Task: Look for space in Ozumba de Alzate, Mexico from 9th June, 2023 to 11th June, 2023 for 2 adults in price range Rs.6000 to Rs.10000. Place can be entire place with 2 bedrooms having 2 beds and 1 bathroom. Property type can be house, flat, guest house. Booking option can be shelf check-in. Required host language is English.
Action: Mouse moved to (560, 115)
Screenshot: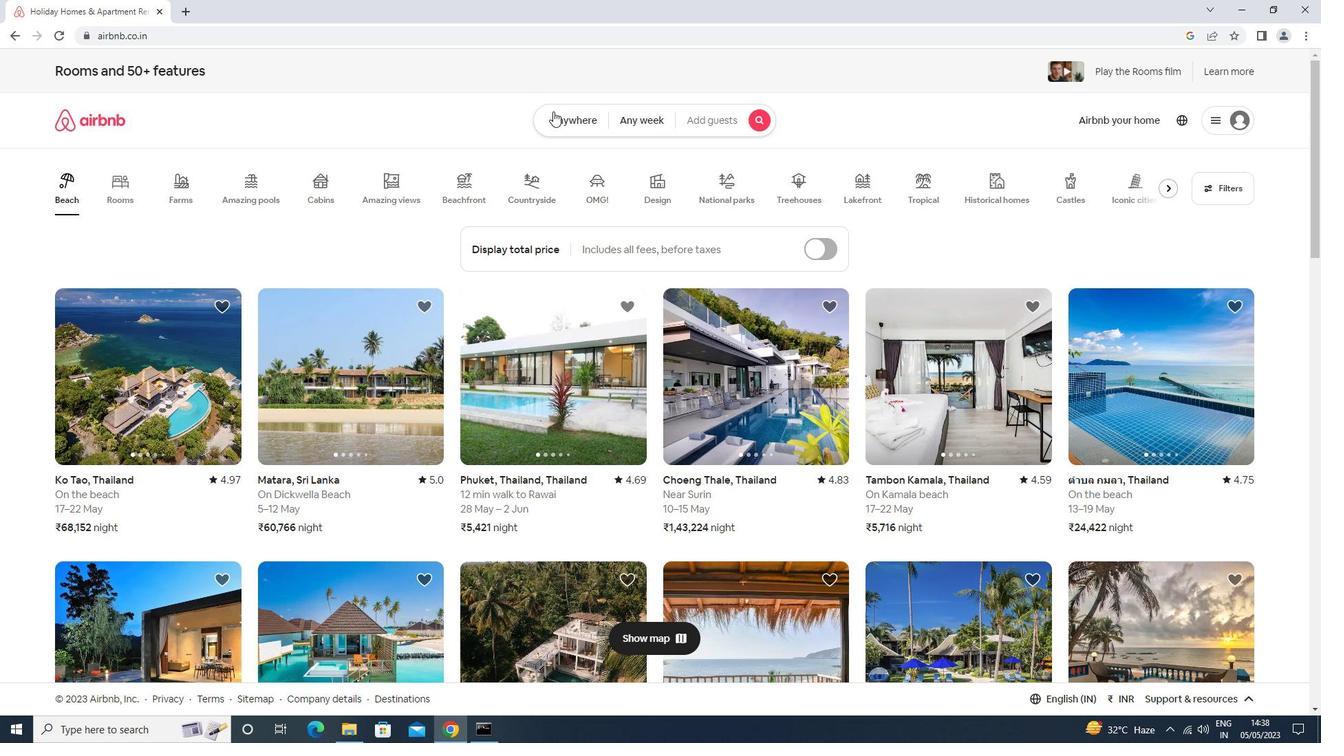 
Action: Mouse pressed left at (560, 115)
Screenshot: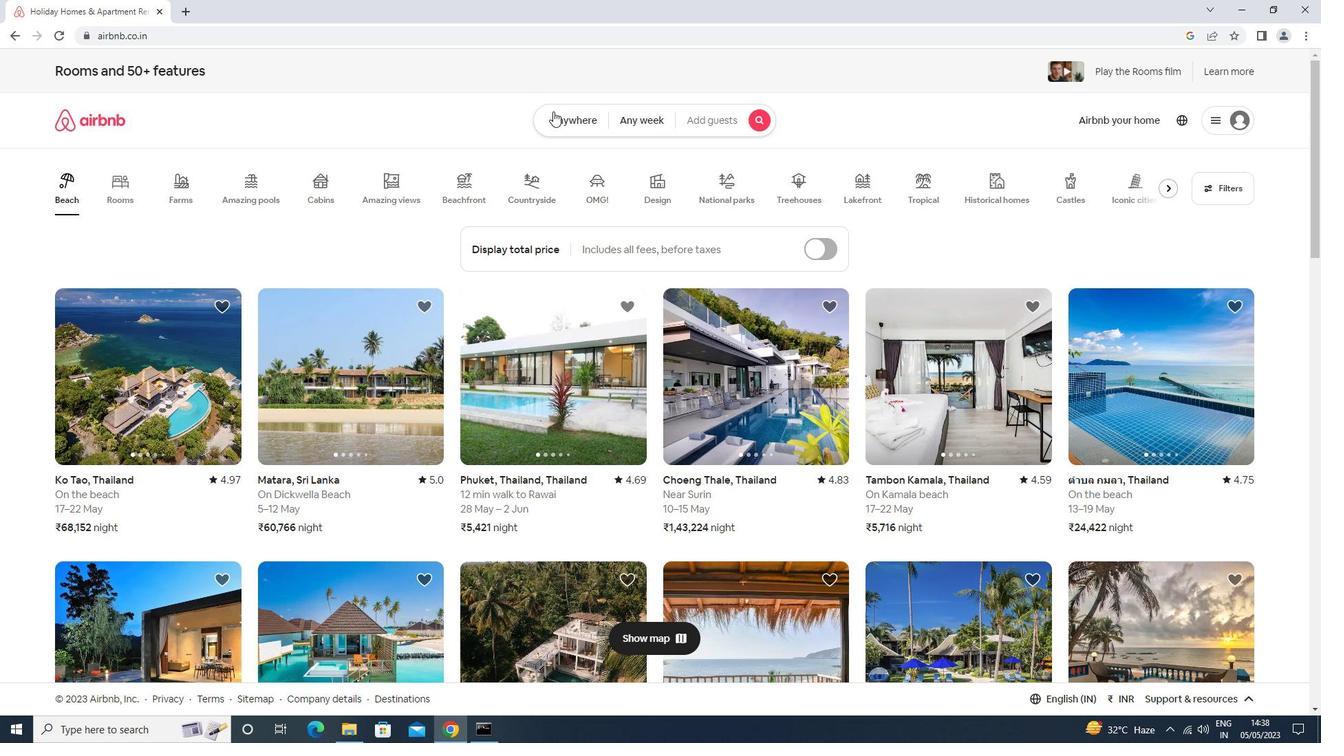
Action: Mouse moved to (427, 161)
Screenshot: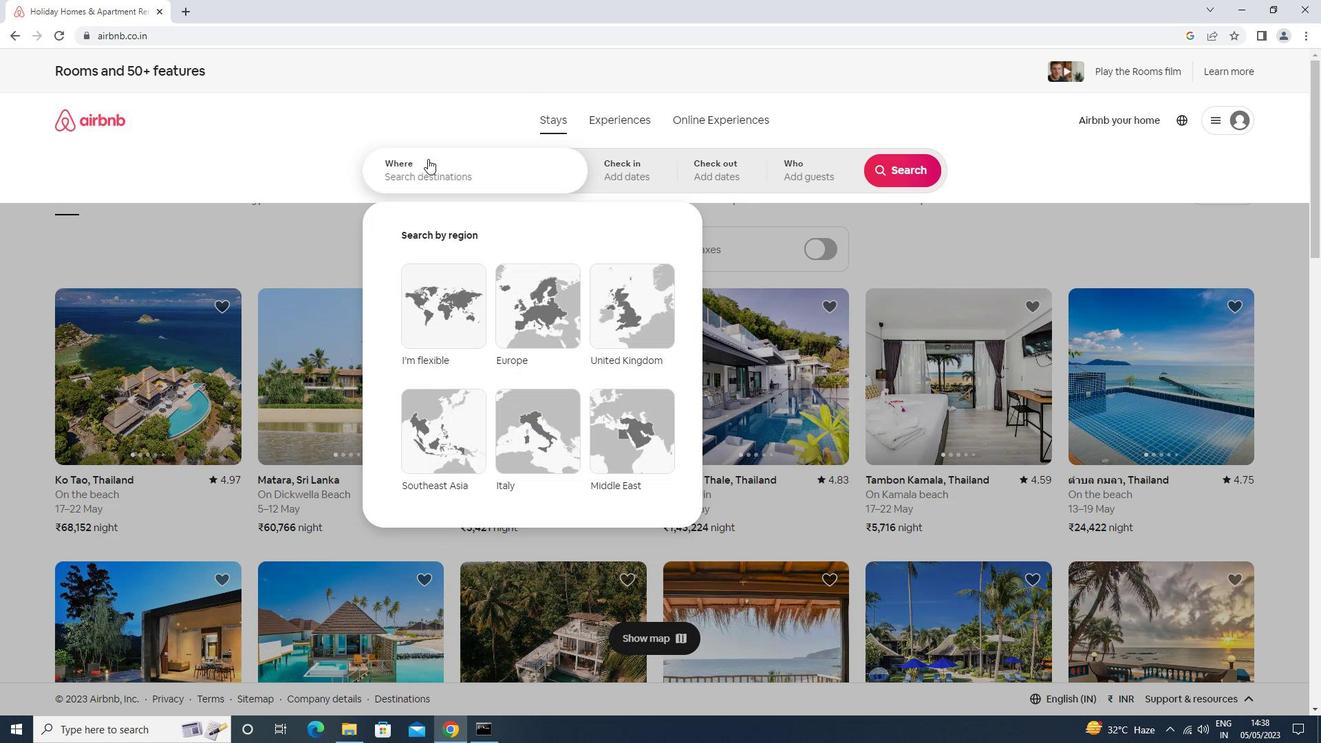
Action: Mouse pressed left at (427, 161)
Screenshot: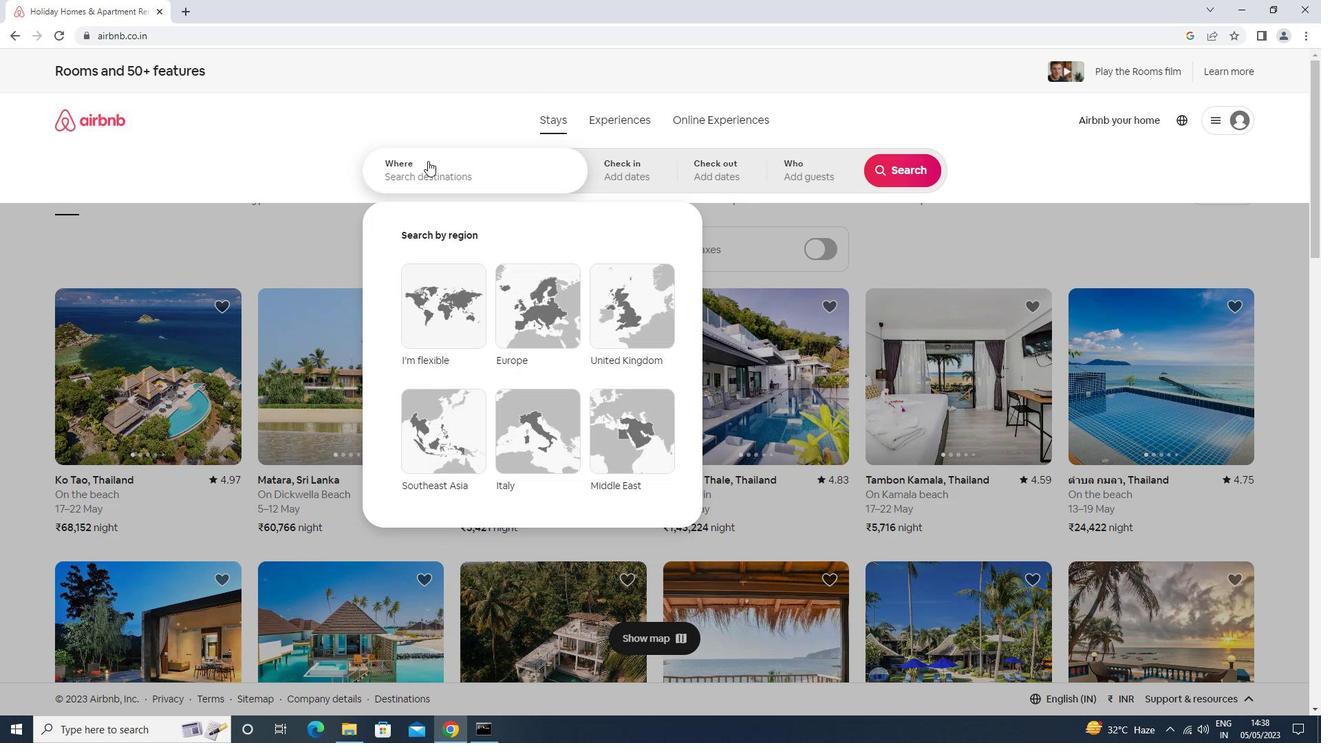 
Action: Mouse moved to (426, 164)
Screenshot: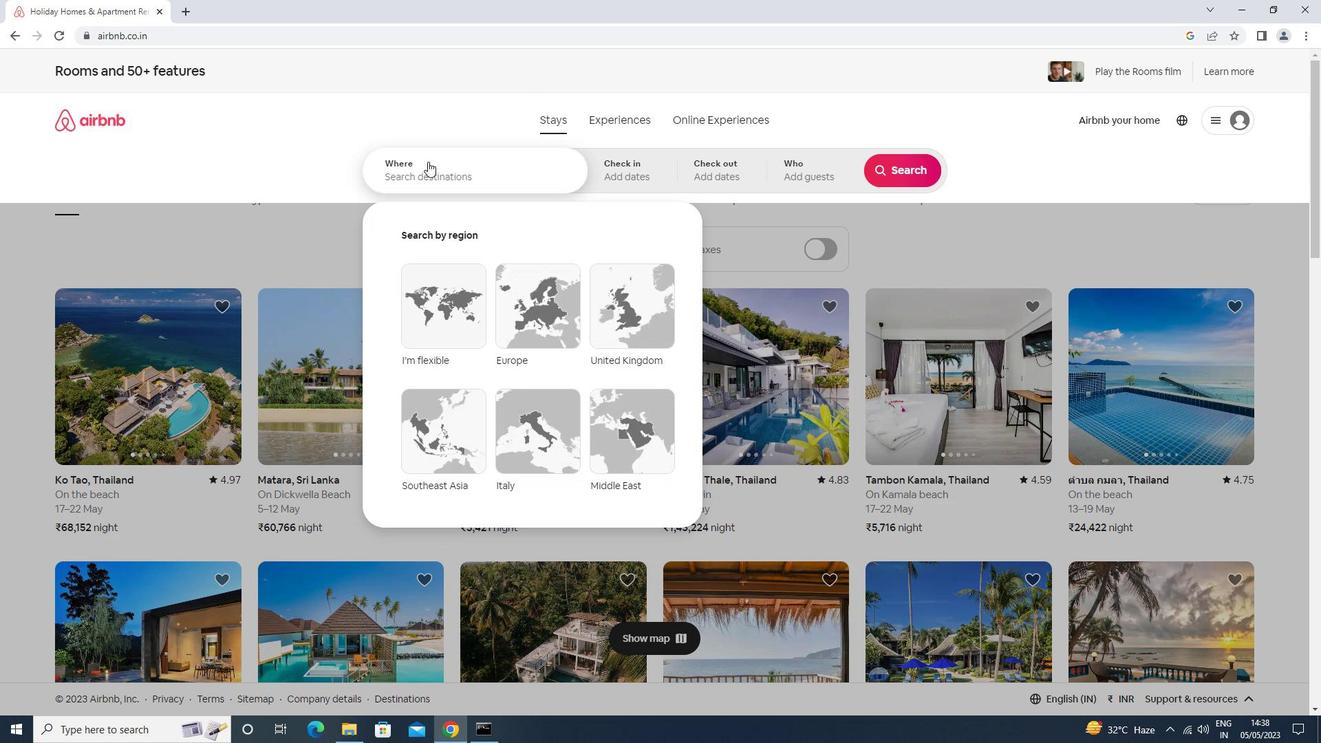 
Action: Key pressed <Key.shift><Key.shift><Key.shift><Key.shift><Key.shift><Key.shift><Key.shift>OZUMBZ<Key.backspace><Key.space>DE<Key.space><Key.shift>ALZATE<Key.down><Key.enter>
Screenshot: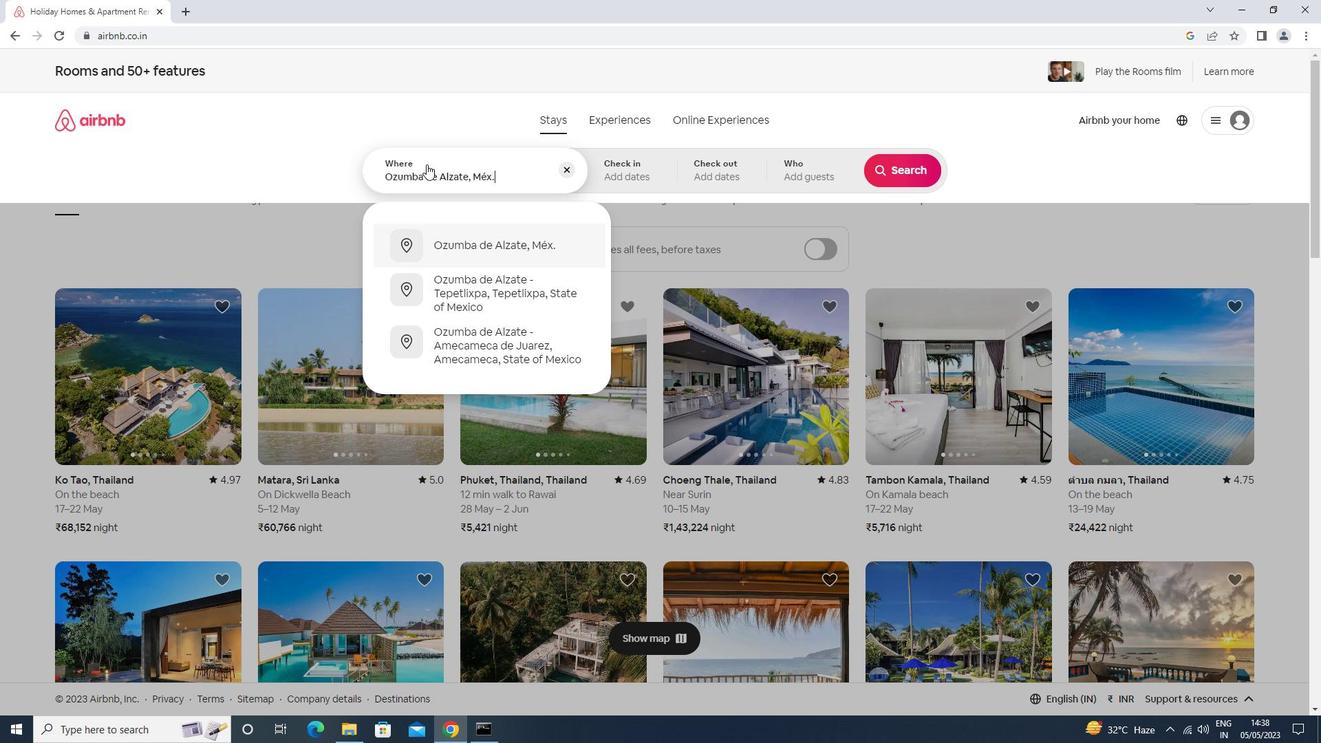
Action: Mouse moved to (853, 373)
Screenshot: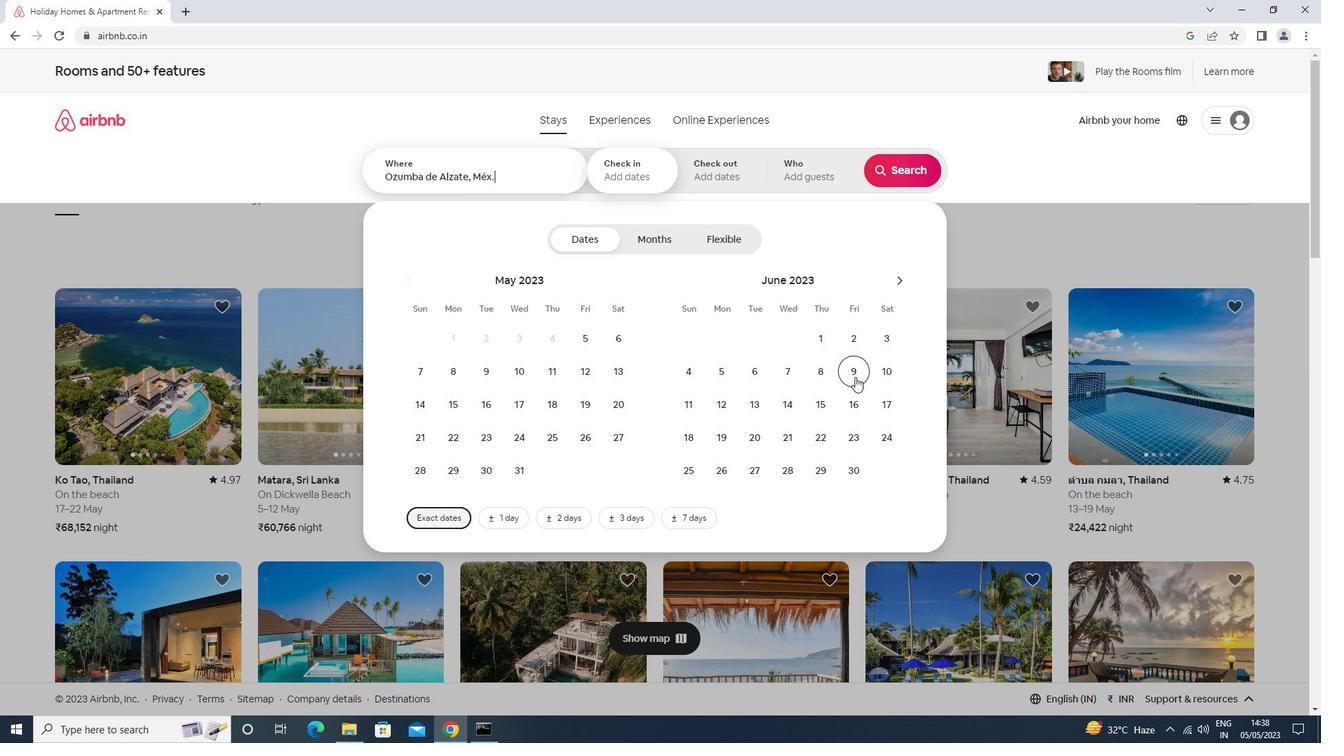
Action: Mouse pressed left at (853, 373)
Screenshot: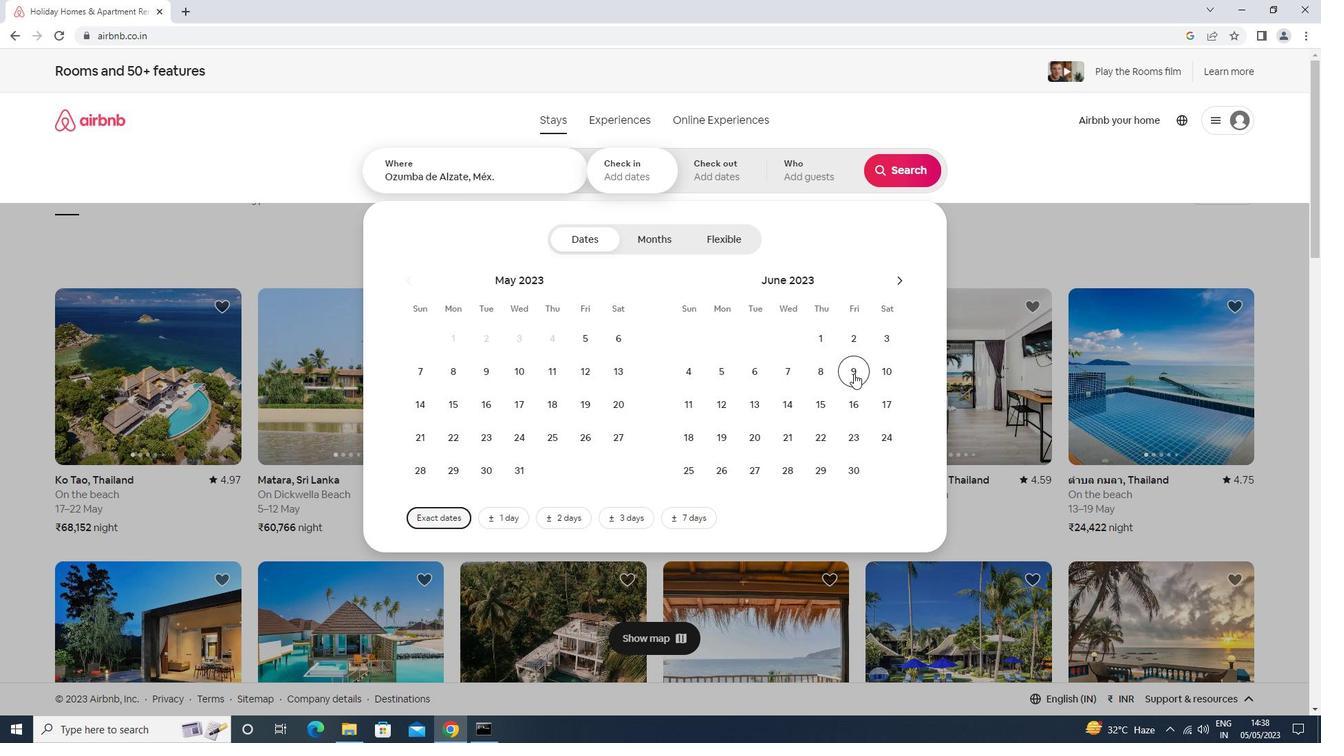 
Action: Mouse moved to (678, 410)
Screenshot: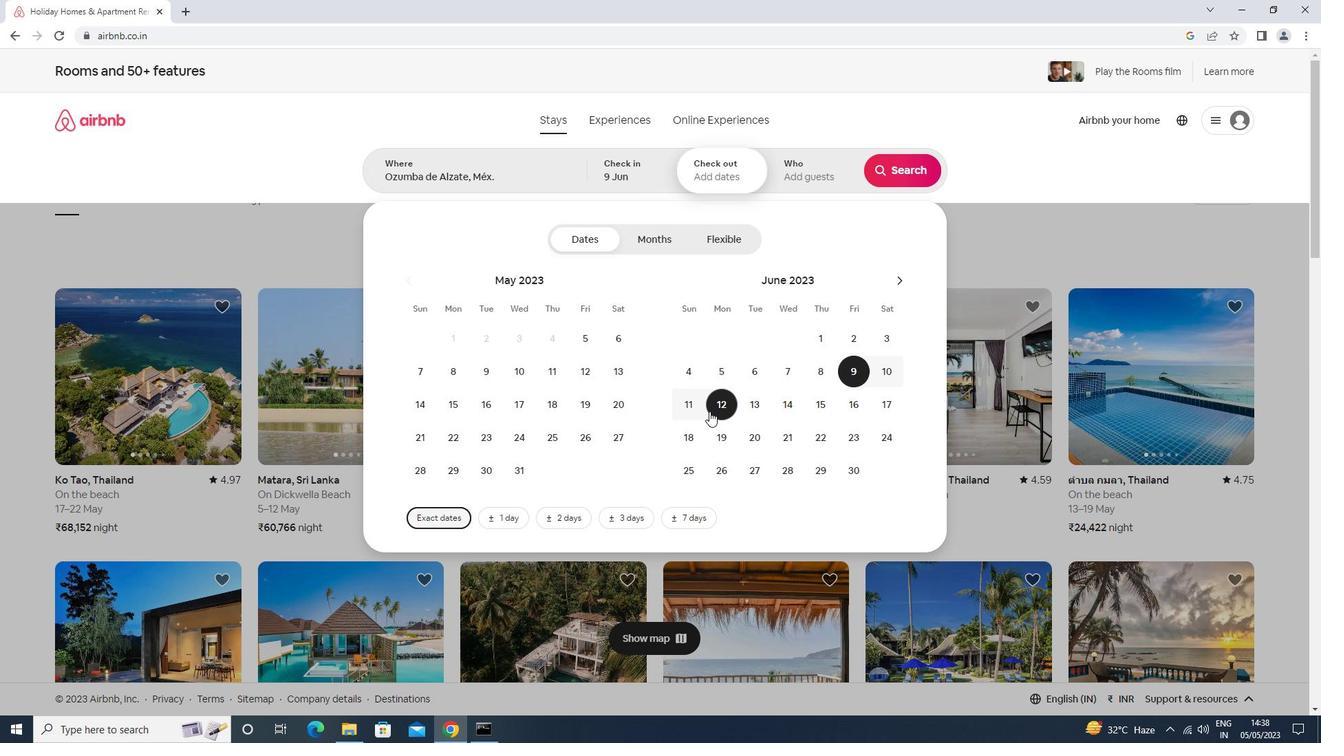 
Action: Mouse pressed left at (678, 410)
Screenshot: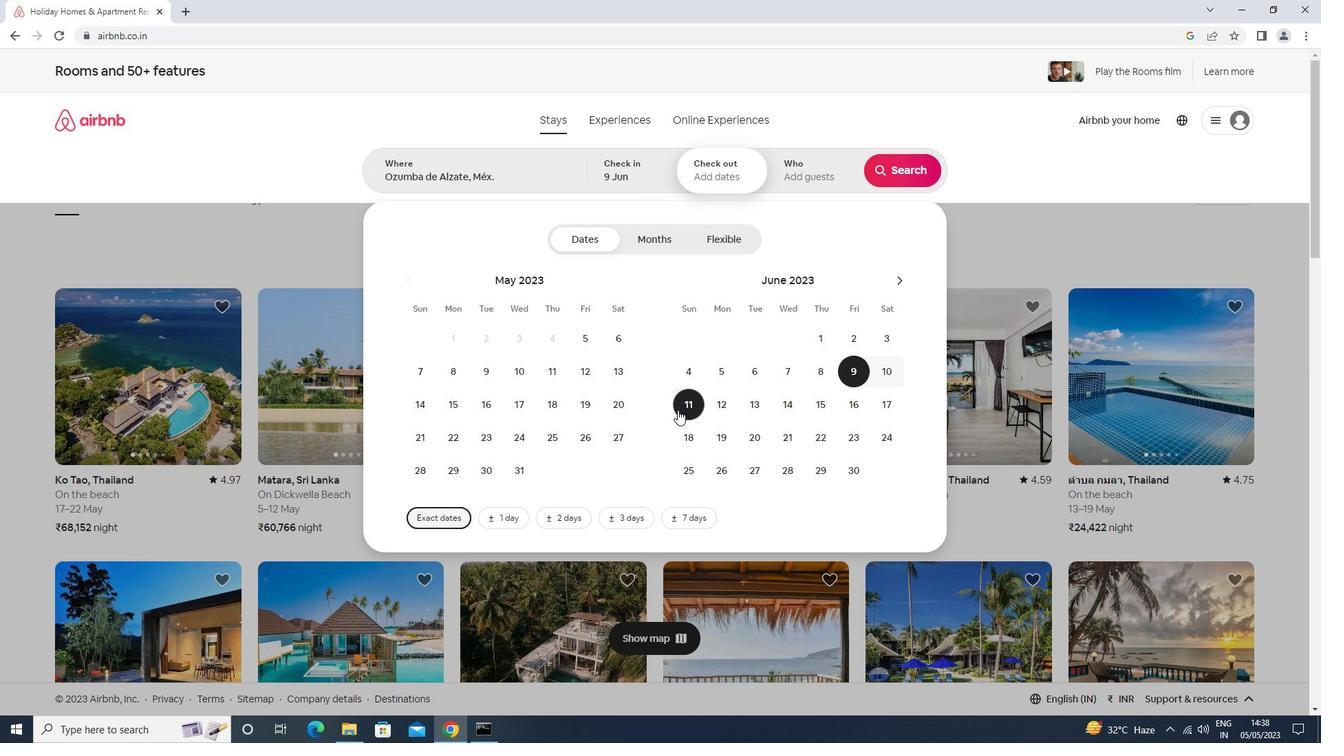 
Action: Mouse moved to (808, 178)
Screenshot: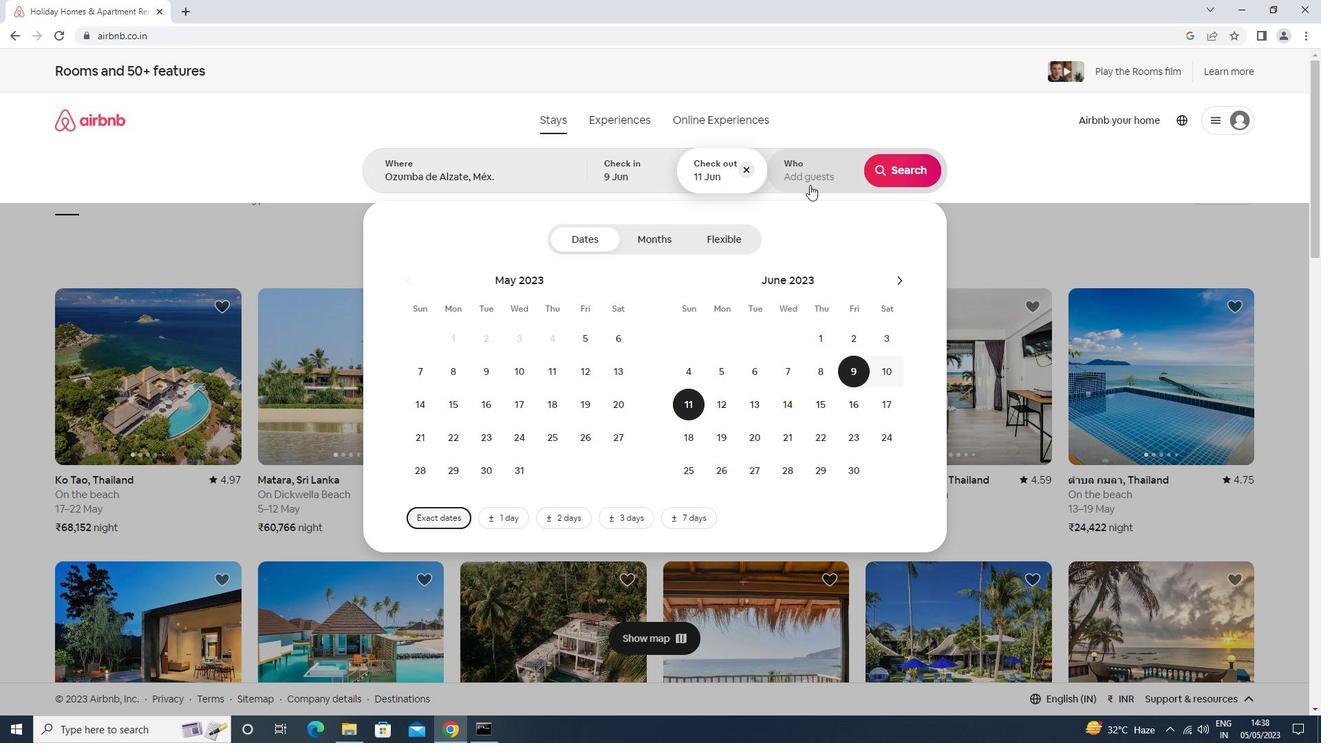
Action: Mouse pressed left at (808, 178)
Screenshot: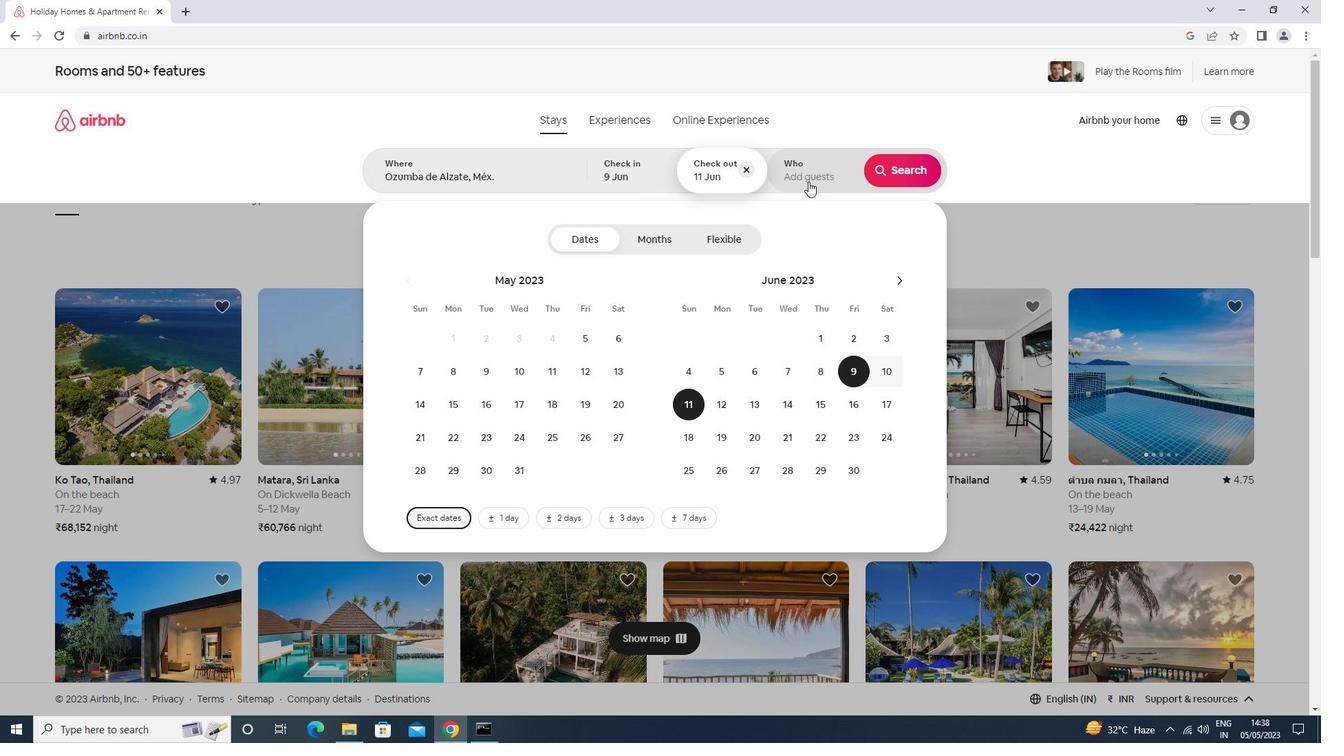 
Action: Mouse moved to (912, 243)
Screenshot: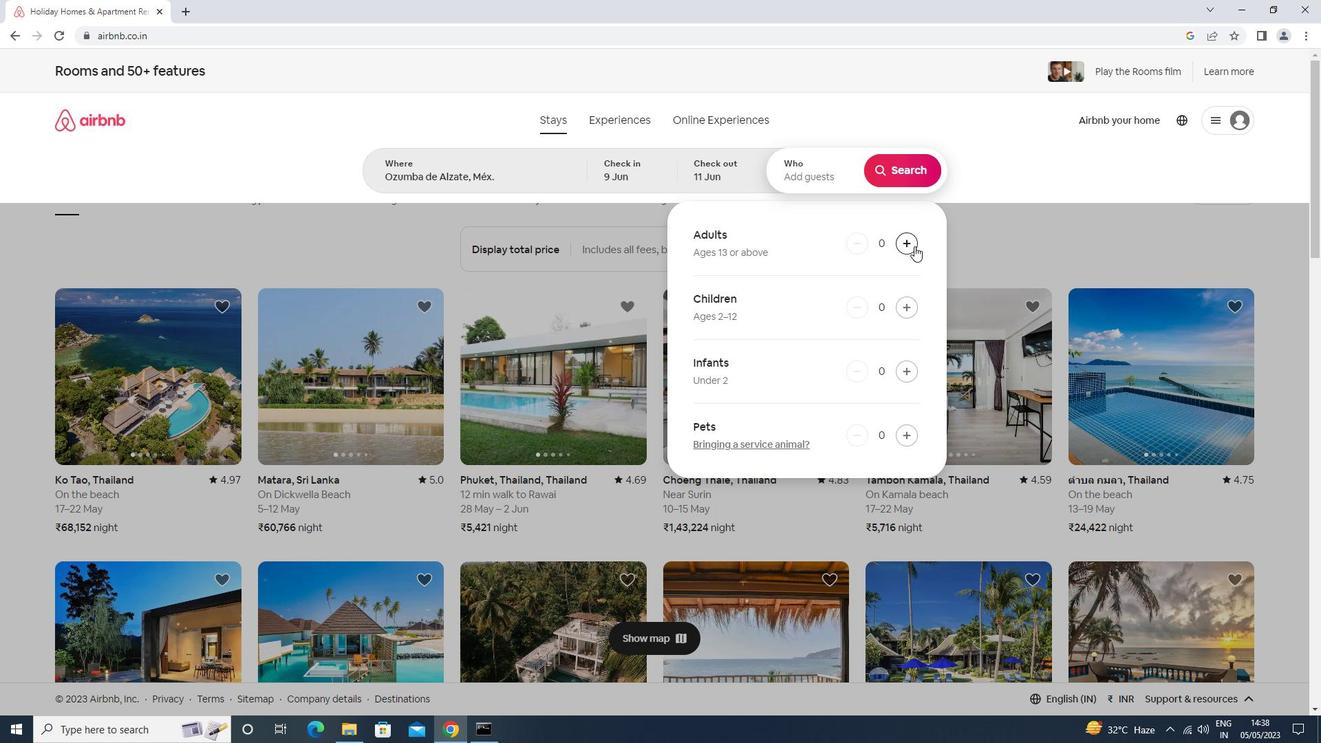 
Action: Mouse pressed left at (912, 243)
Screenshot: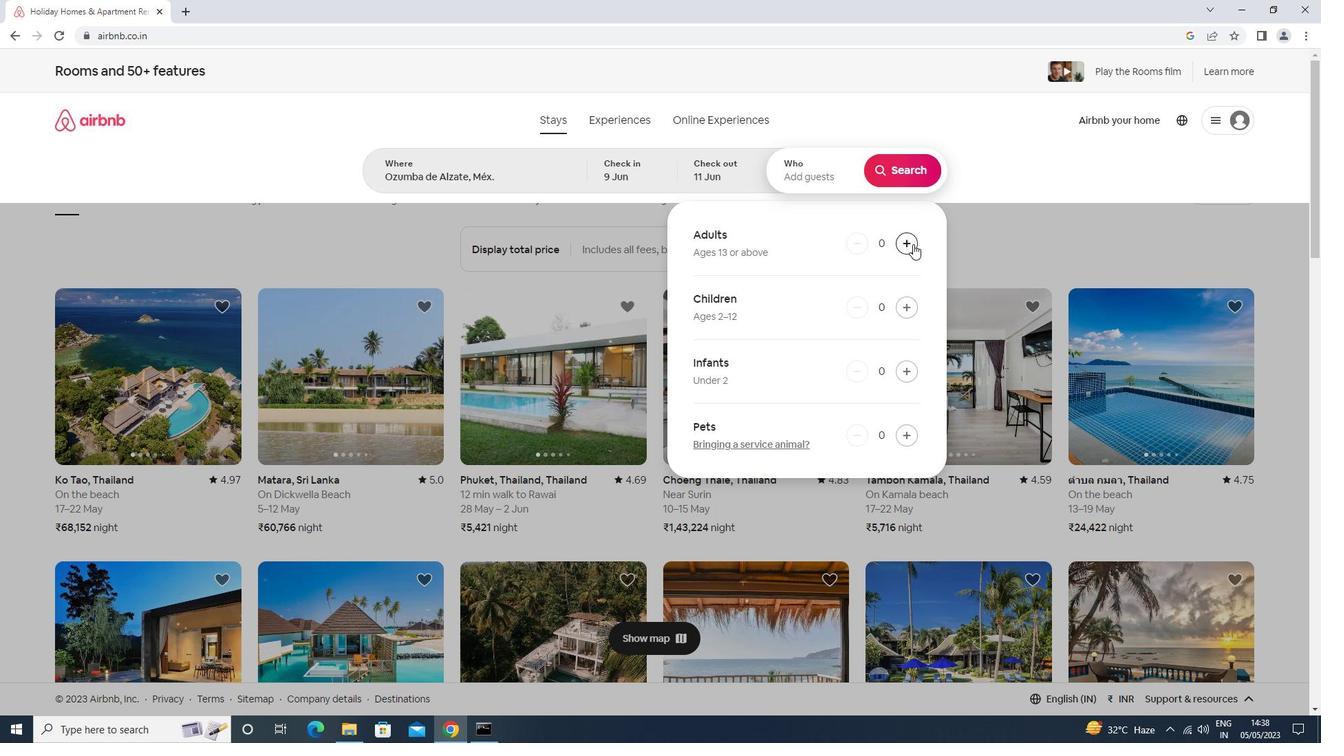 
Action: Mouse moved to (911, 243)
Screenshot: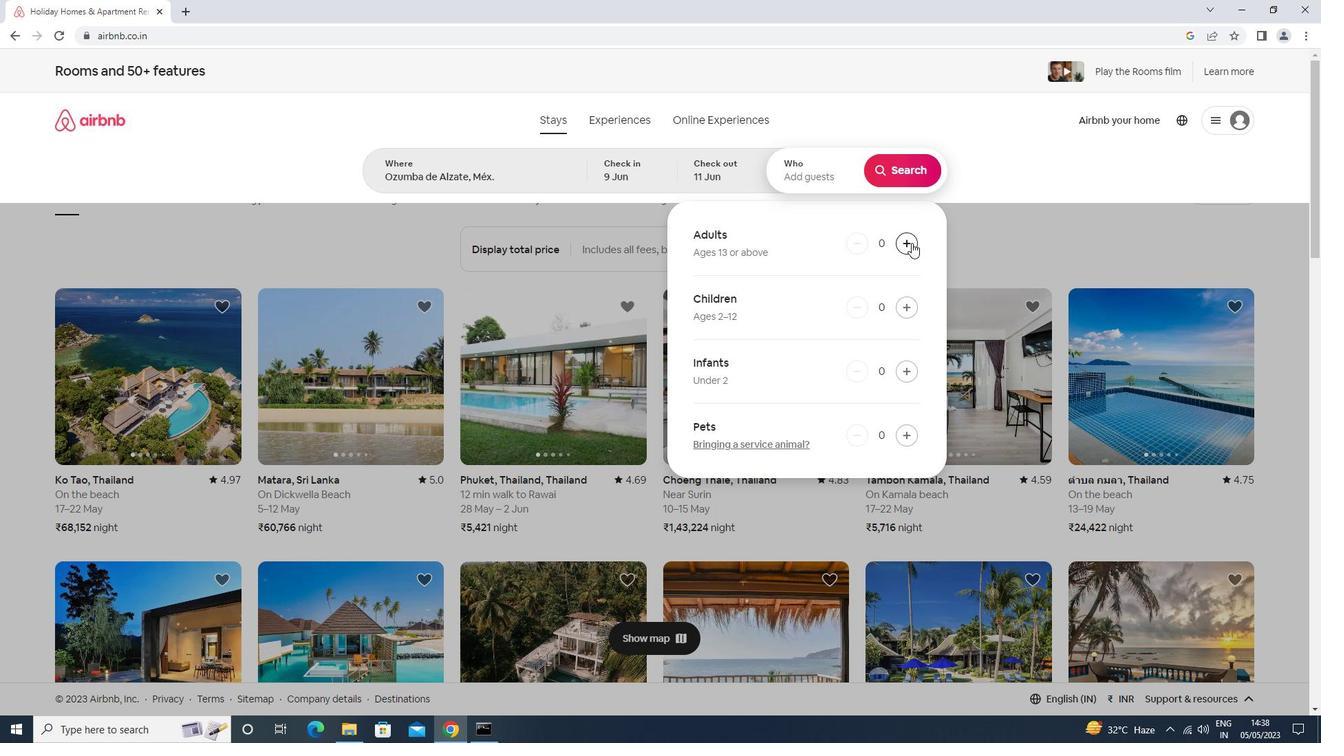 
Action: Mouse pressed left at (911, 243)
Screenshot: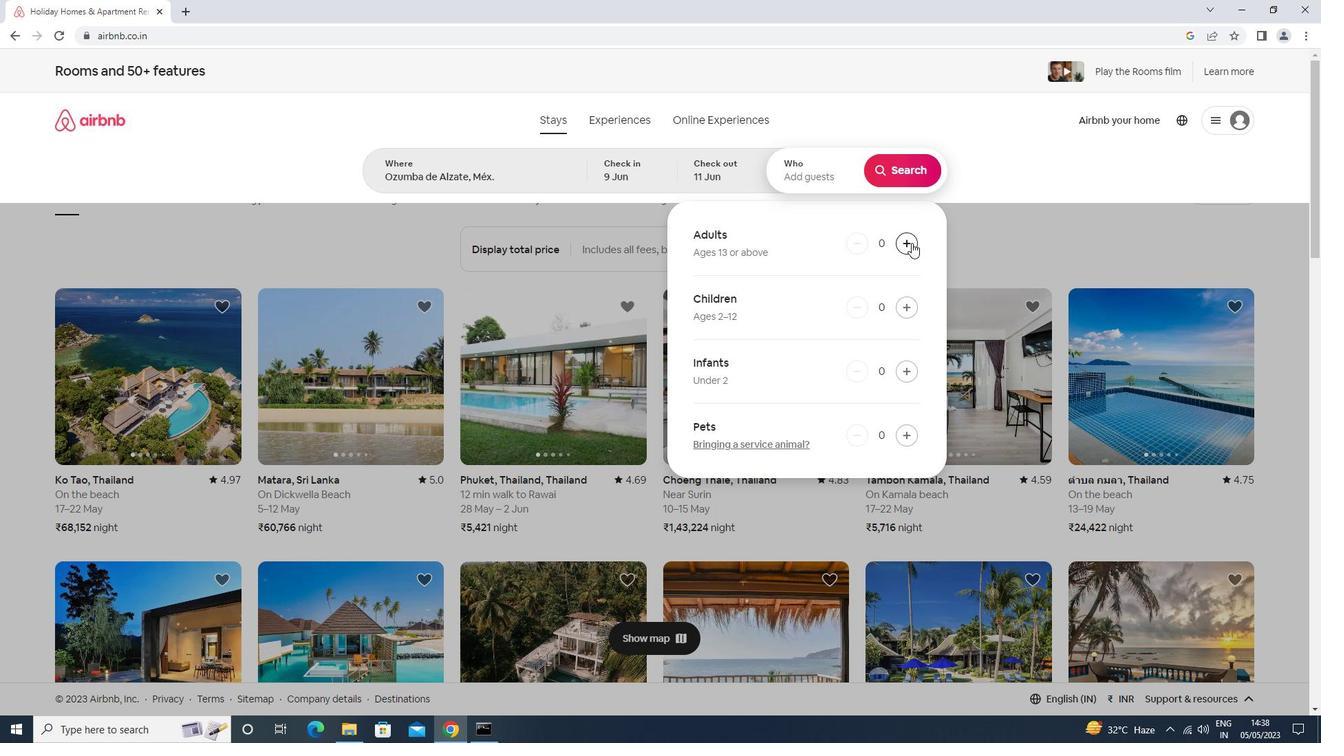 
Action: Mouse moved to (901, 165)
Screenshot: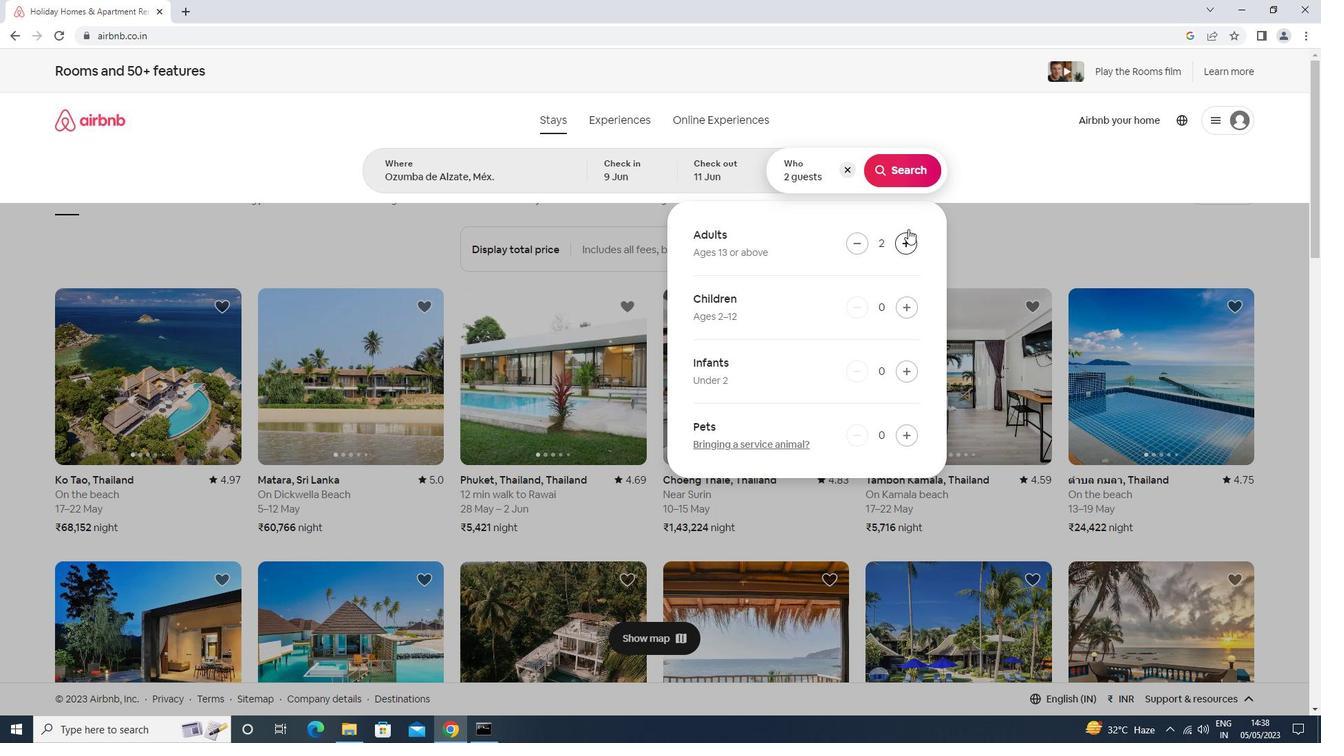 
Action: Mouse pressed left at (901, 165)
Screenshot: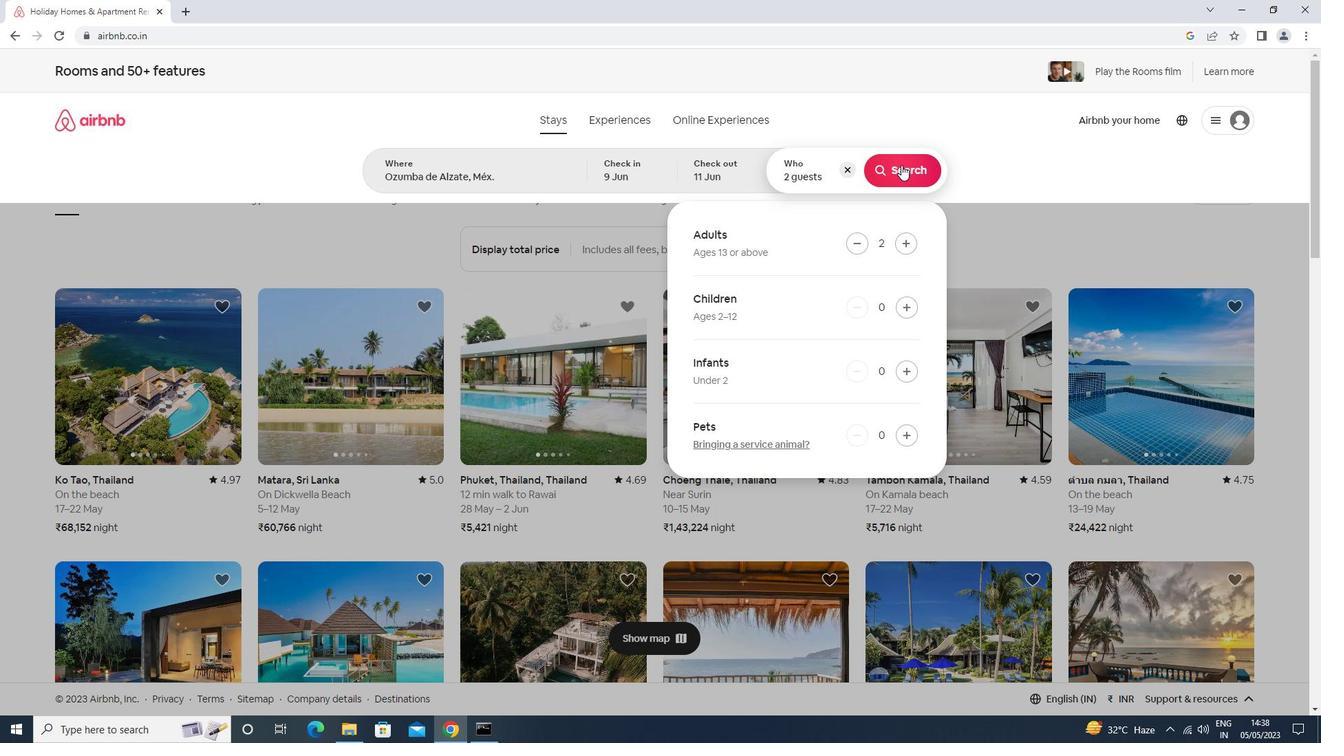 
Action: Mouse moved to (1277, 134)
Screenshot: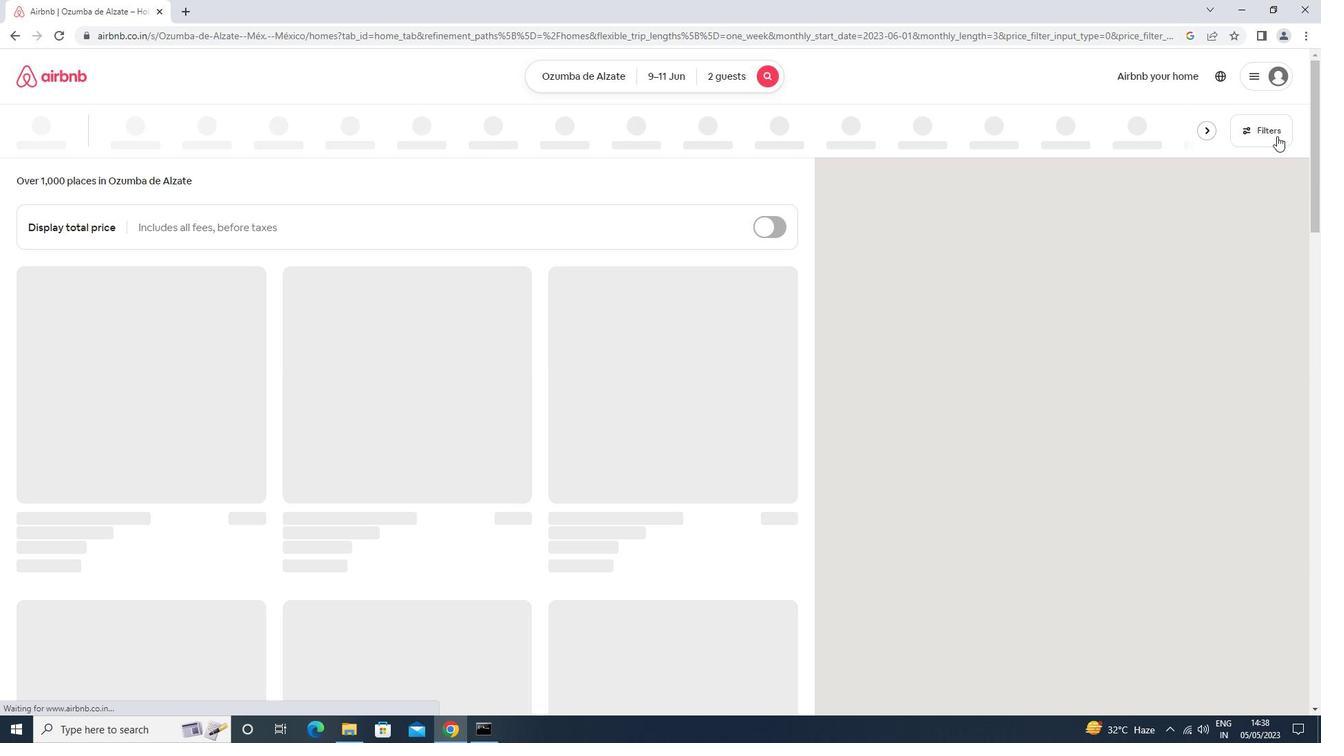 
Action: Mouse pressed left at (1277, 134)
Screenshot: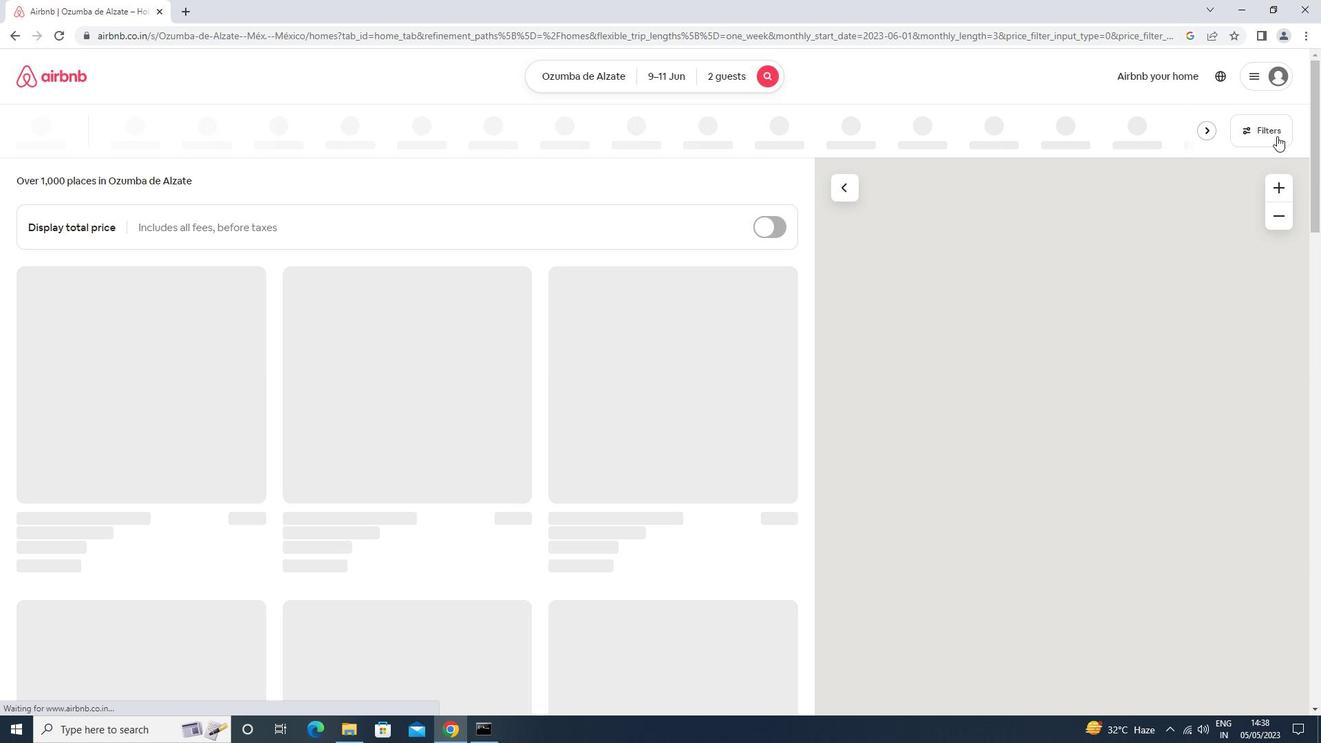 
Action: Mouse moved to (512, 467)
Screenshot: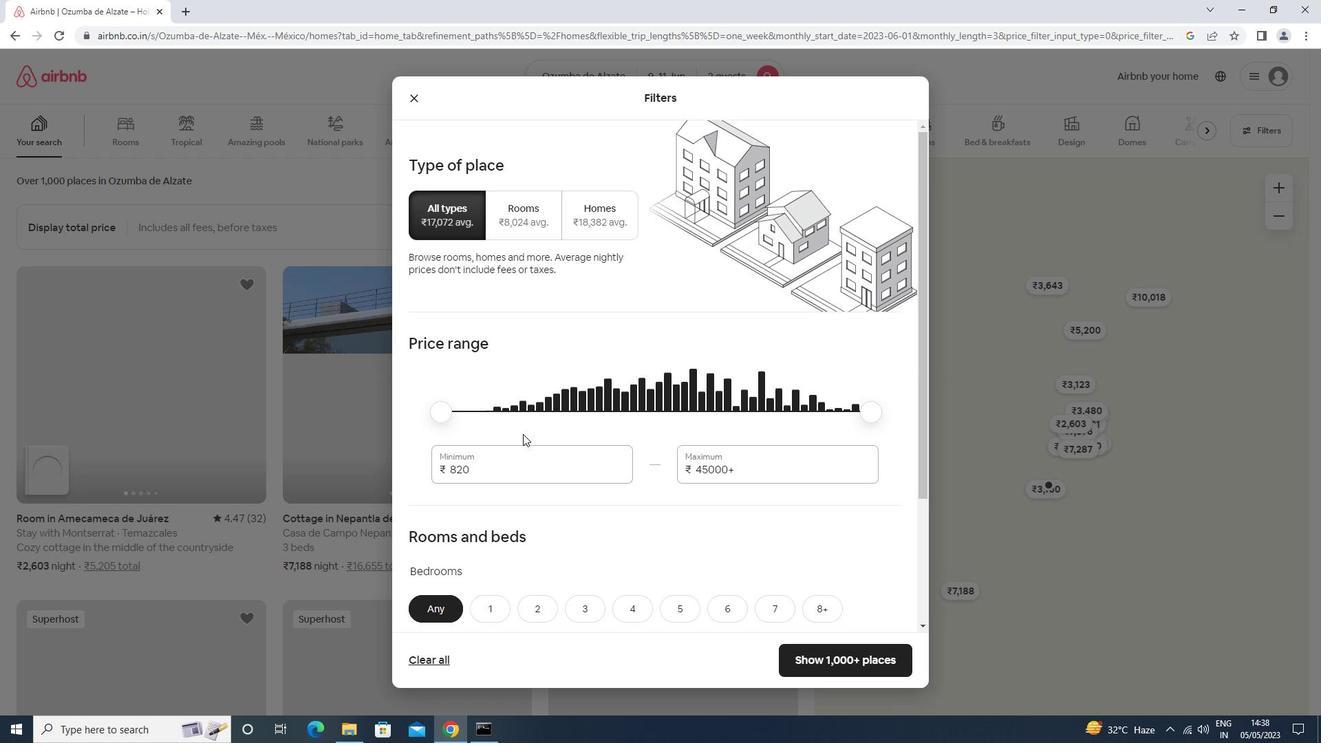 
Action: Mouse pressed left at (512, 467)
Screenshot: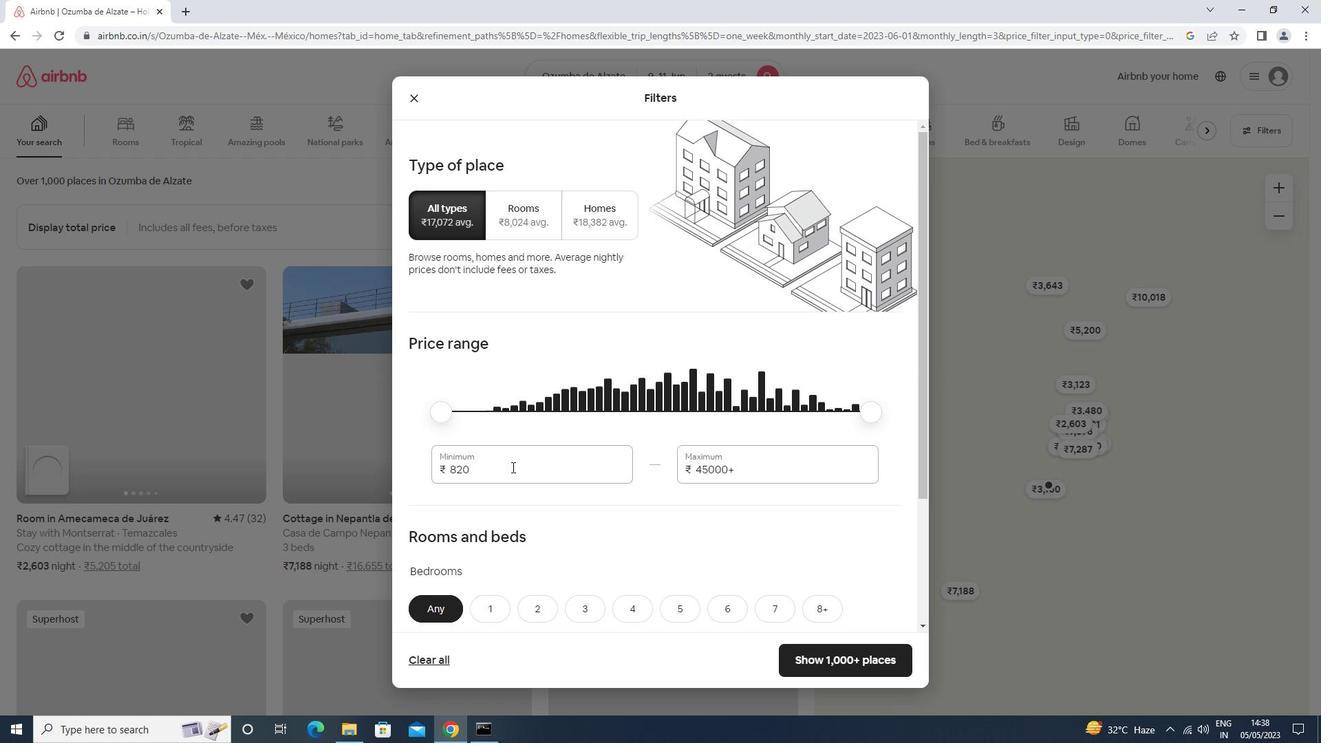 
Action: Mouse moved to (509, 476)
Screenshot: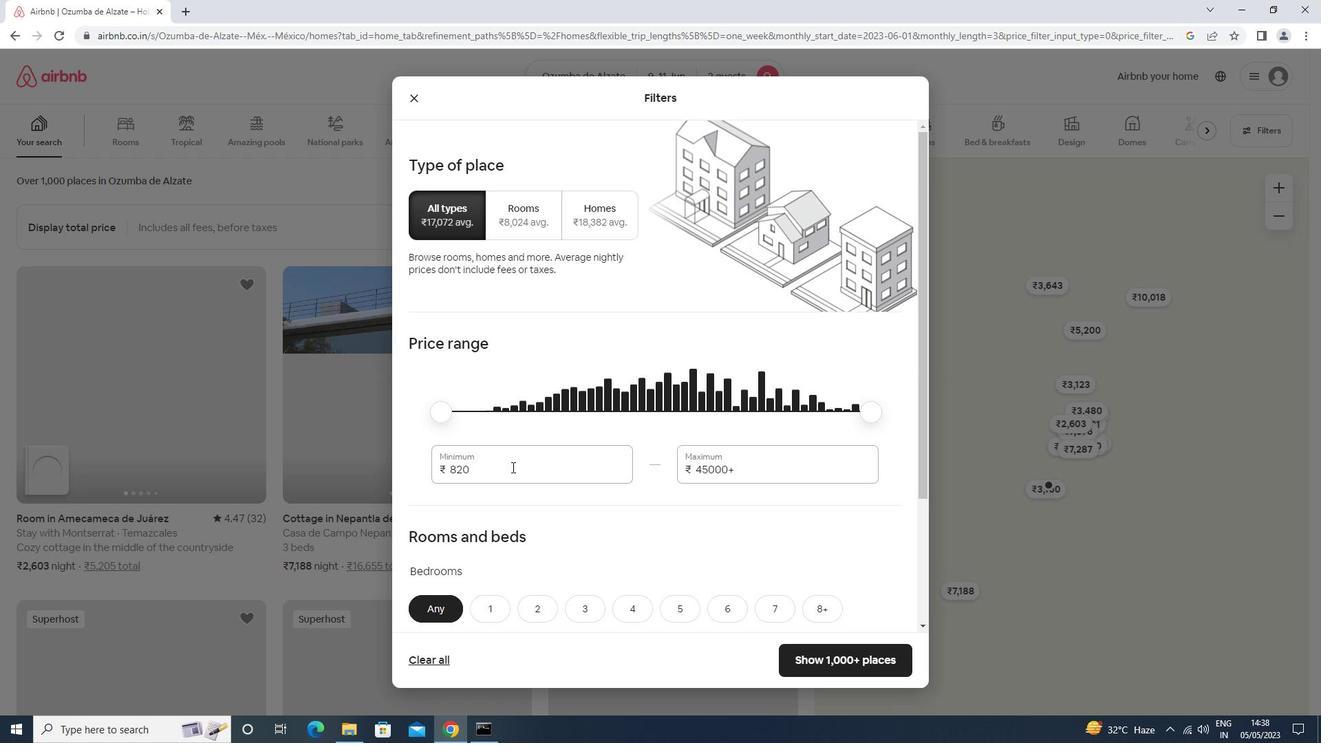 
Action: Key pressed <Key.backspace><Key.backspace><Key.backspace>
Screenshot: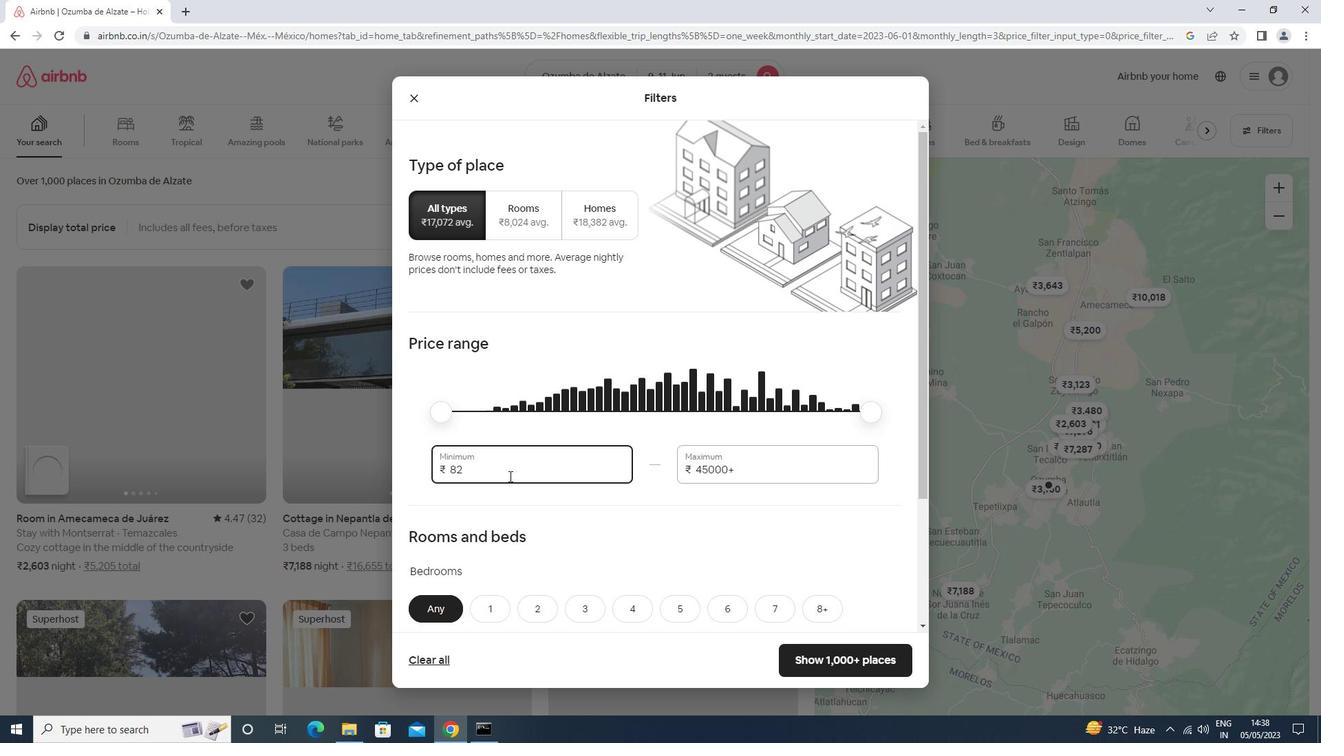 
Action: Mouse moved to (508, 476)
Screenshot: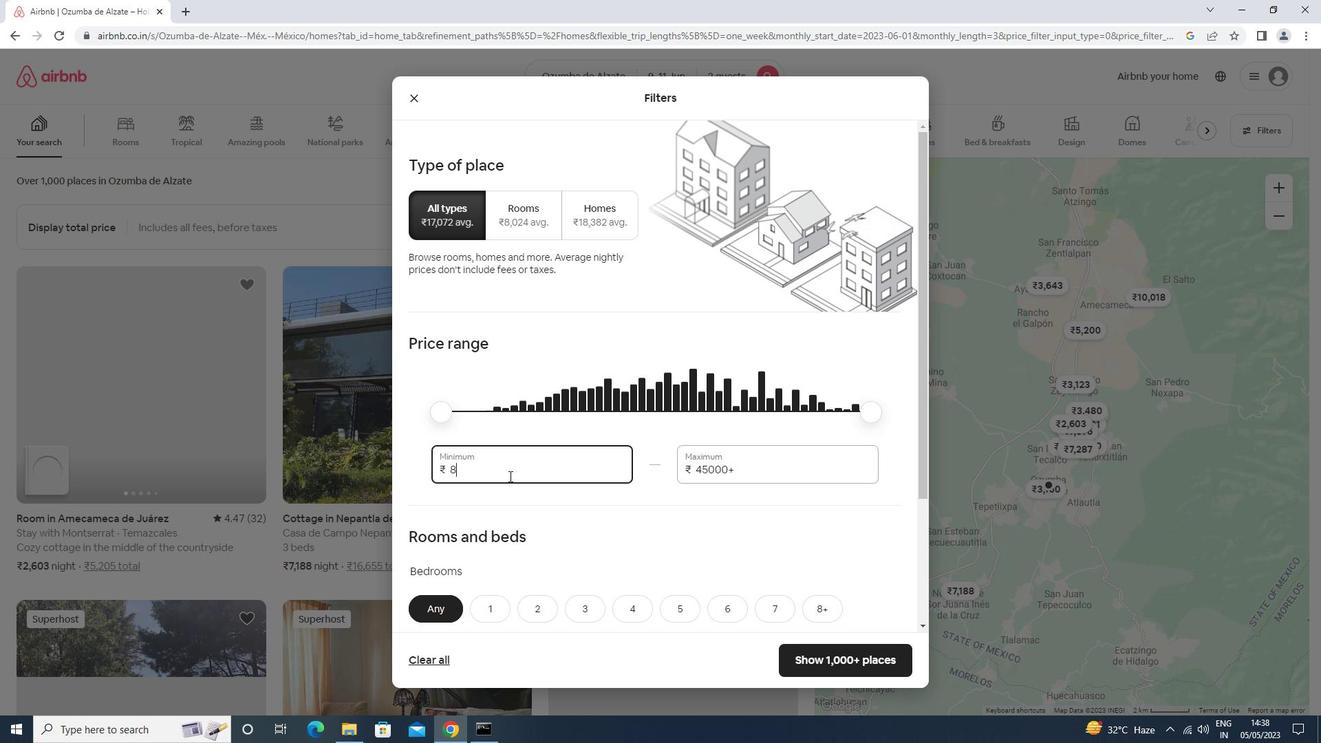
Action: Key pressed 6000<Key.tab>10000
Screenshot: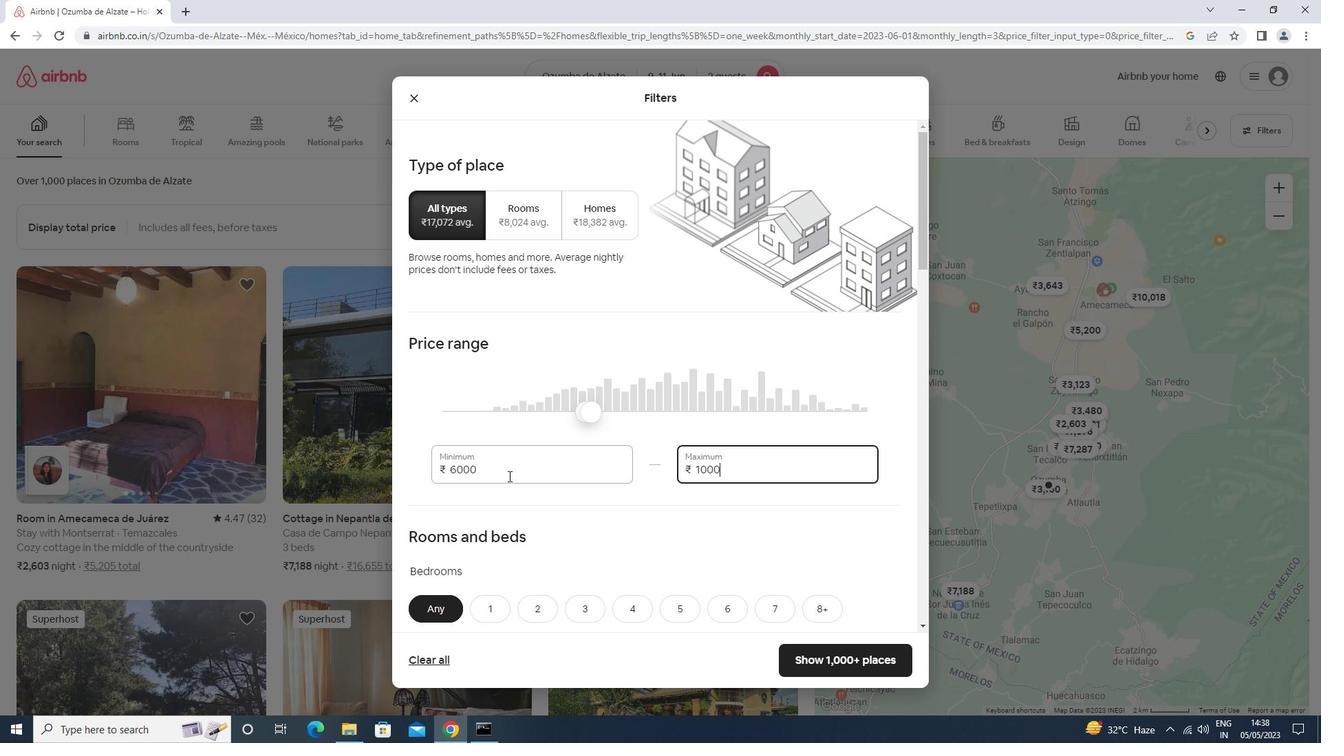 
Action: Mouse moved to (497, 453)
Screenshot: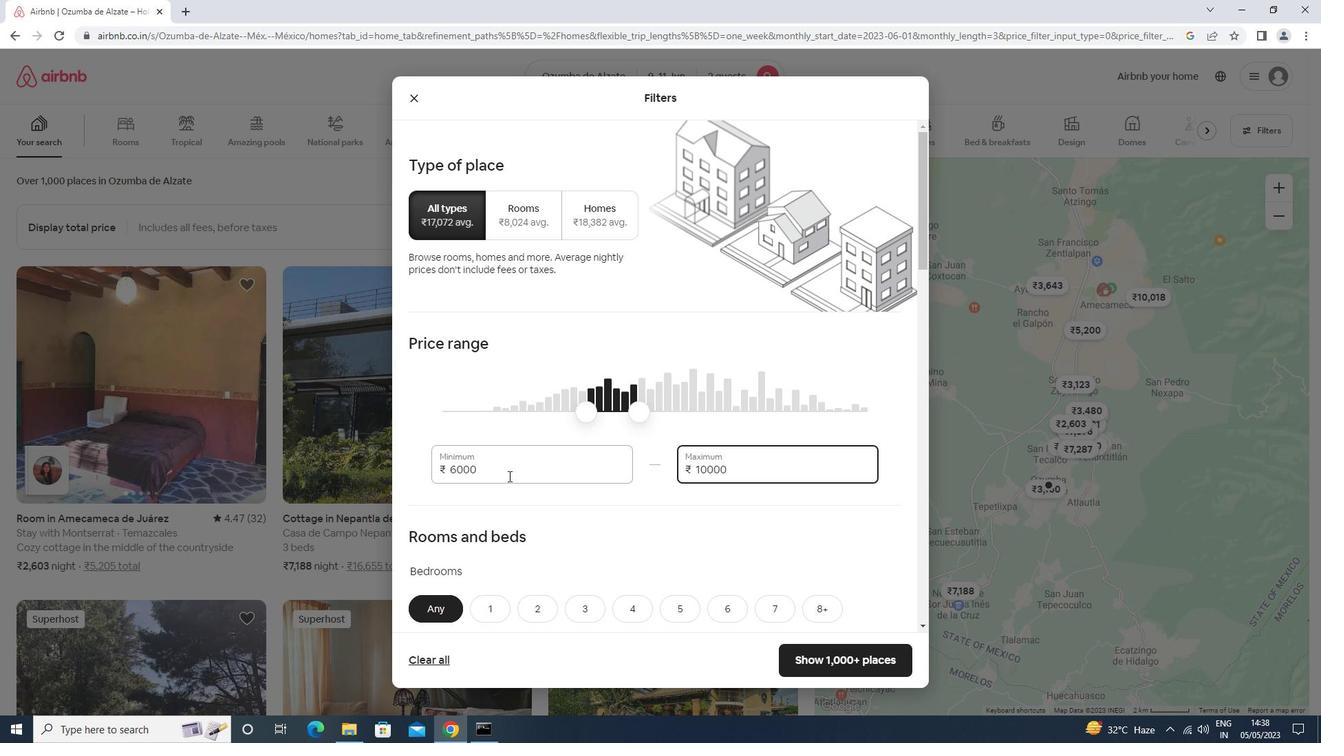 
Action: Mouse scrolled (497, 452) with delta (0, 0)
Screenshot: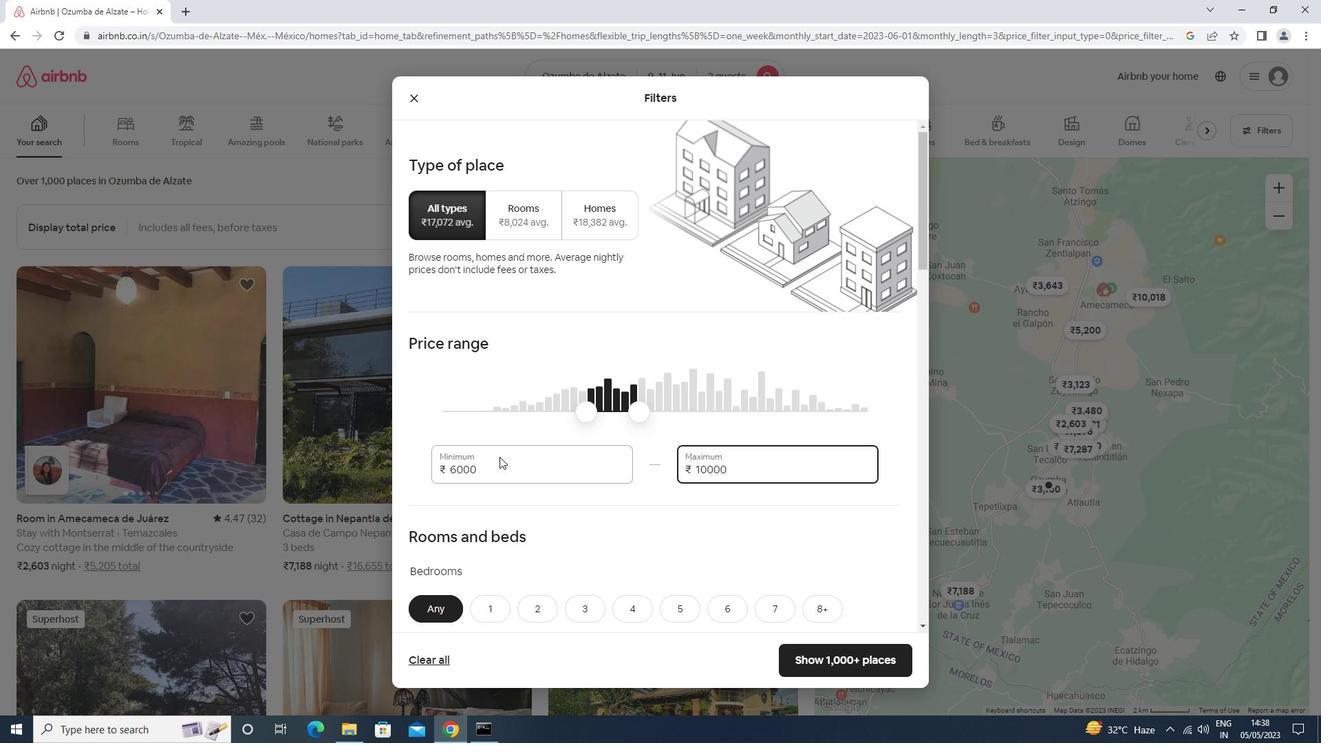 
Action: Mouse scrolled (497, 452) with delta (0, 0)
Screenshot: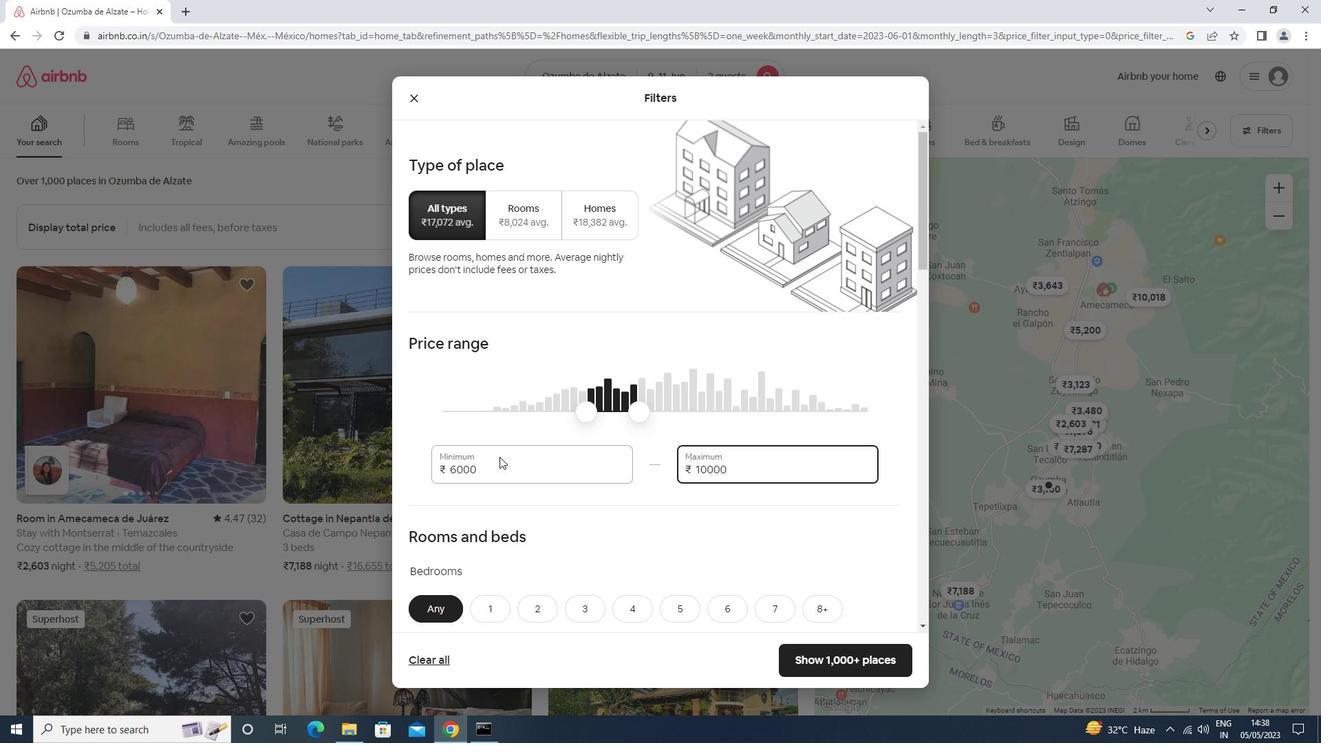 
Action: Mouse scrolled (497, 452) with delta (0, 0)
Screenshot: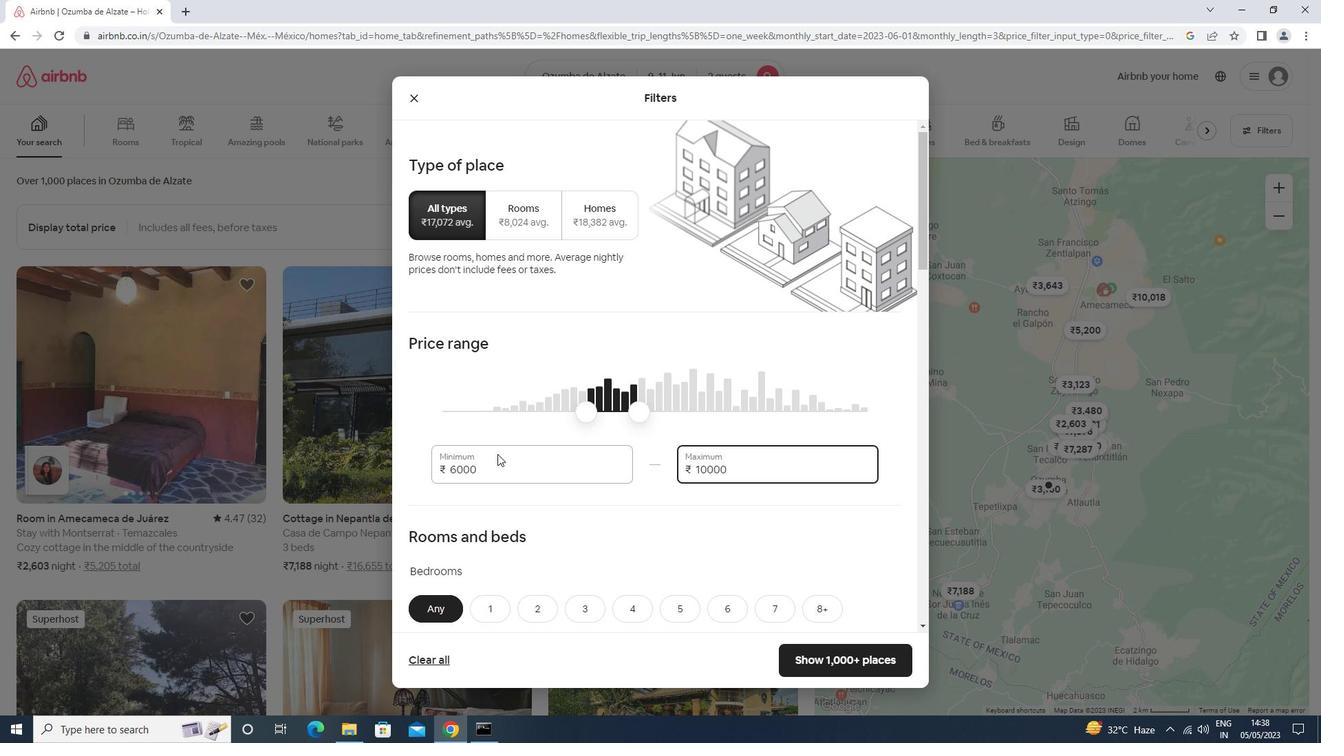
Action: Mouse scrolled (497, 452) with delta (0, 0)
Screenshot: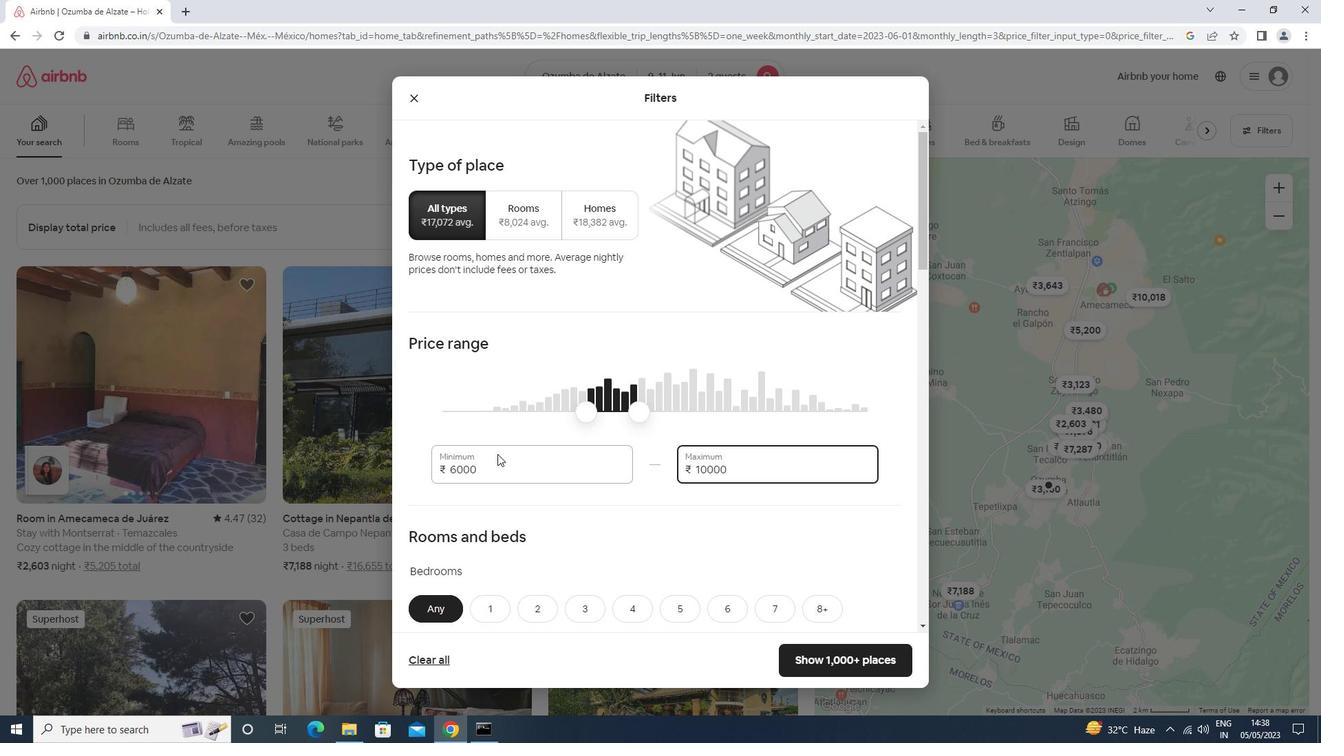 
Action: Mouse scrolled (497, 452) with delta (0, 0)
Screenshot: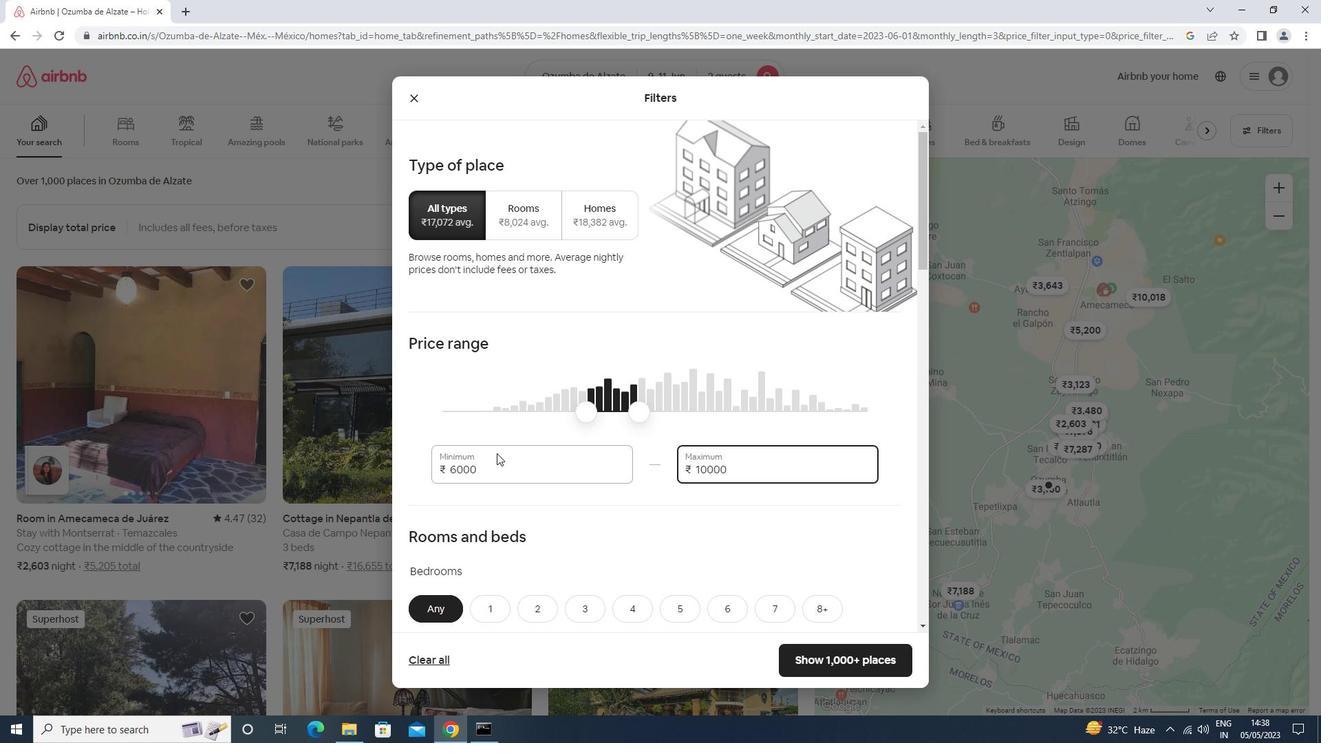 
Action: Mouse moved to (533, 265)
Screenshot: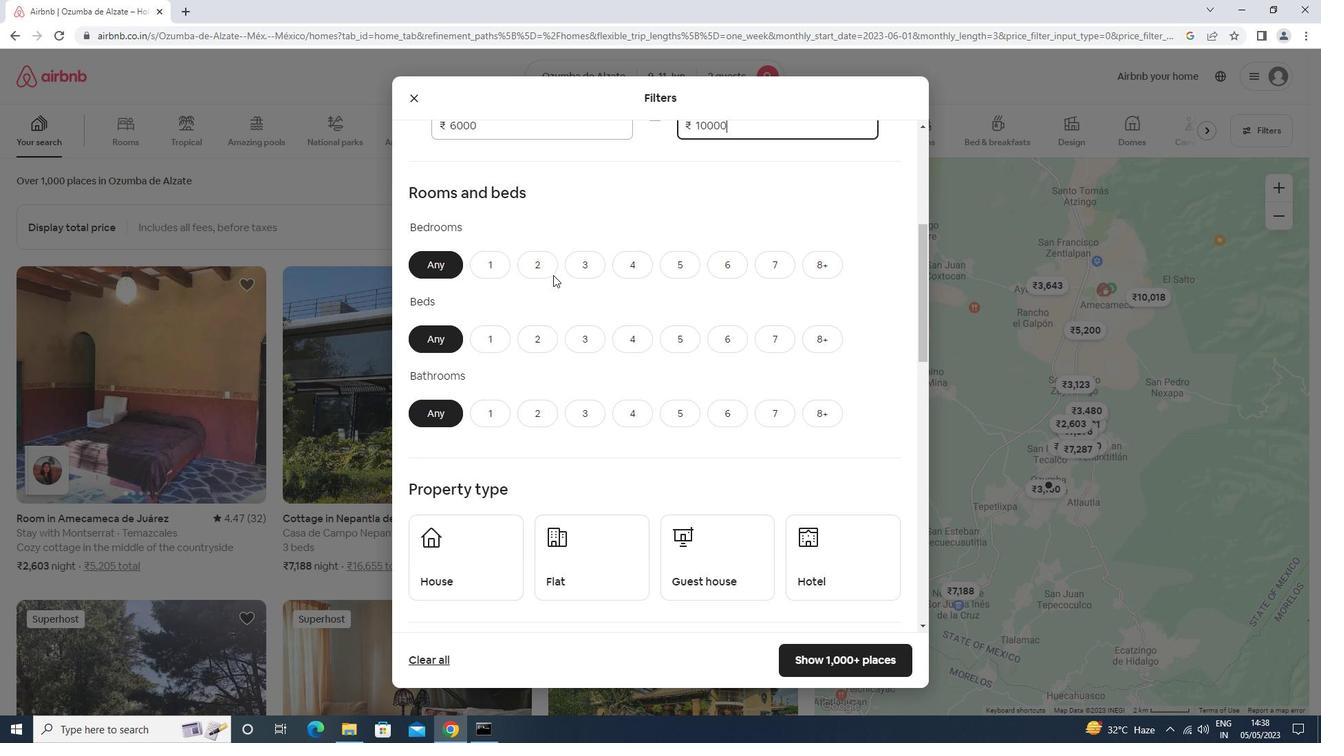 
Action: Mouse pressed left at (533, 265)
Screenshot: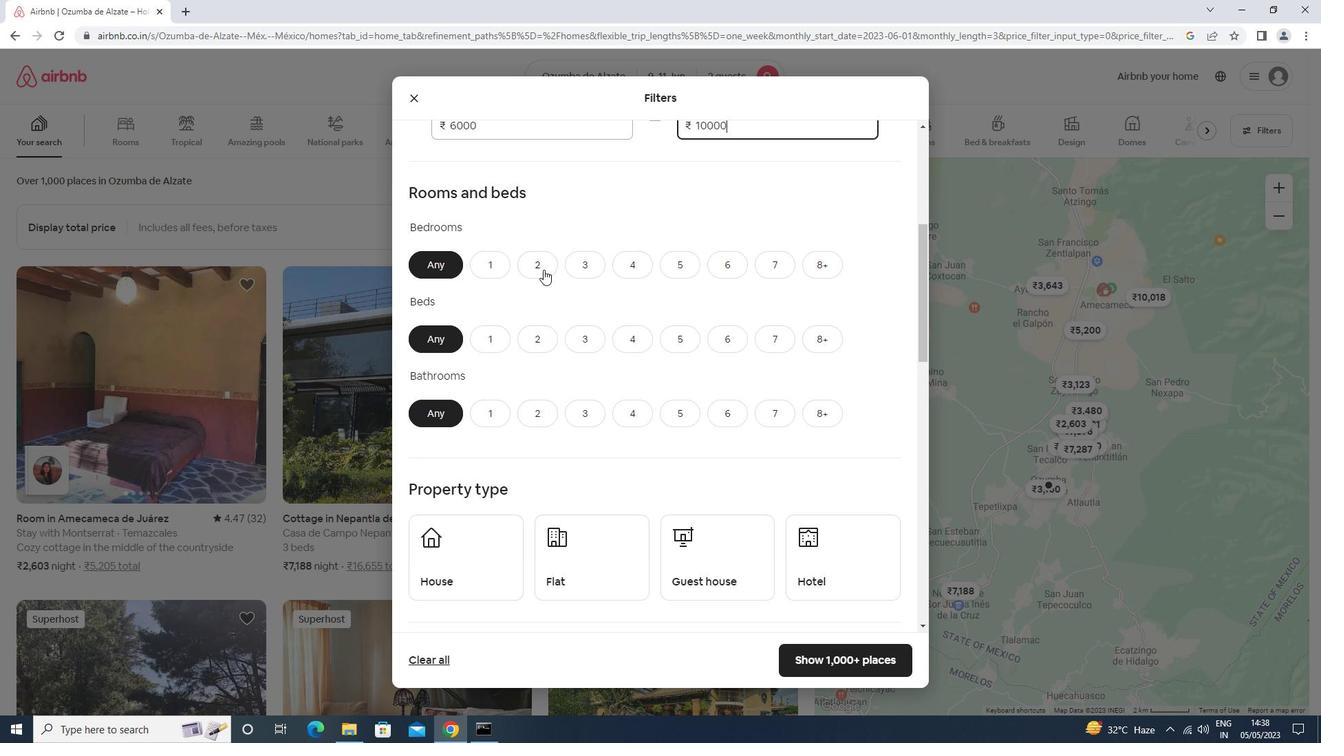 
Action: Mouse moved to (537, 342)
Screenshot: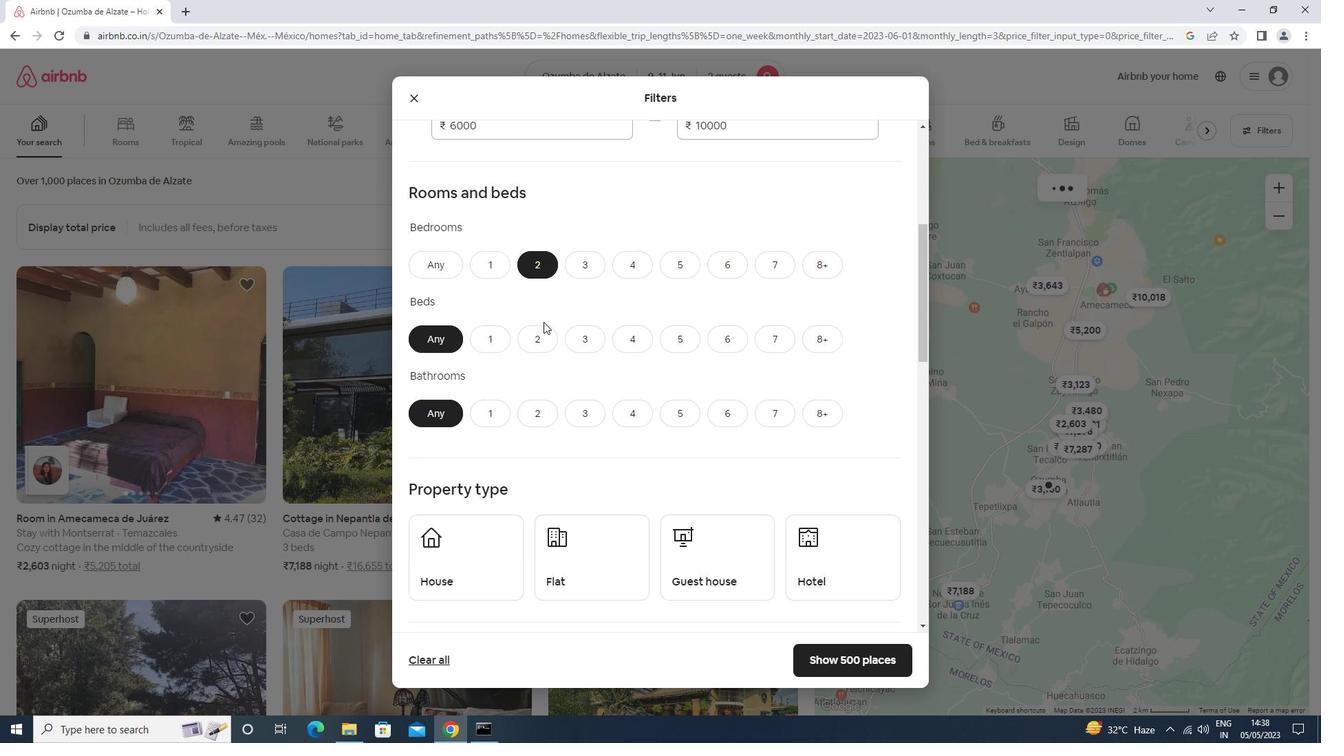 
Action: Mouse pressed left at (537, 342)
Screenshot: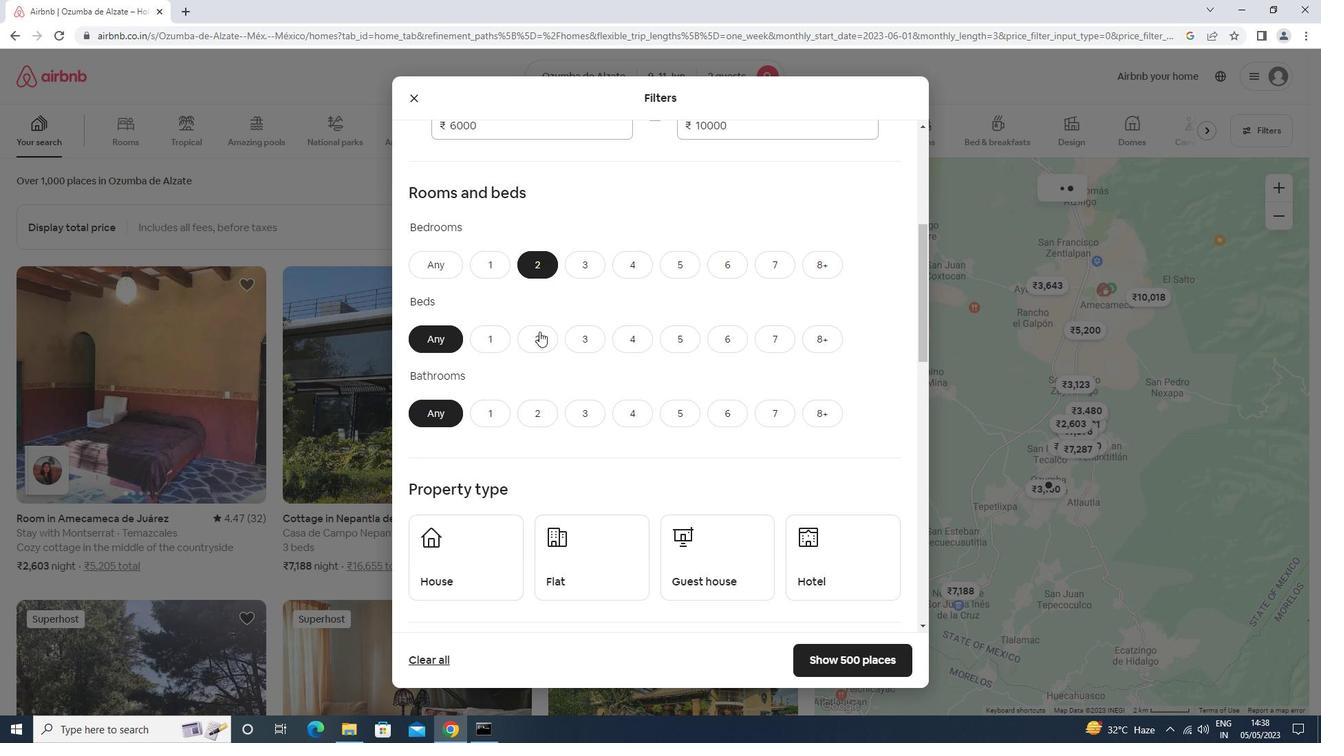 
Action: Mouse moved to (484, 419)
Screenshot: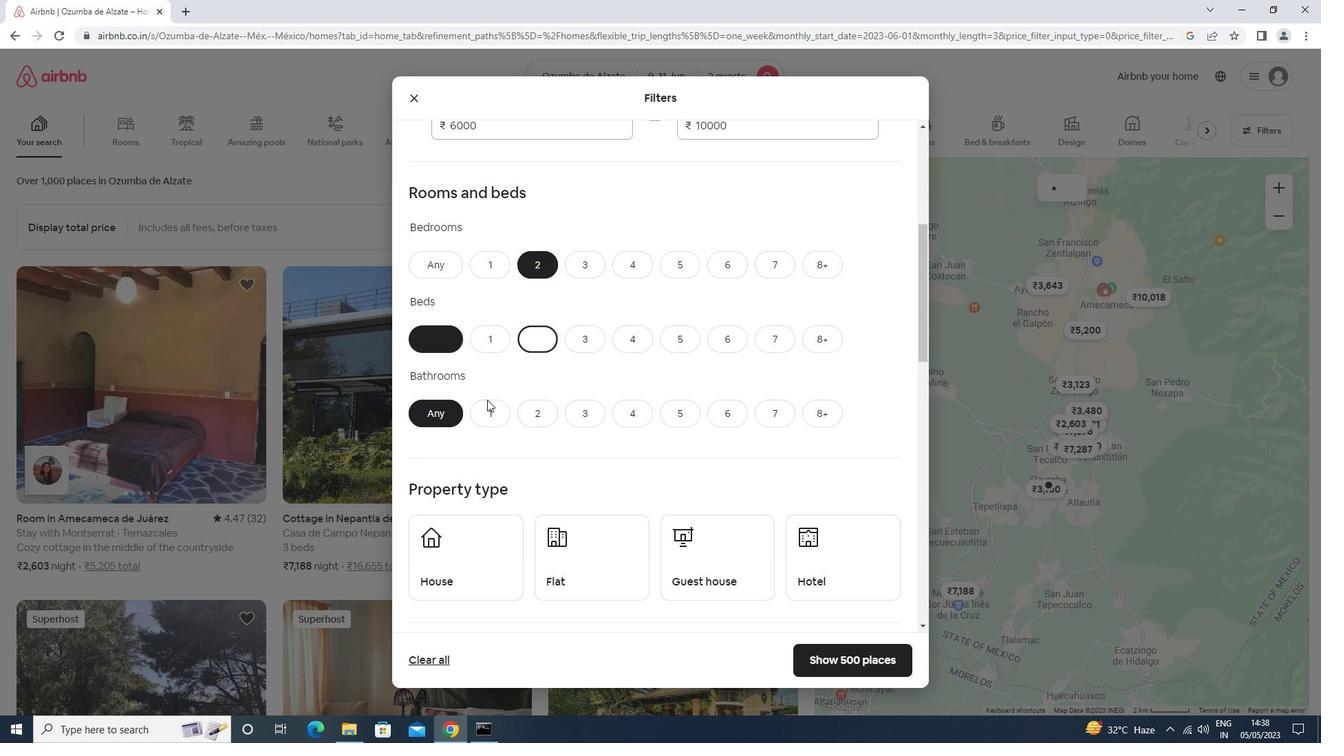 
Action: Mouse pressed left at (484, 419)
Screenshot: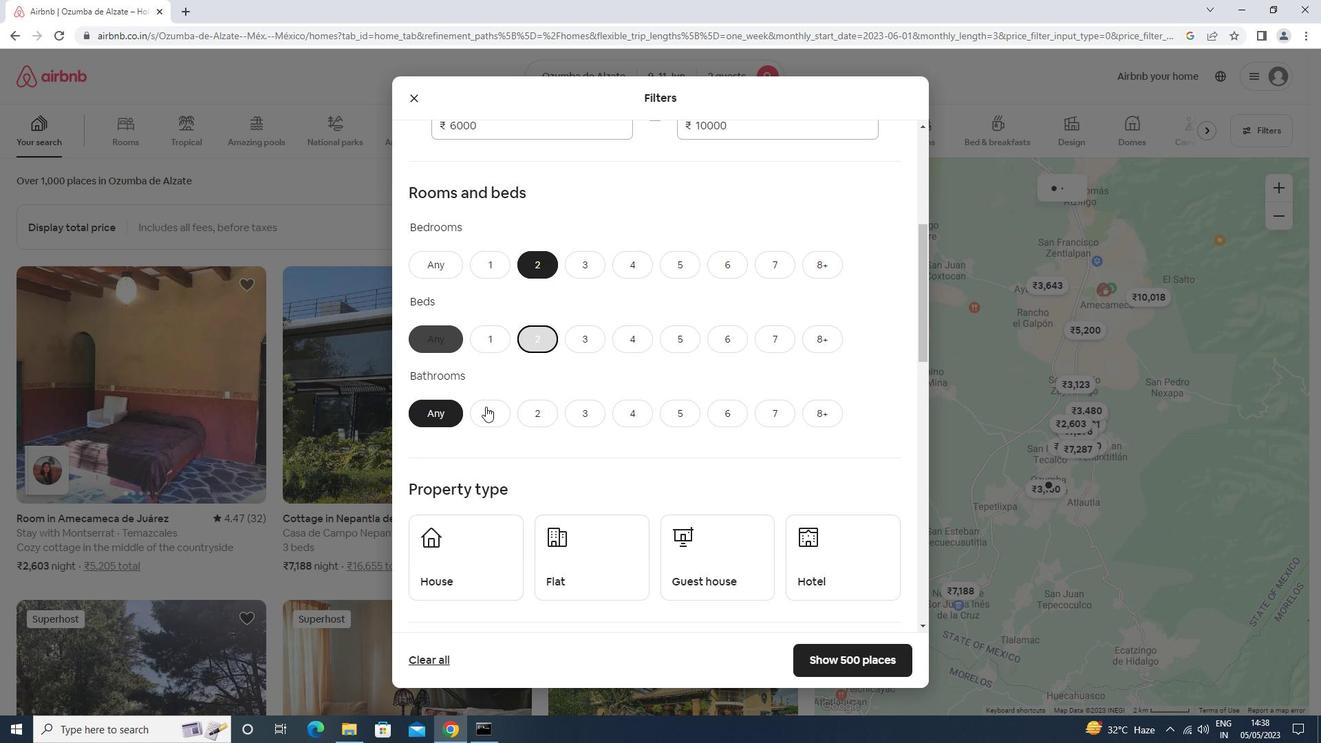 
Action: Mouse moved to (484, 418)
Screenshot: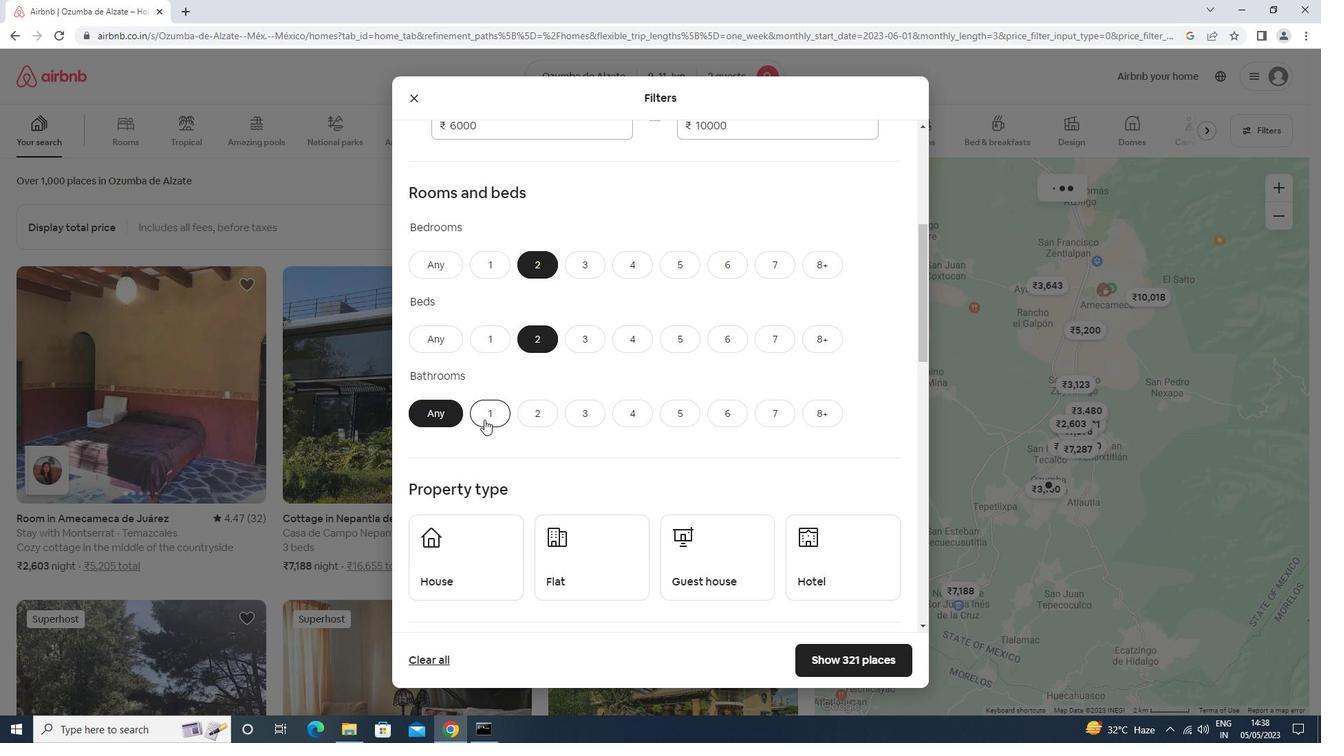 
Action: Mouse scrolled (484, 417) with delta (0, 0)
Screenshot: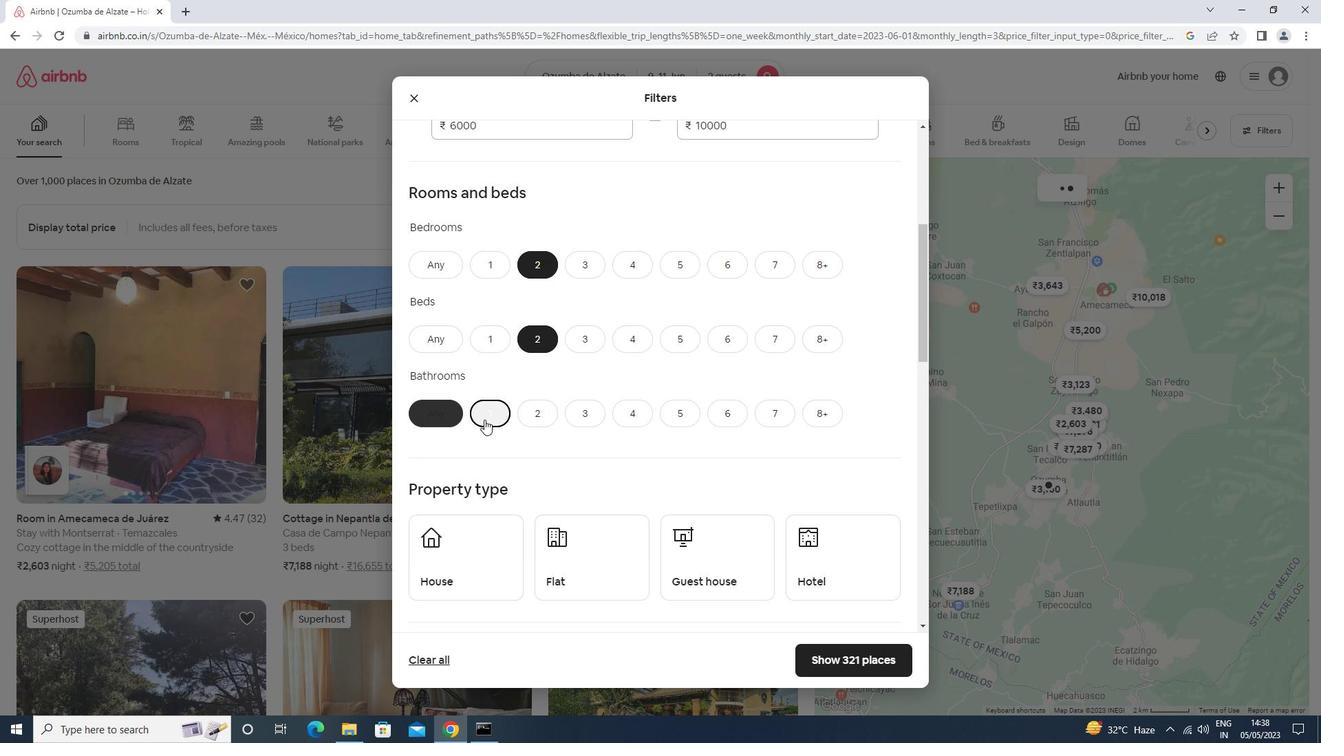
Action: Mouse scrolled (484, 417) with delta (0, 0)
Screenshot: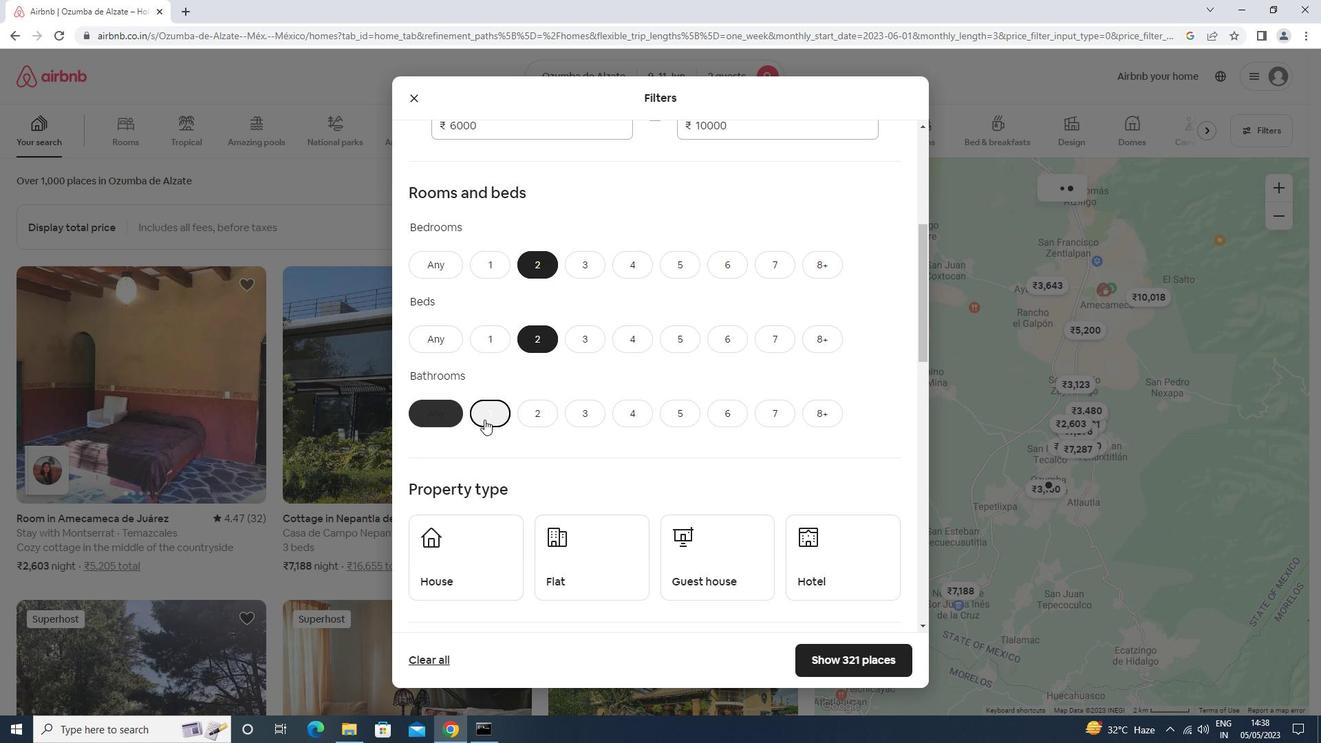 
Action: Mouse scrolled (484, 417) with delta (0, 0)
Screenshot: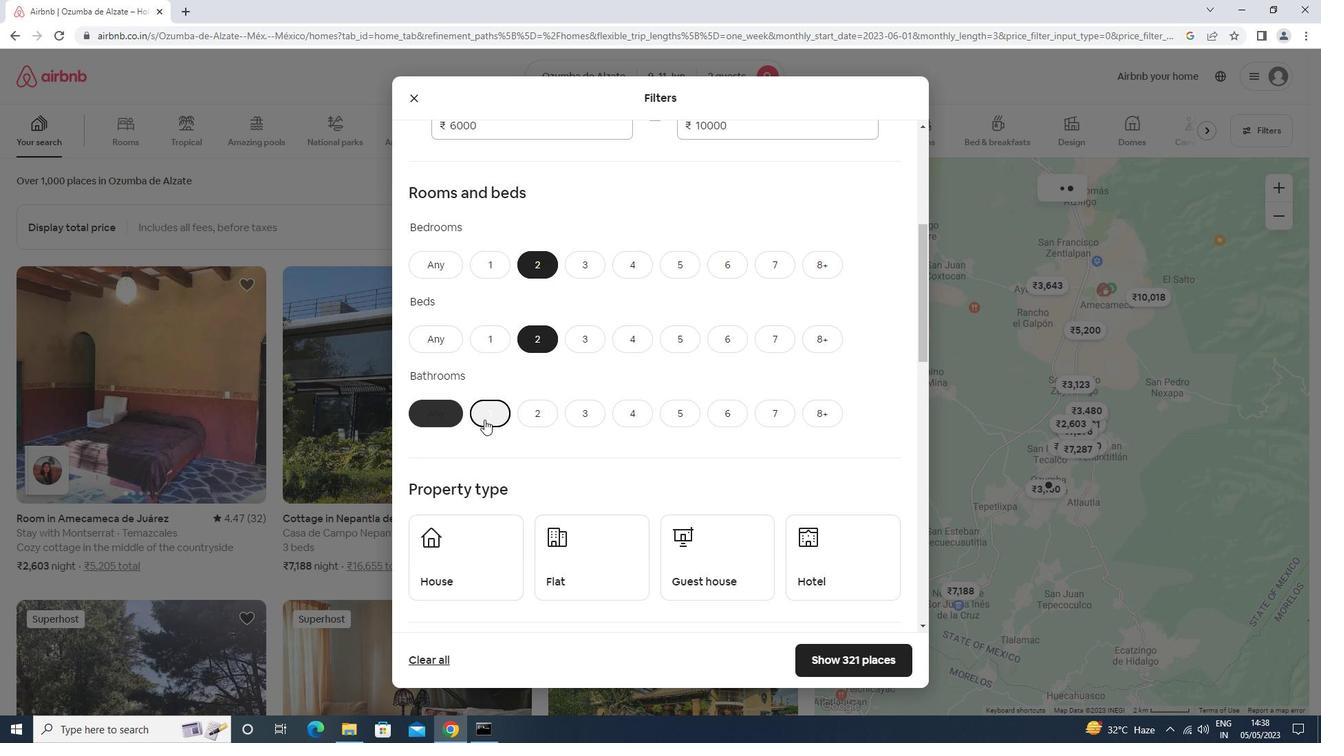 
Action: Mouse scrolled (484, 417) with delta (0, 0)
Screenshot: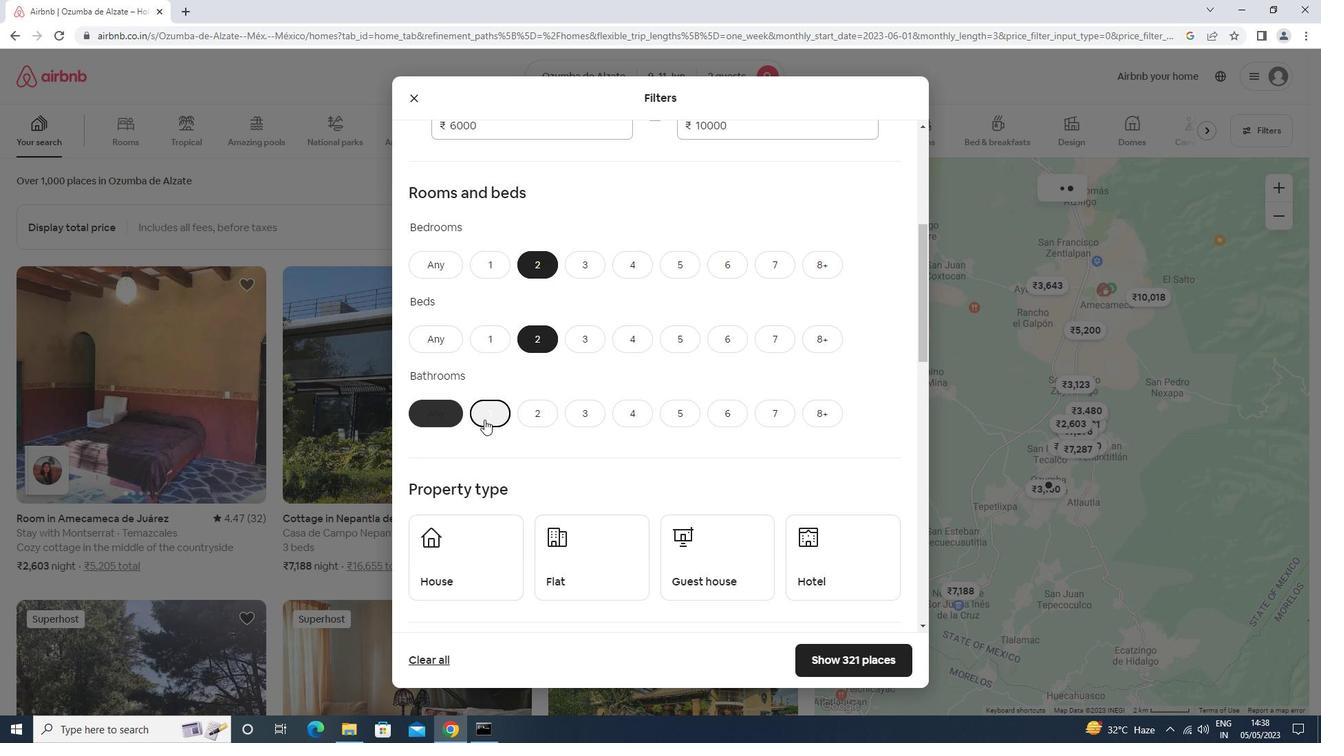 
Action: Mouse moved to (477, 302)
Screenshot: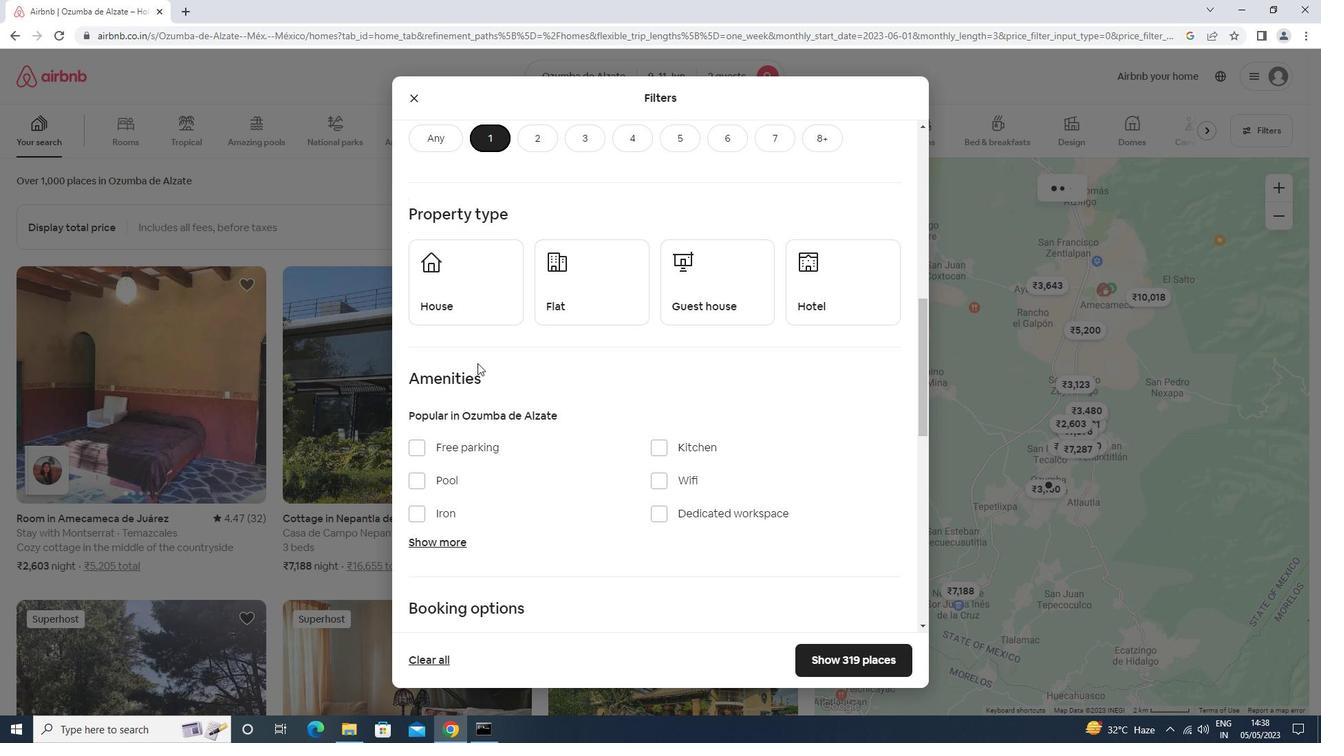 
Action: Mouse pressed left at (477, 302)
Screenshot: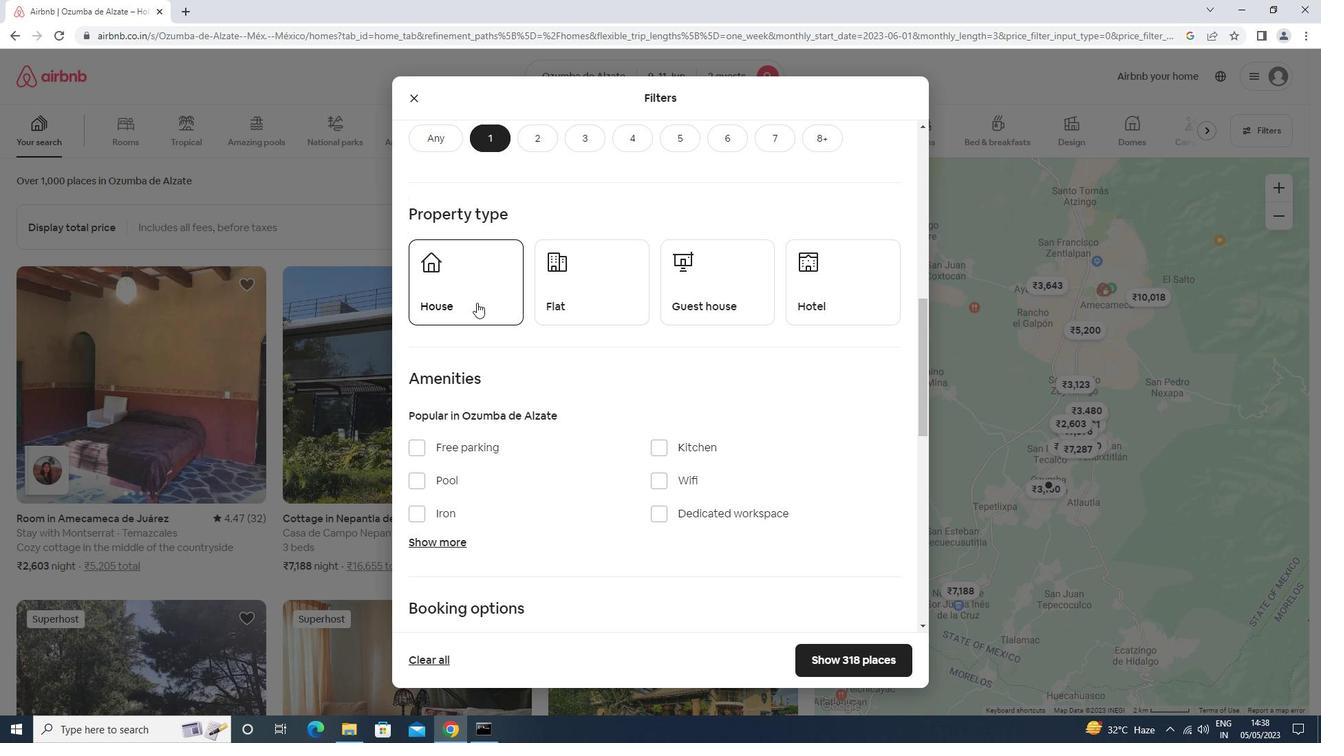 
Action: Mouse moved to (618, 309)
Screenshot: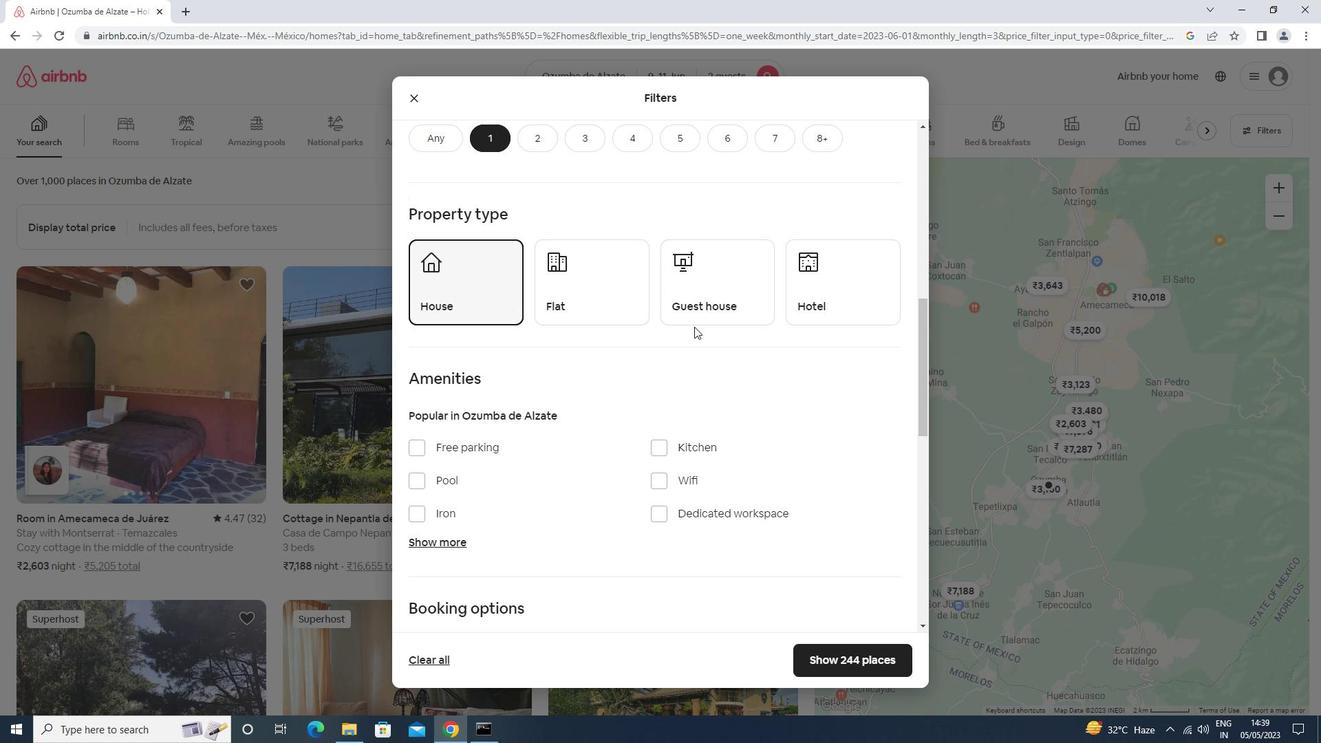 
Action: Mouse pressed left at (618, 309)
Screenshot: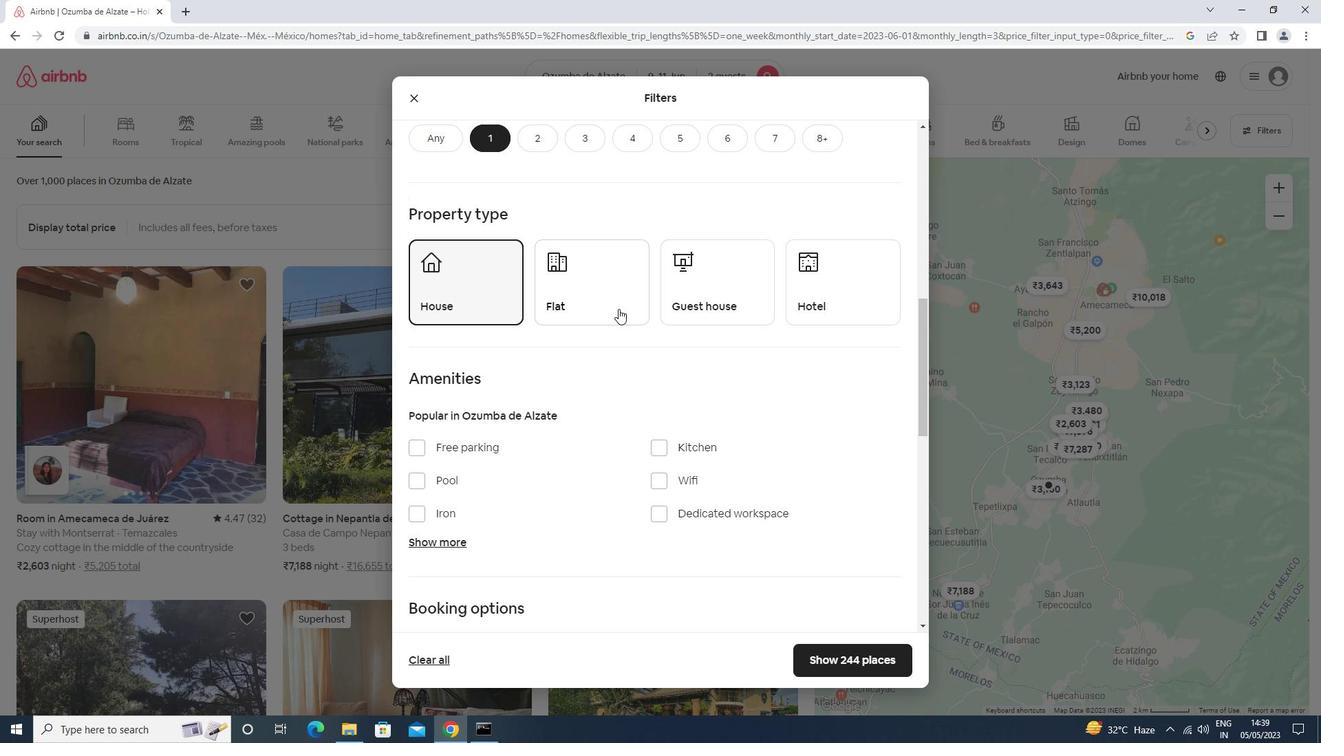 
Action: Mouse moved to (680, 299)
Screenshot: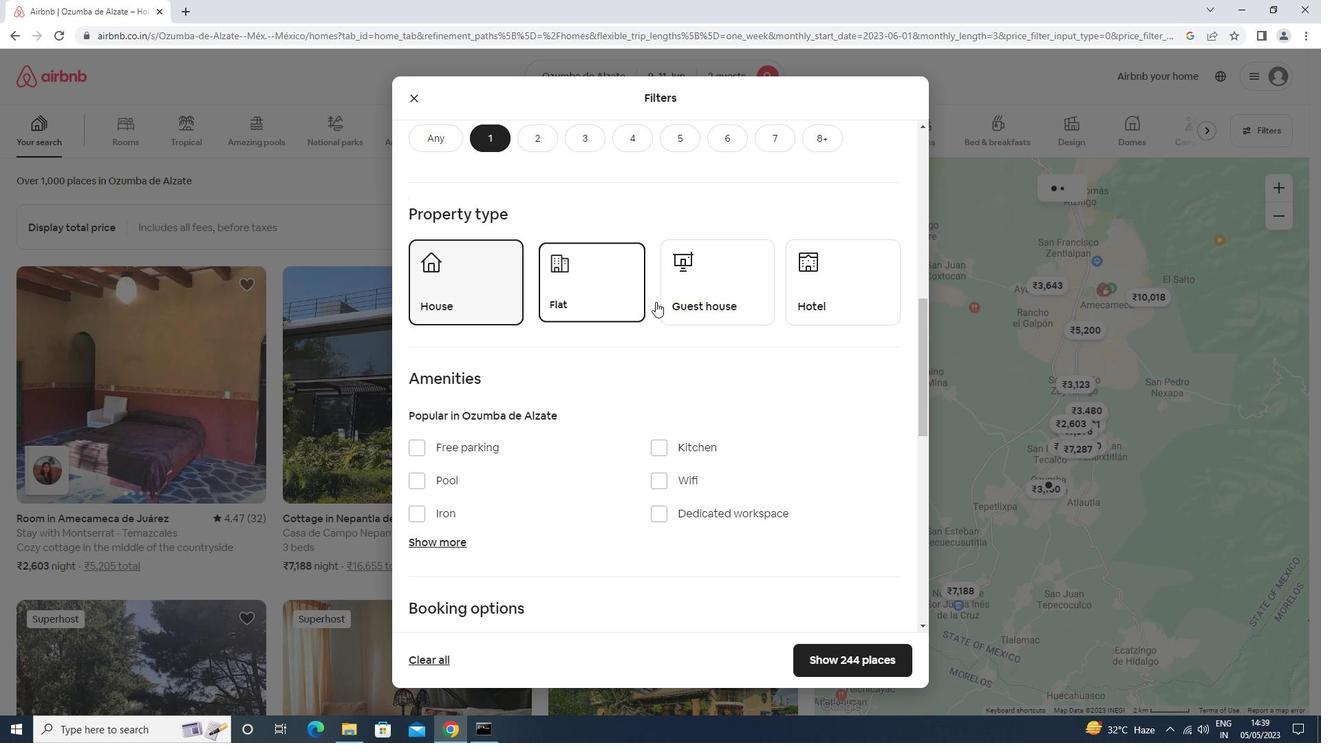 
Action: Mouse pressed left at (680, 299)
Screenshot: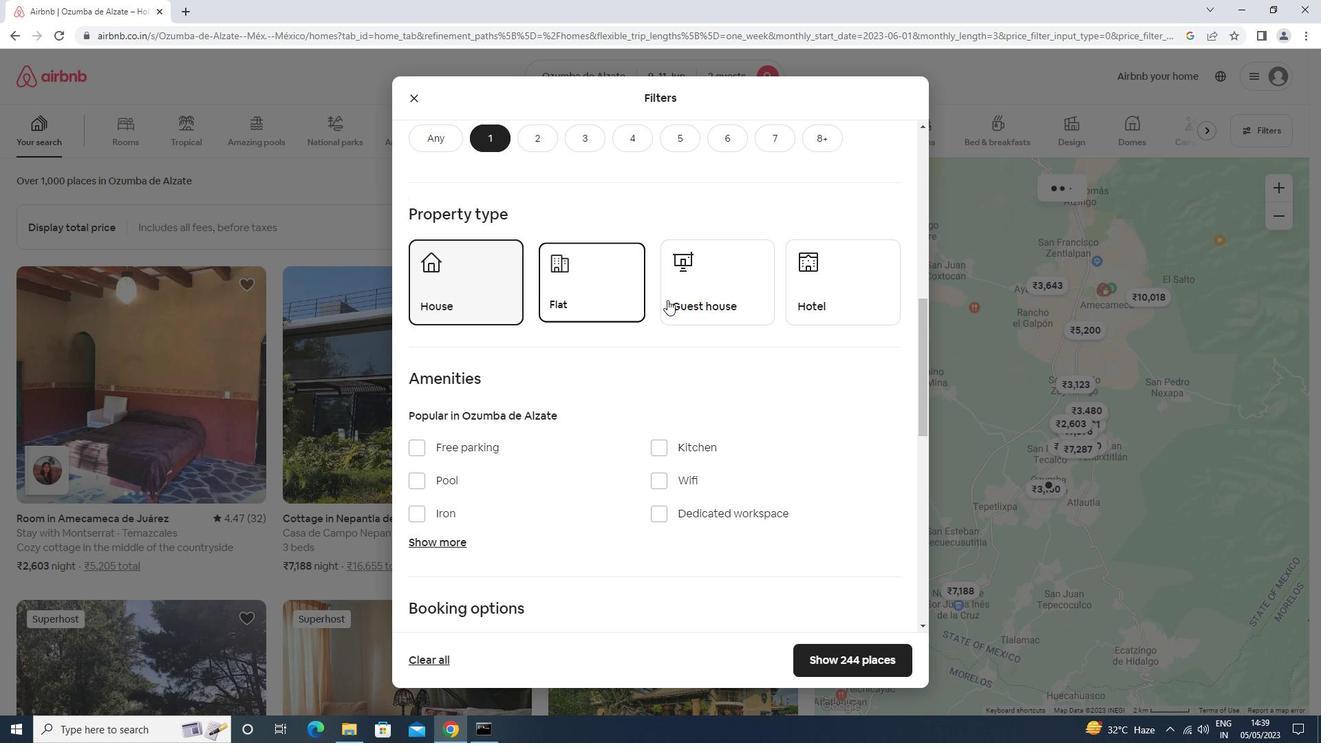 
Action: Mouse moved to (682, 298)
Screenshot: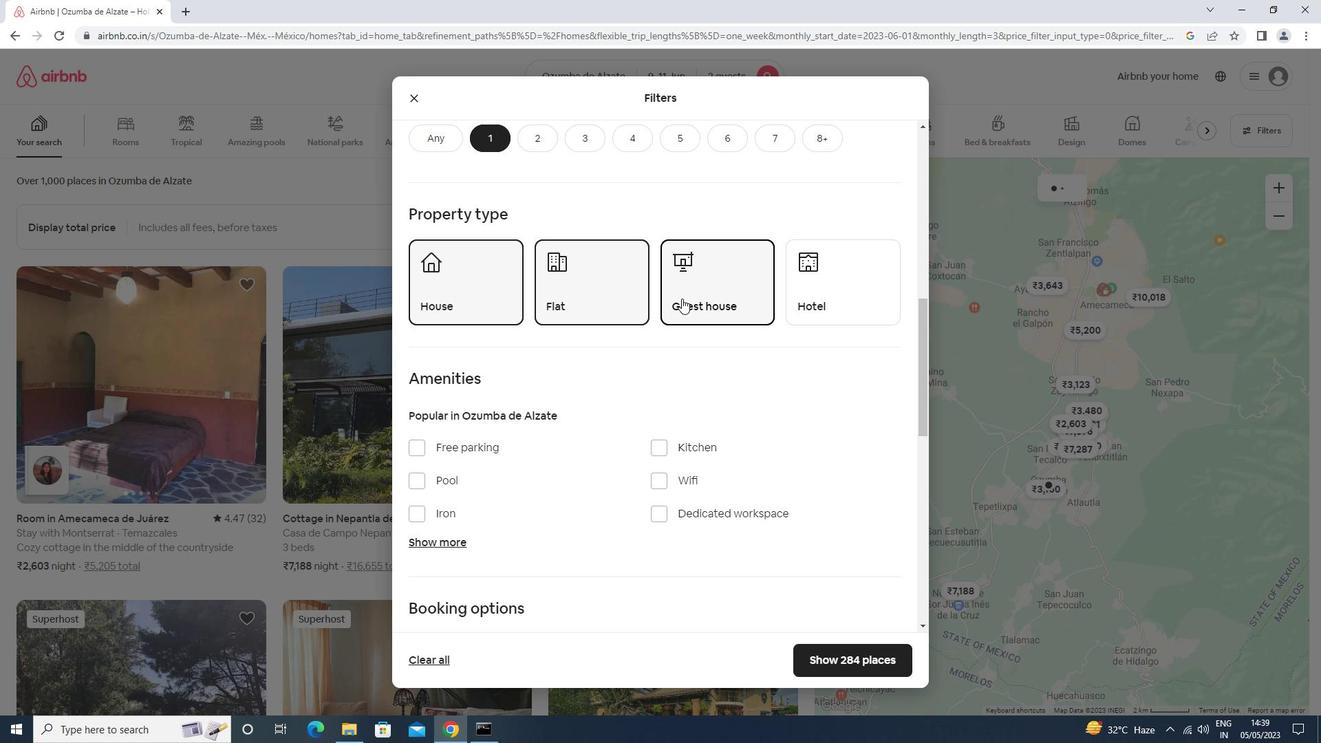 
Action: Mouse scrolled (682, 297) with delta (0, 0)
Screenshot: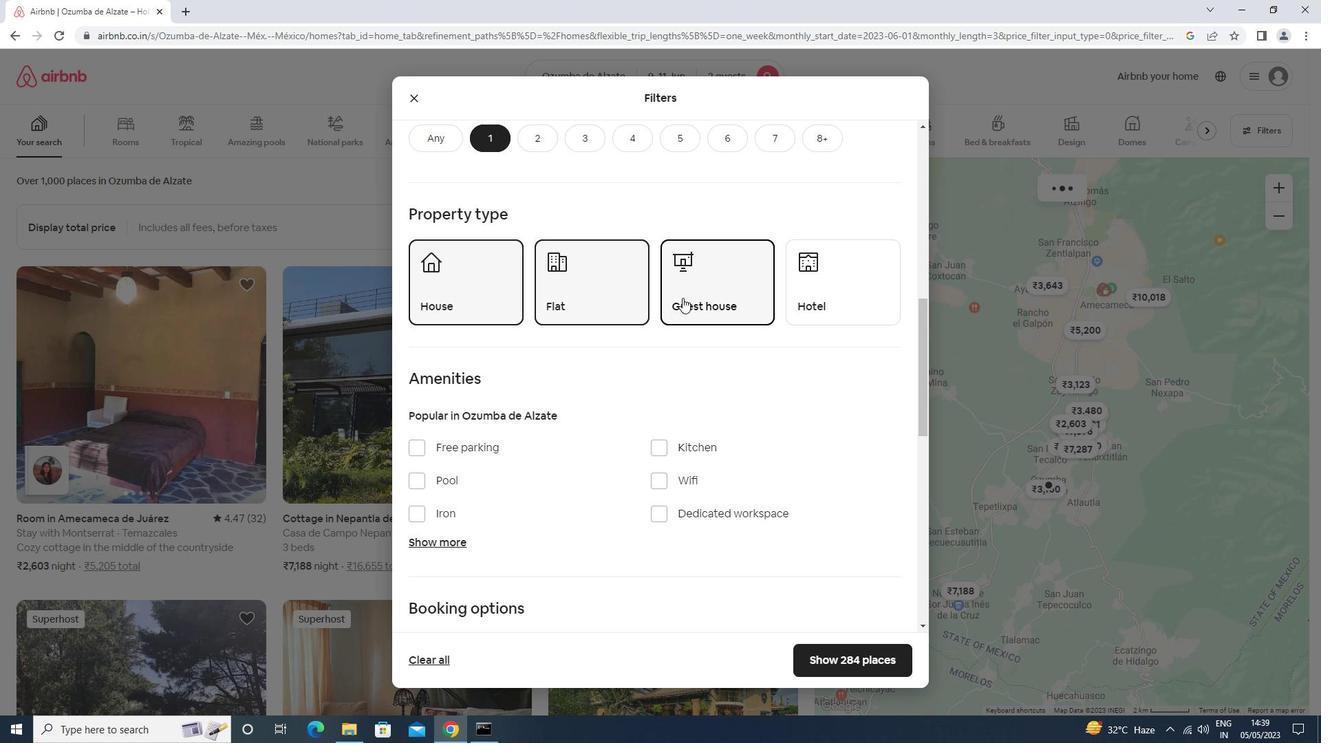 
Action: Mouse scrolled (682, 297) with delta (0, 0)
Screenshot: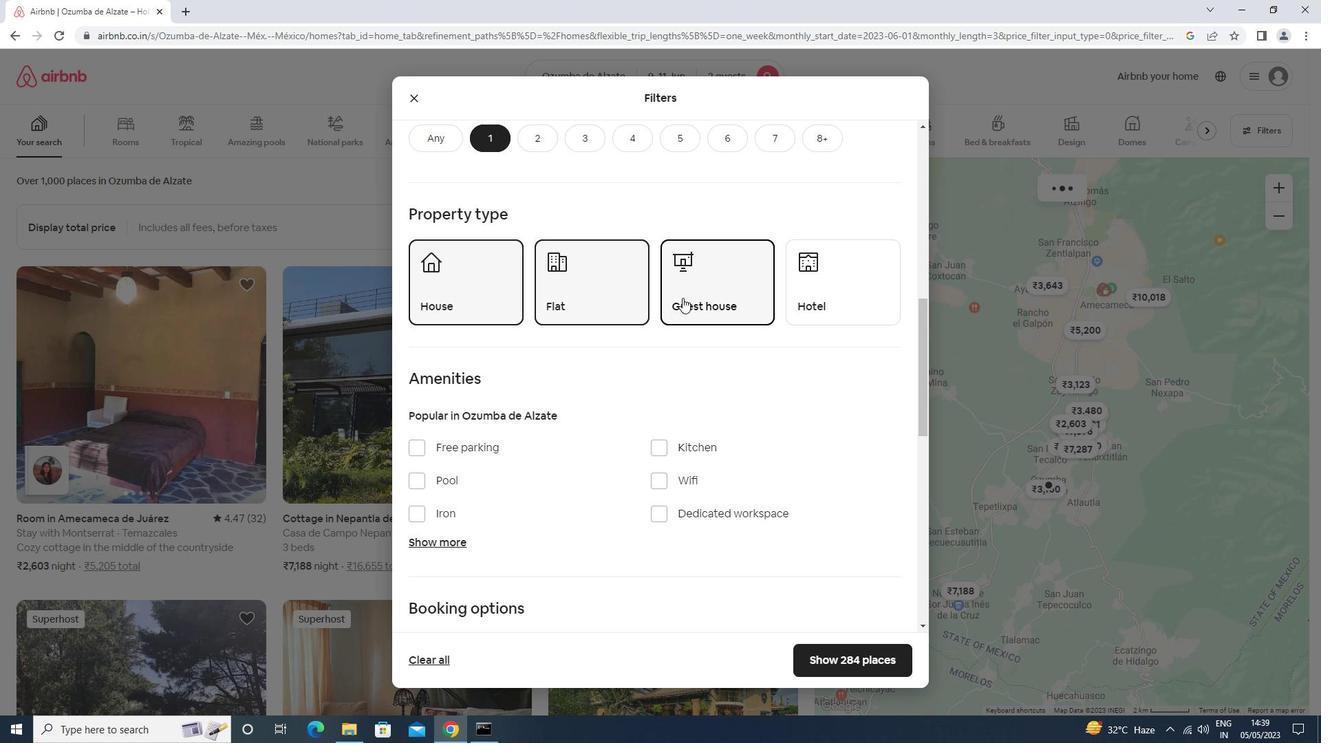 
Action: Mouse scrolled (682, 297) with delta (0, 0)
Screenshot: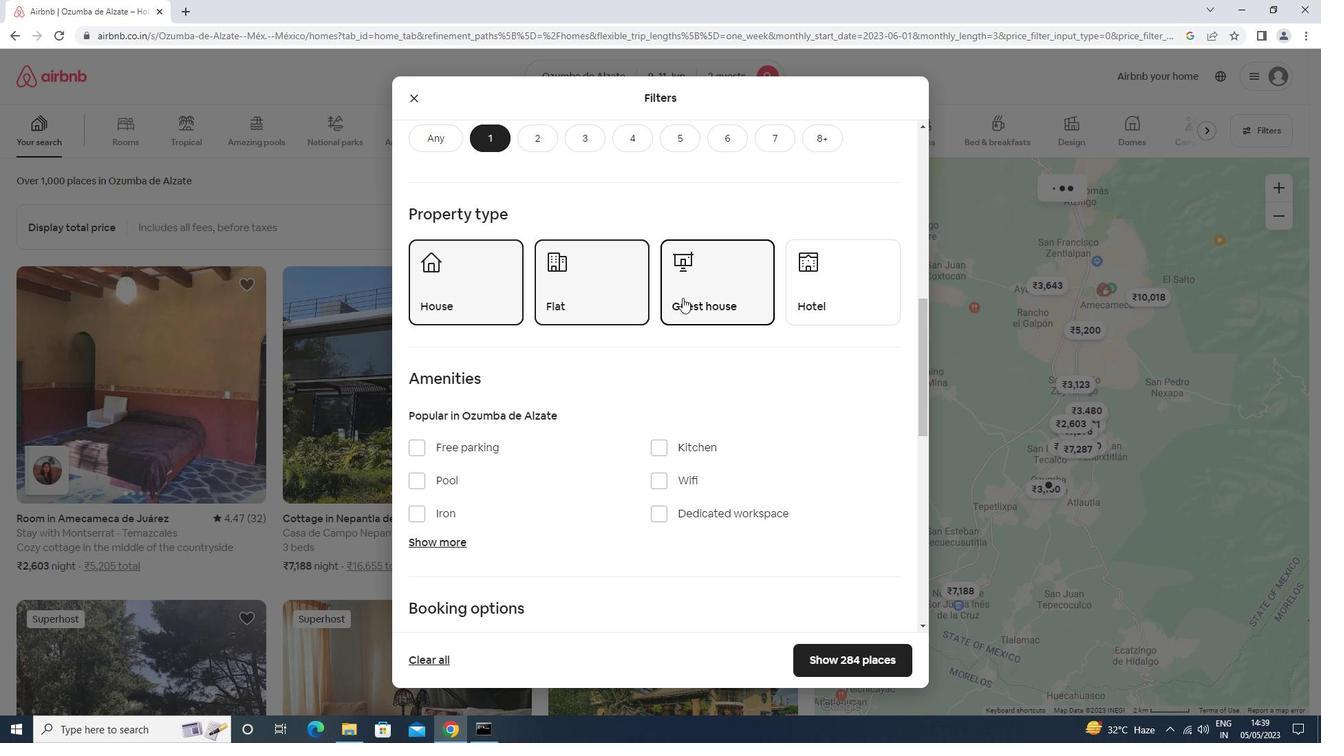 
Action: Mouse scrolled (682, 297) with delta (0, 0)
Screenshot: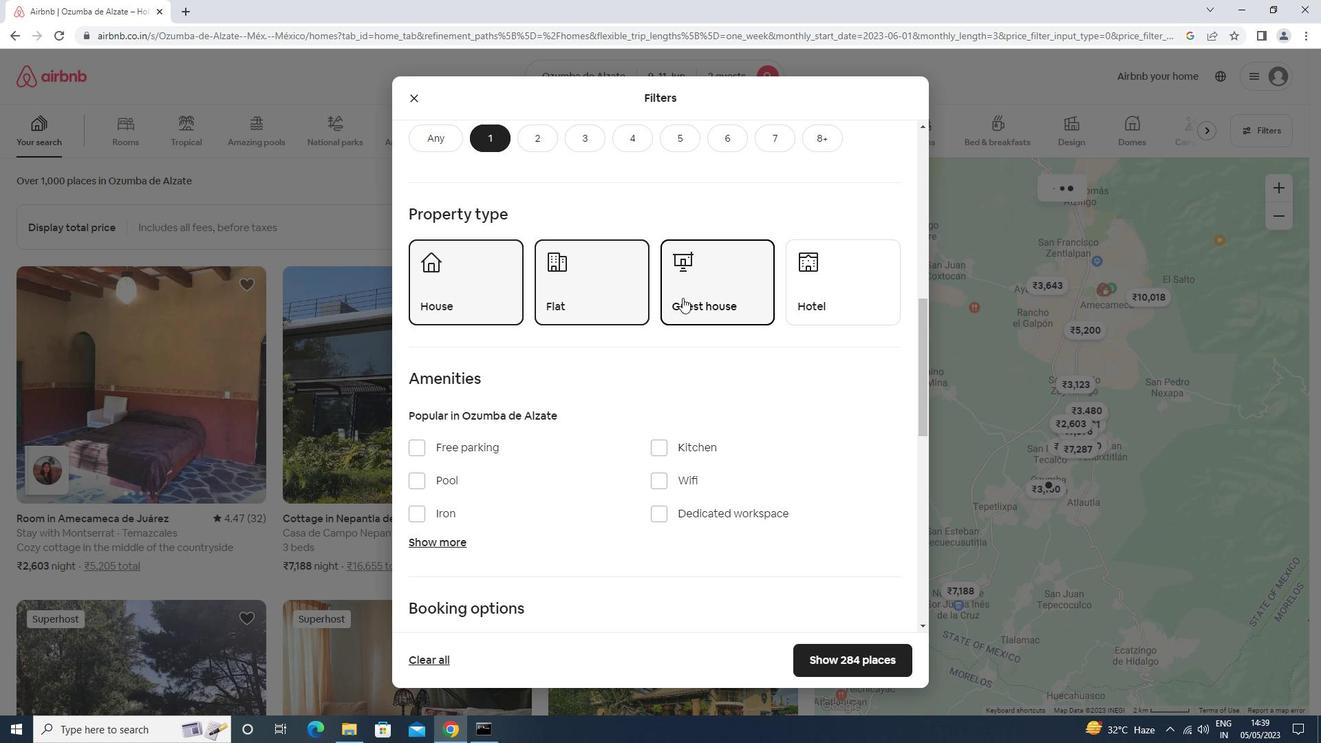 
Action: Mouse moved to (680, 298)
Screenshot: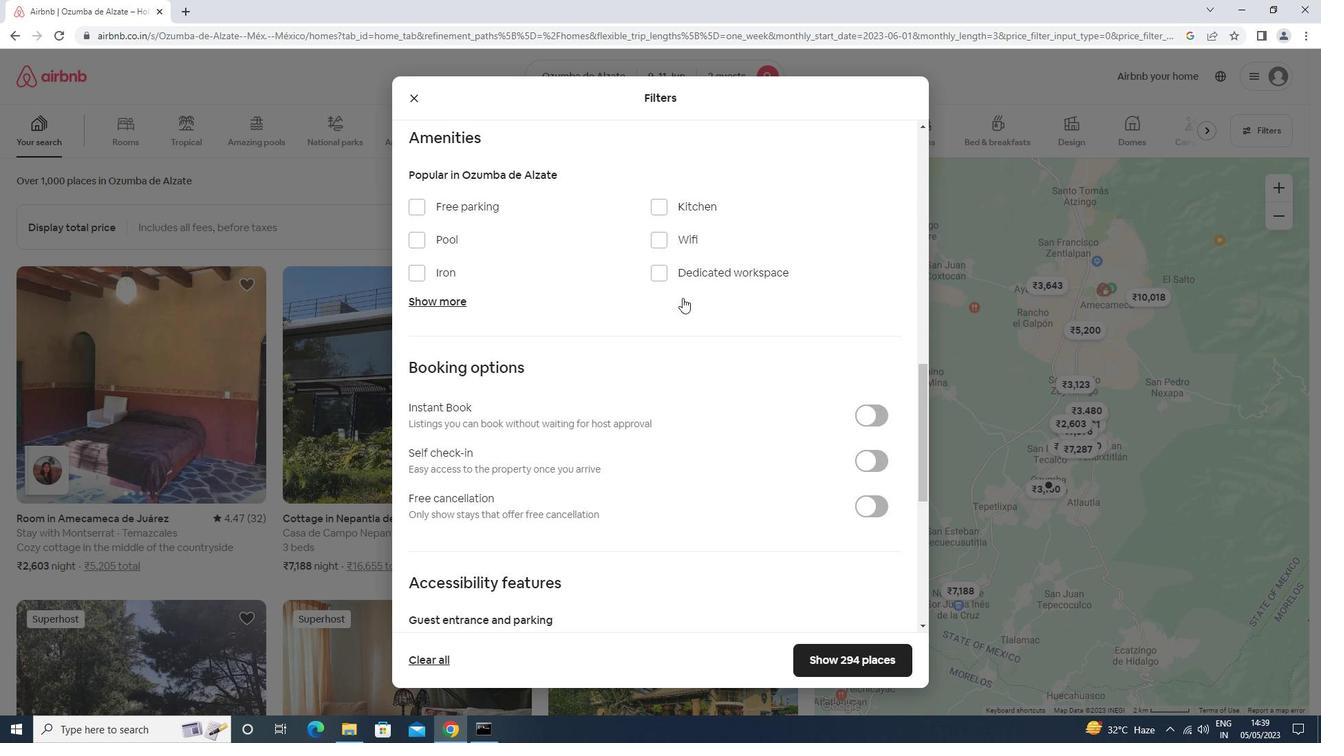 
Action: Mouse scrolled (680, 297) with delta (0, 0)
Screenshot: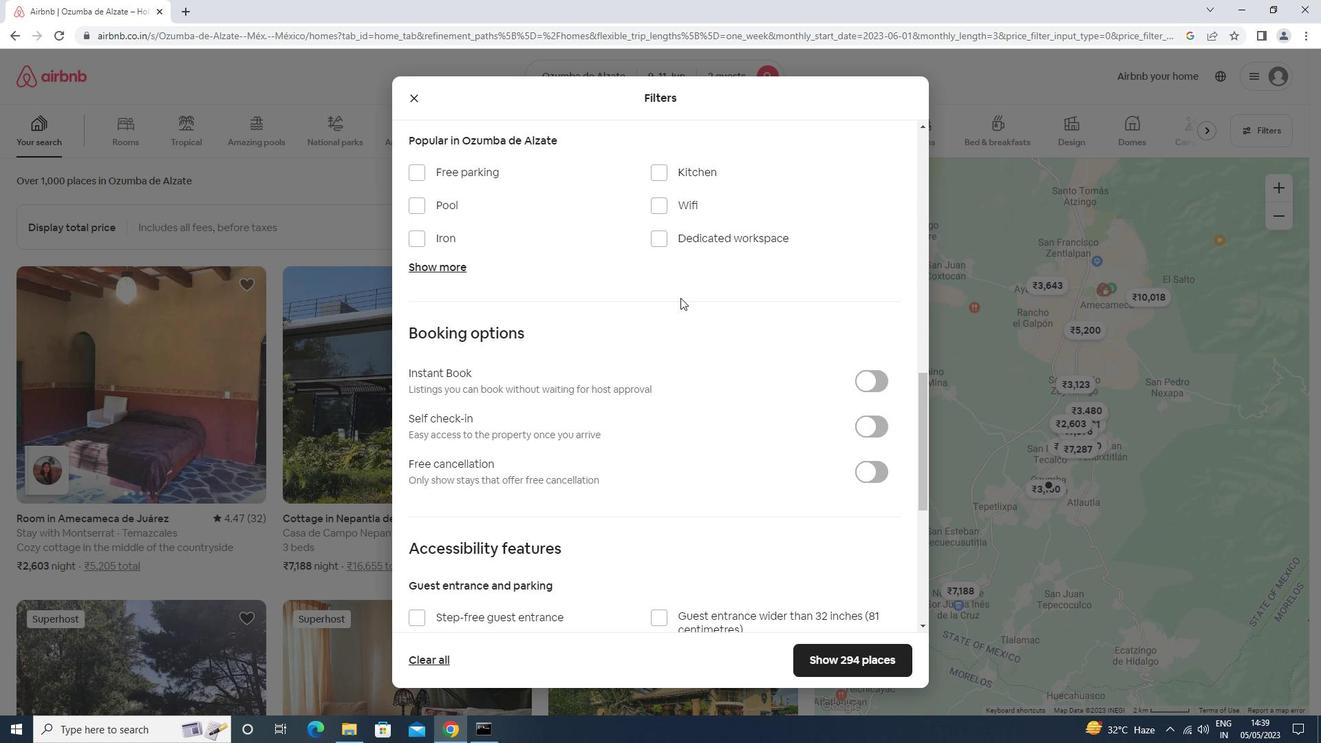 
Action: Mouse scrolled (680, 297) with delta (0, 0)
Screenshot: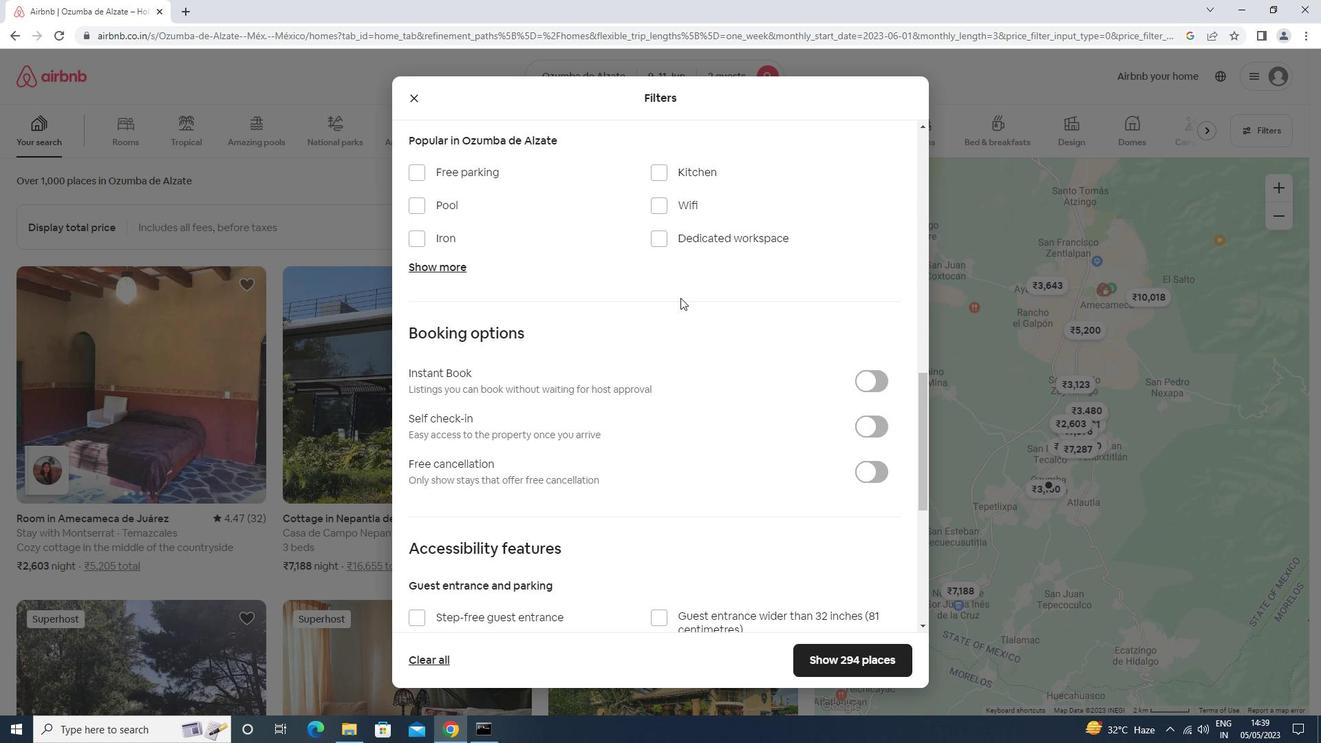 
Action: Mouse scrolled (680, 297) with delta (0, 0)
Screenshot: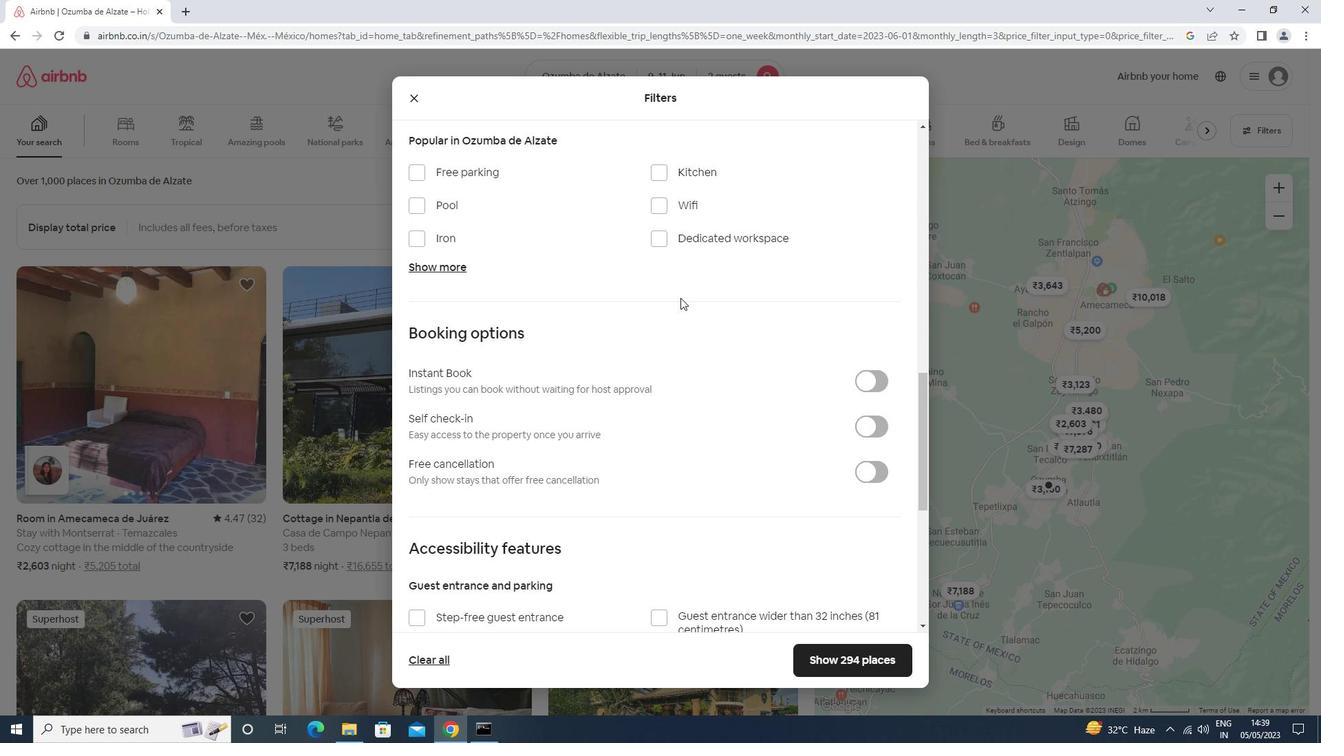 
Action: Mouse moved to (877, 219)
Screenshot: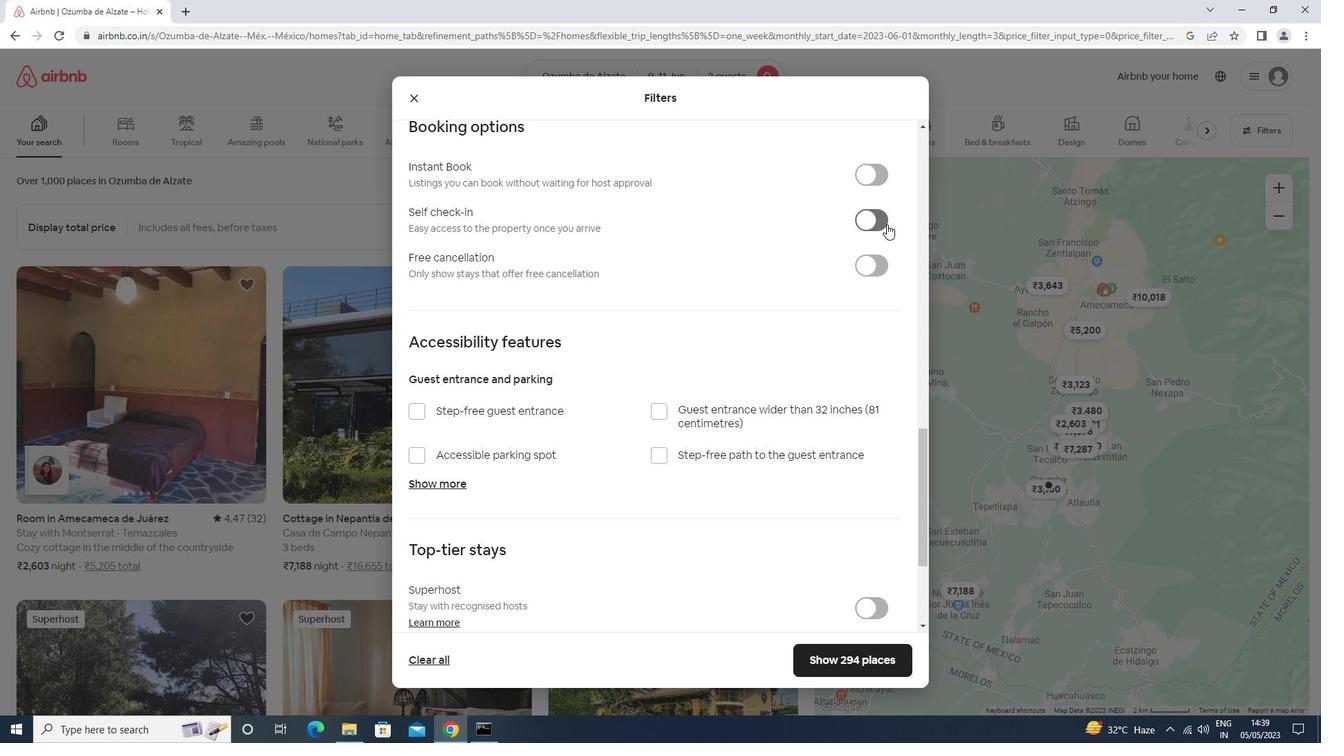 
Action: Mouse pressed left at (877, 219)
Screenshot: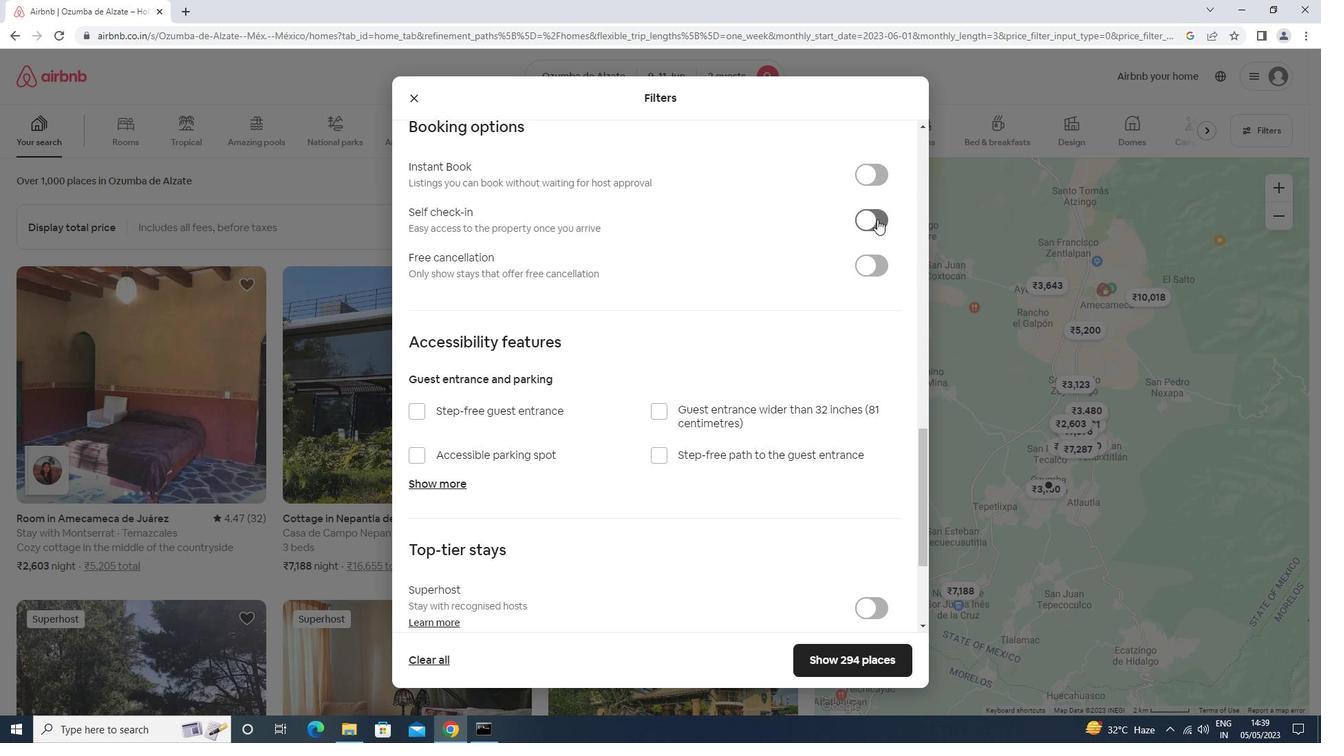
Action: Mouse moved to (870, 211)
Screenshot: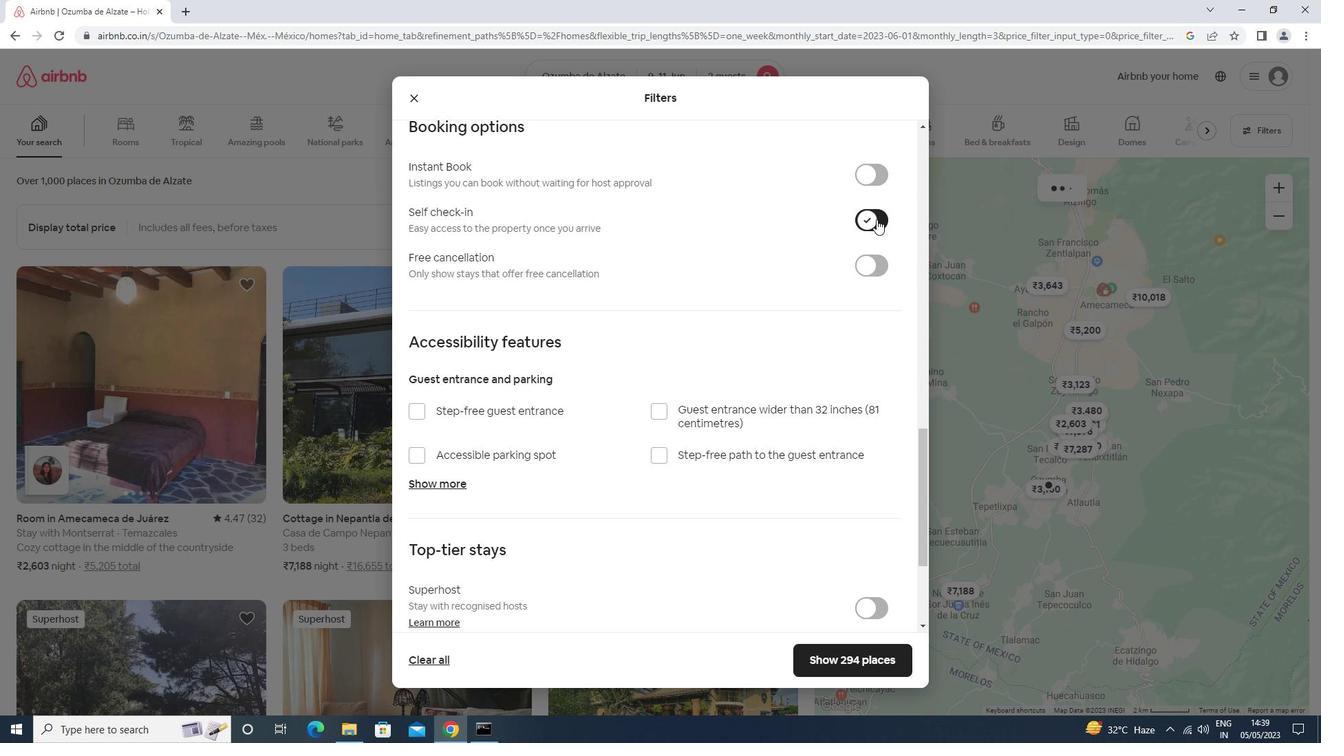 
Action: Mouse scrolled (870, 210) with delta (0, 0)
Screenshot: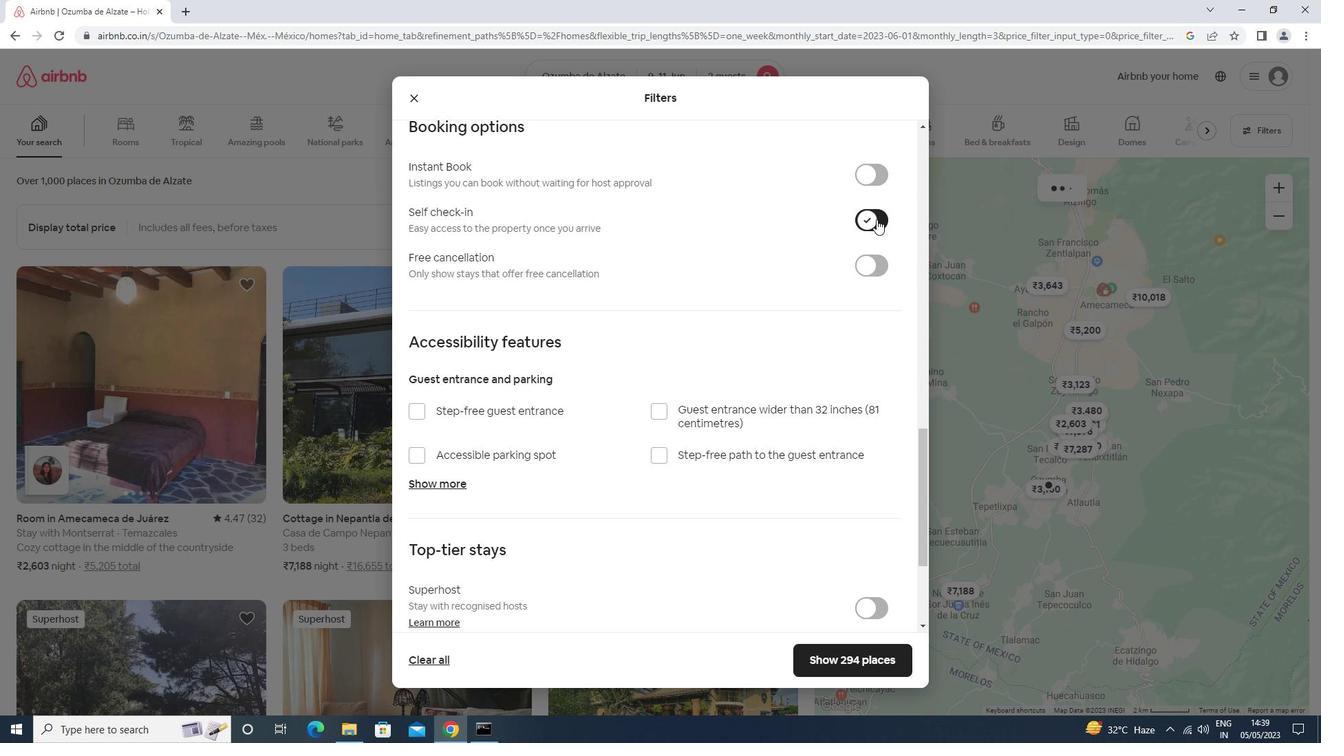 
Action: Mouse moved to (870, 215)
Screenshot: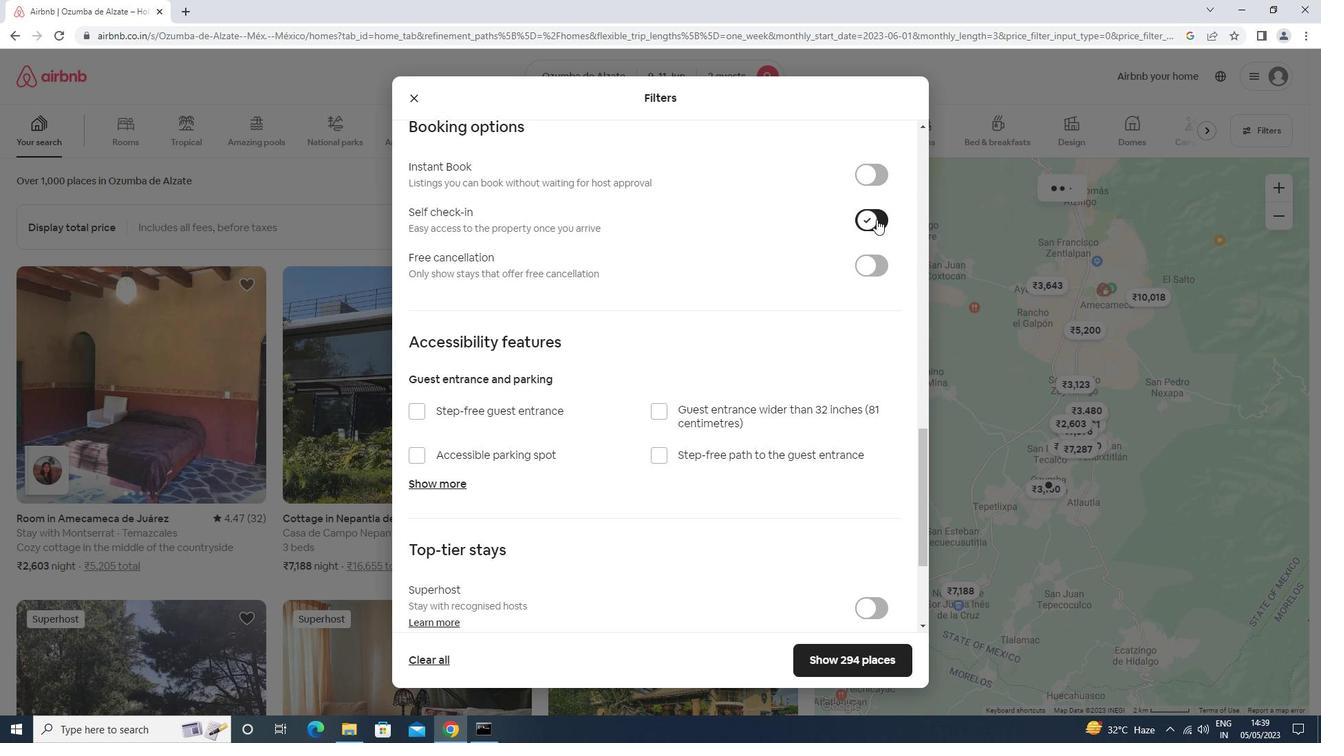 
Action: Mouse scrolled (870, 214) with delta (0, 0)
Screenshot: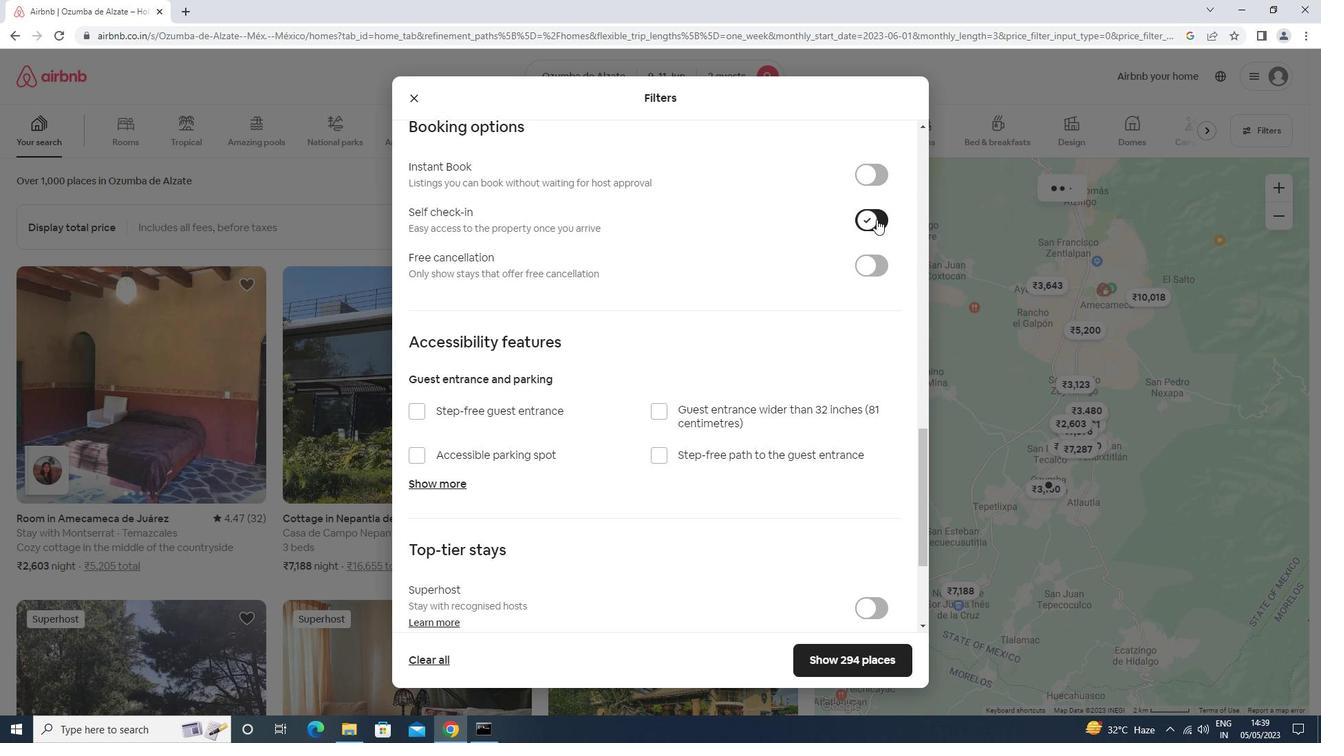 
Action: Mouse moved to (869, 216)
Screenshot: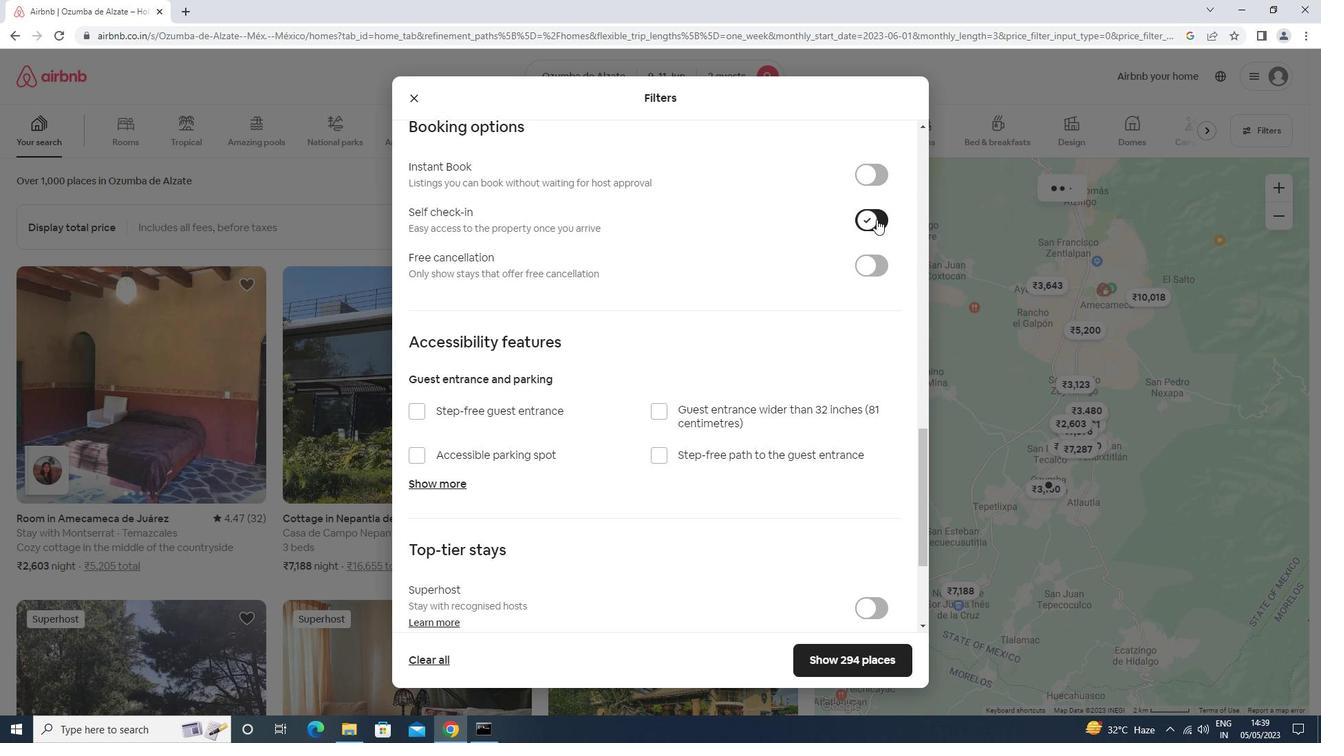 
Action: Mouse scrolled (869, 215) with delta (0, 0)
Screenshot: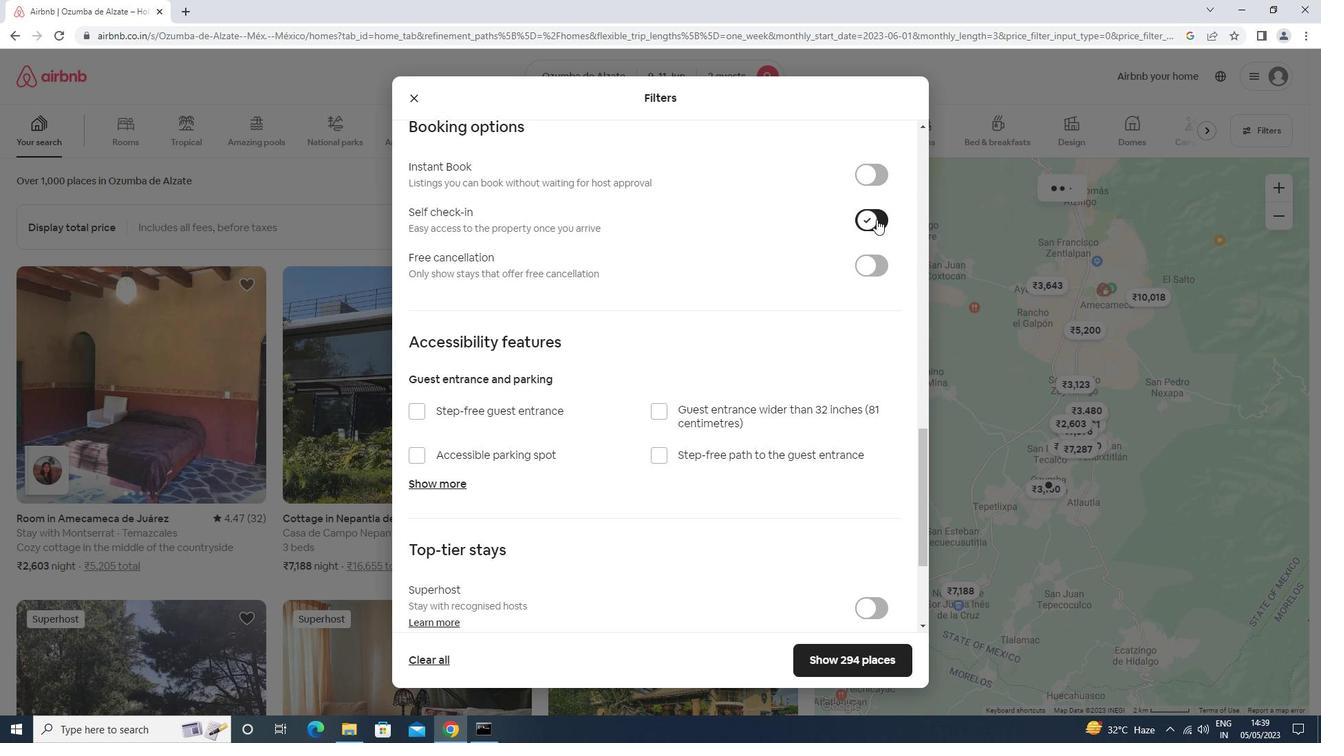 
Action: Mouse scrolled (869, 215) with delta (0, 0)
Screenshot: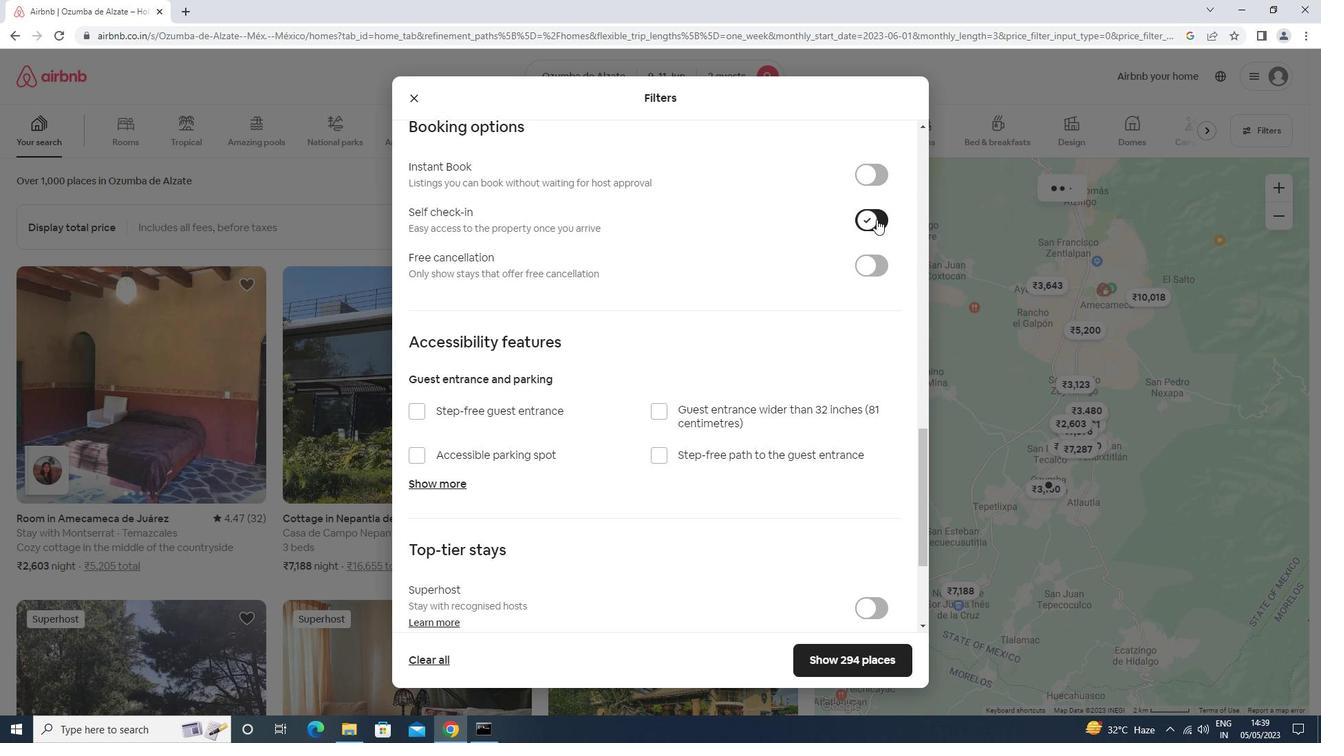 
Action: Mouse moved to (813, 263)
Screenshot: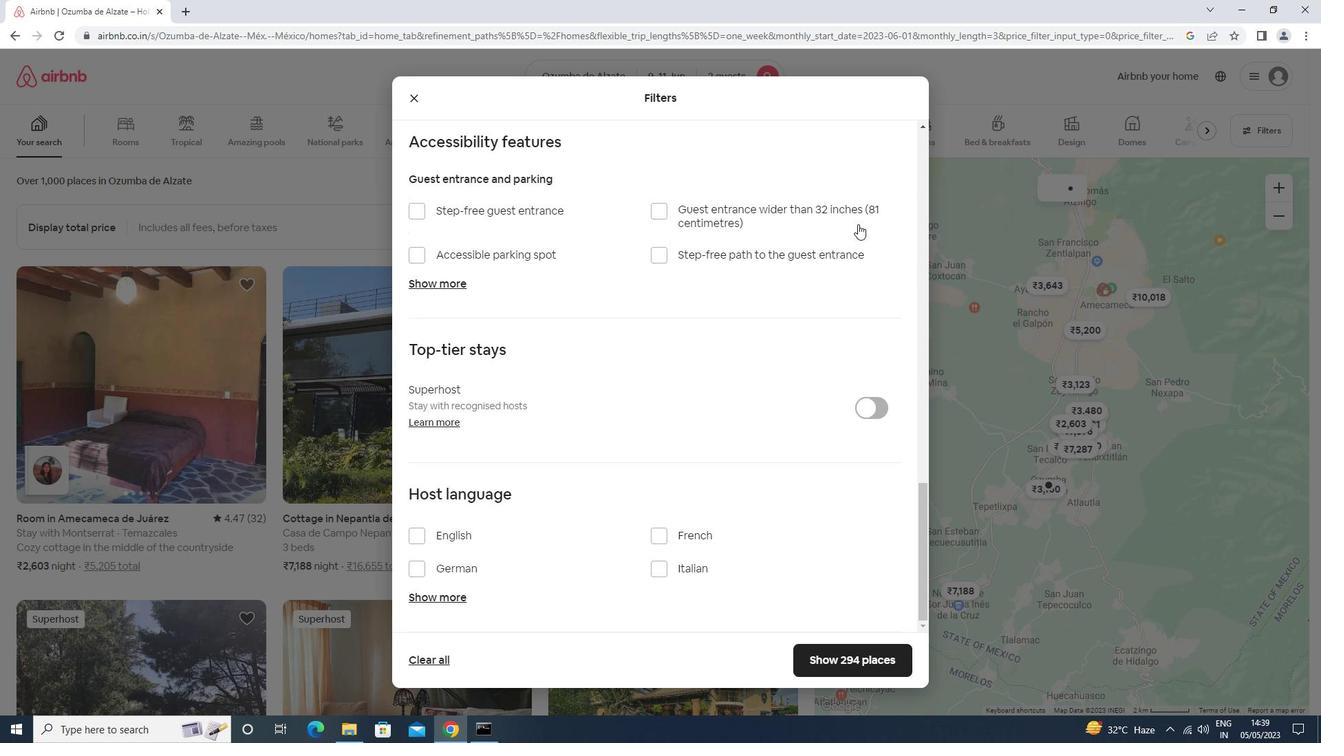 
Action: Mouse scrolled (813, 262) with delta (0, 0)
Screenshot: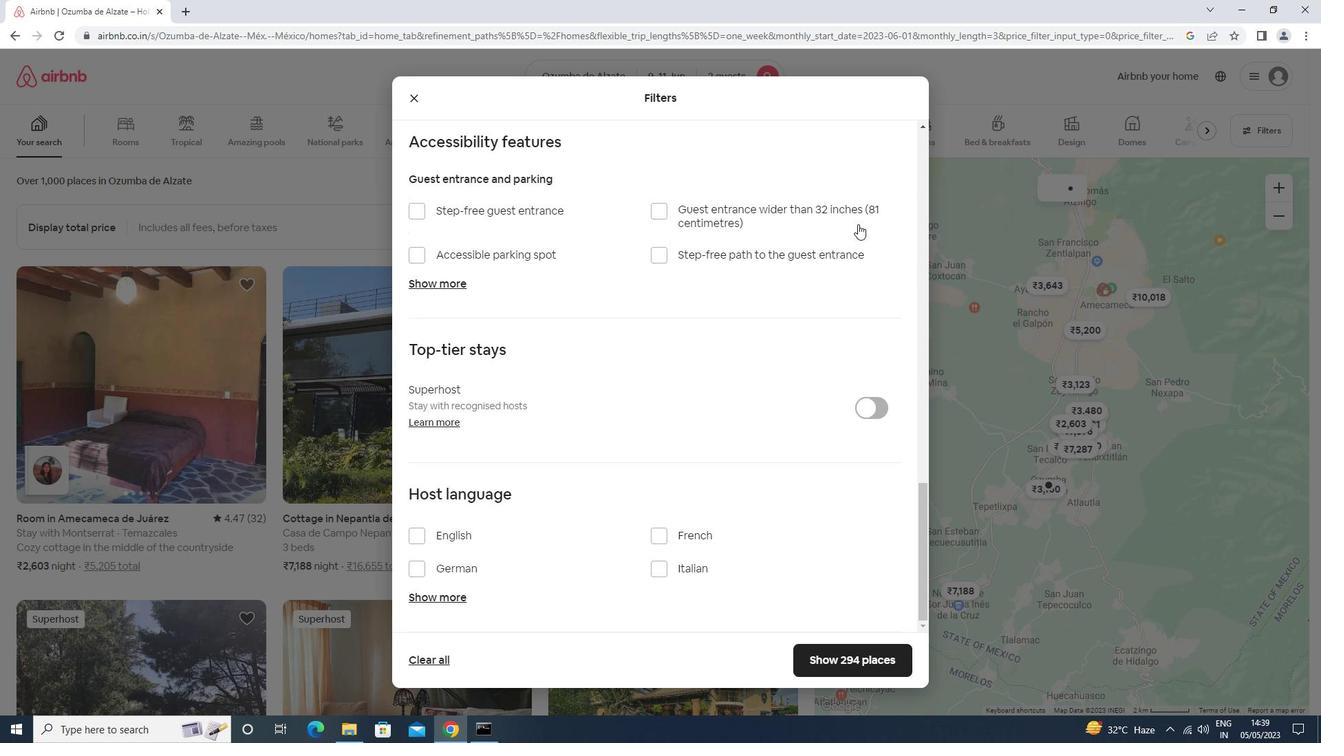 
Action: Mouse moved to (802, 273)
Screenshot: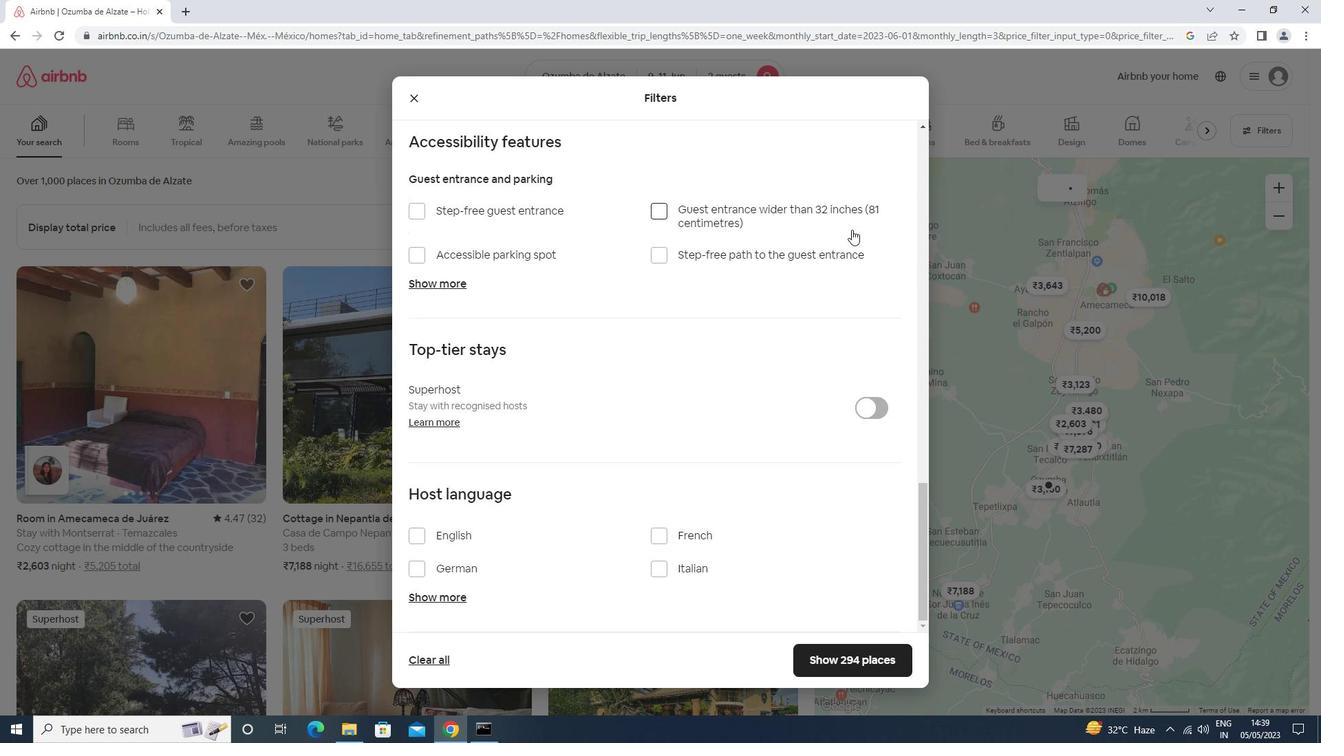 
Action: Mouse scrolled (802, 272) with delta (0, 0)
Screenshot: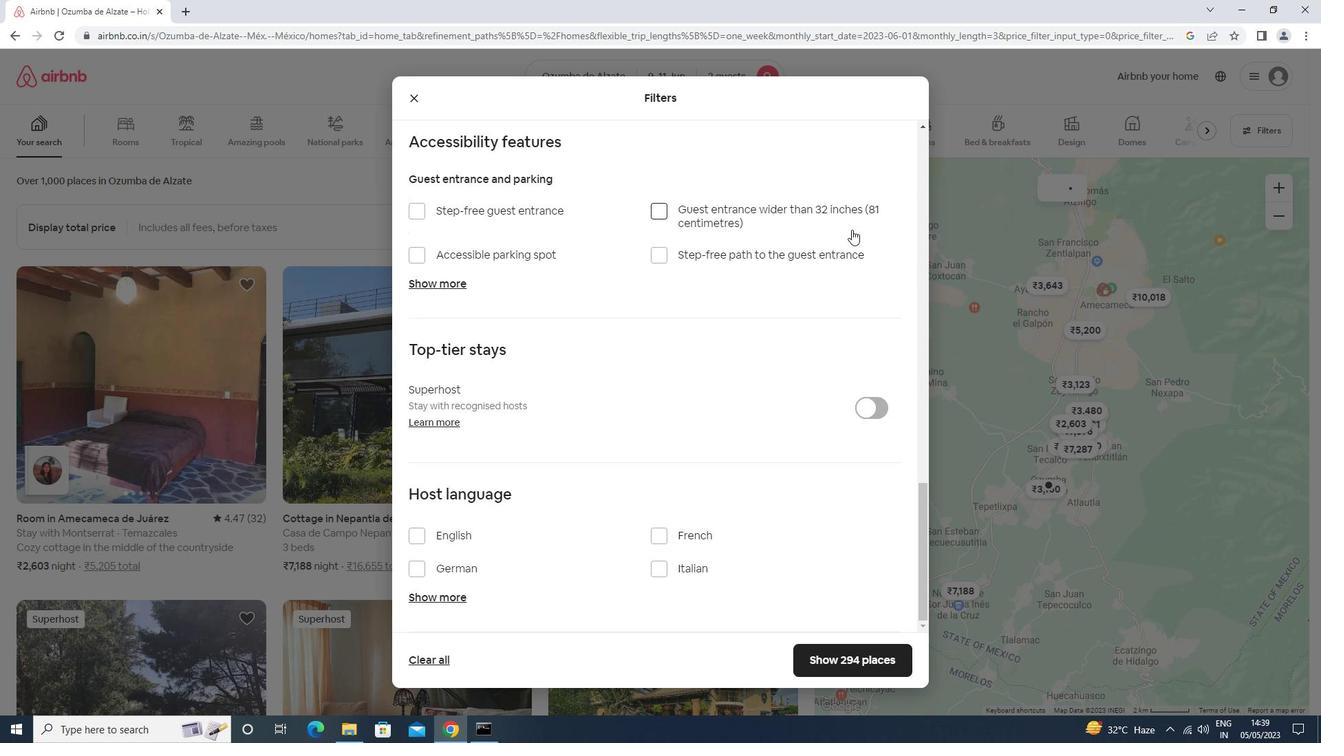 
Action: Mouse moved to (793, 276)
Screenshot: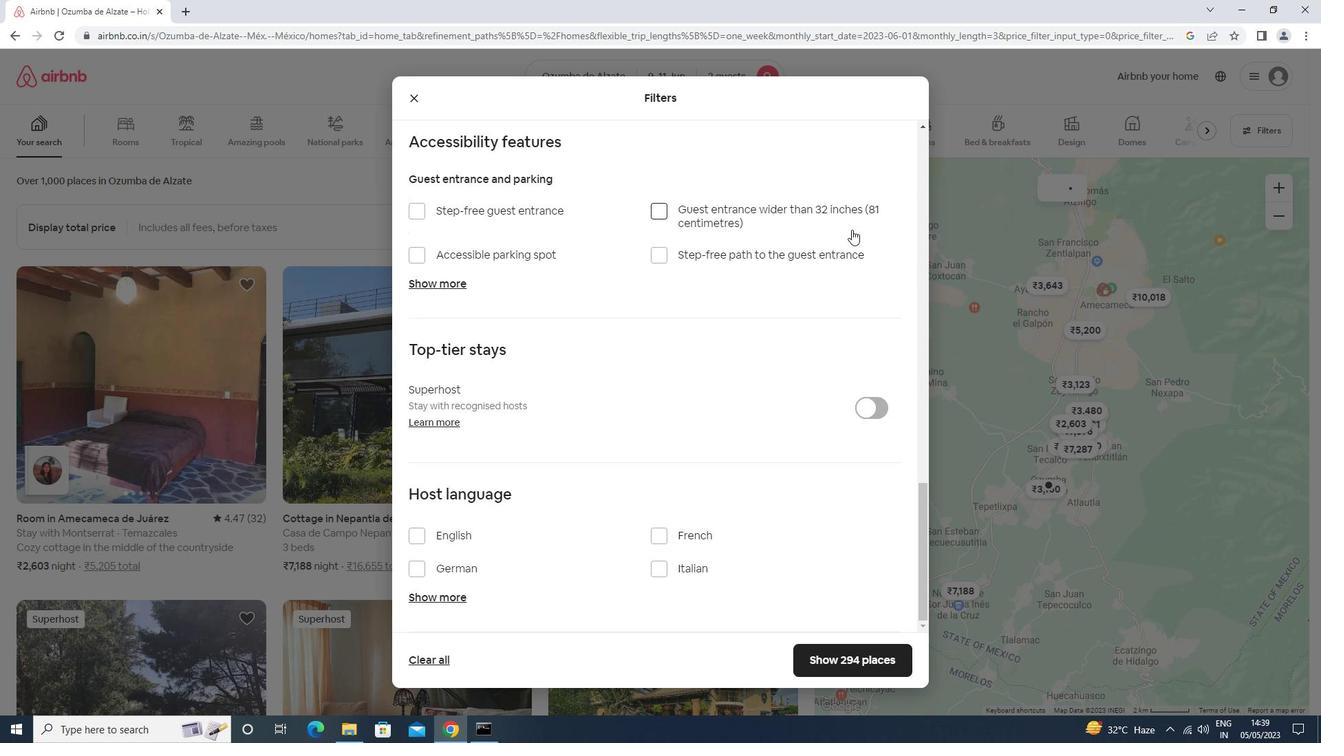 
Action: Mouse scrolled (793, 276) with delta (0, 0)
Screenshot: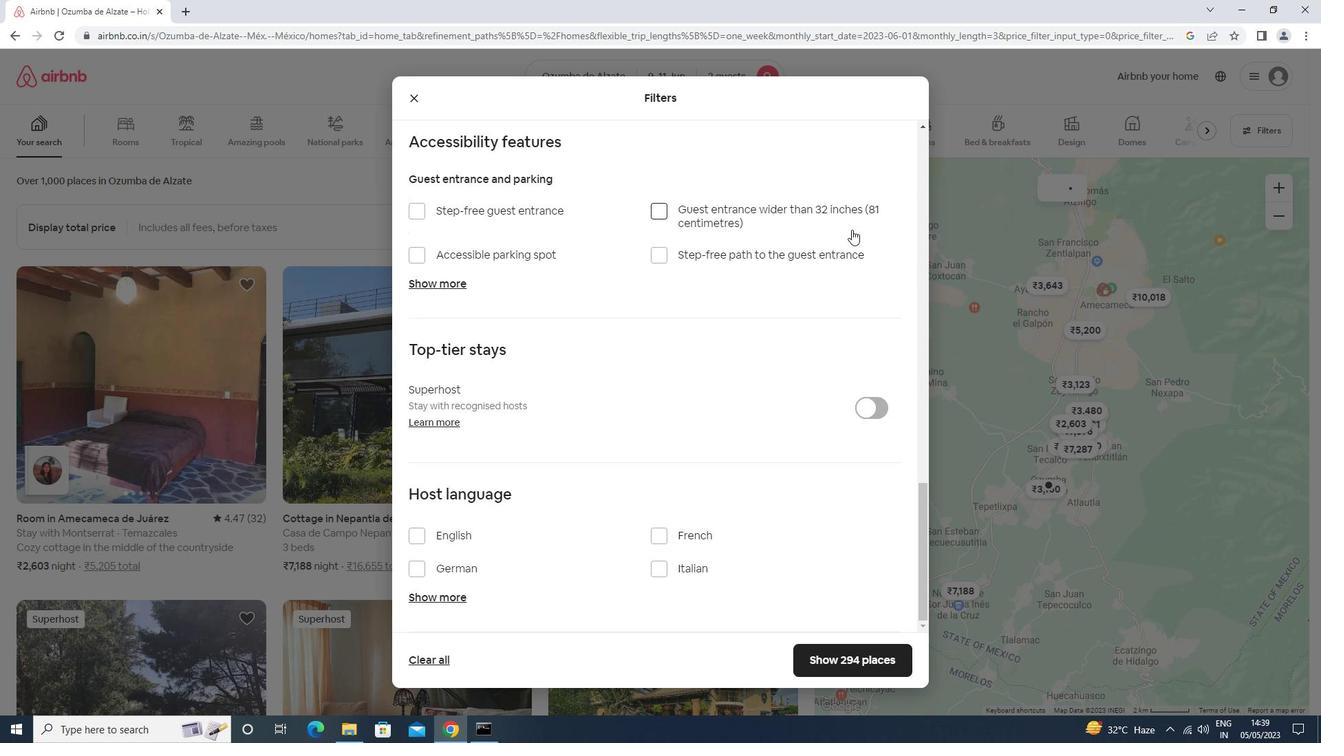 
Action: Mouse moved to (788, 277)
Screenshot: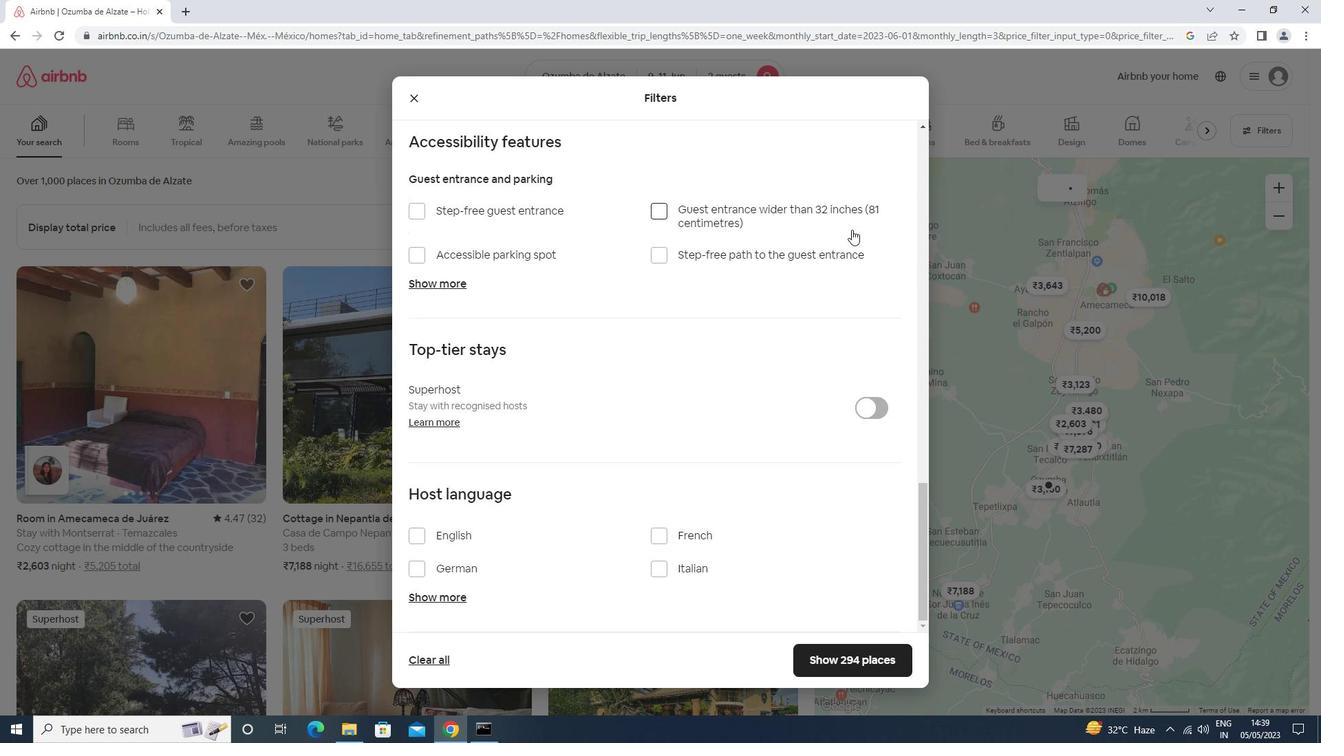
Action: Mouse scrolled (788, 276) with delta (0, 0)
Screenshot: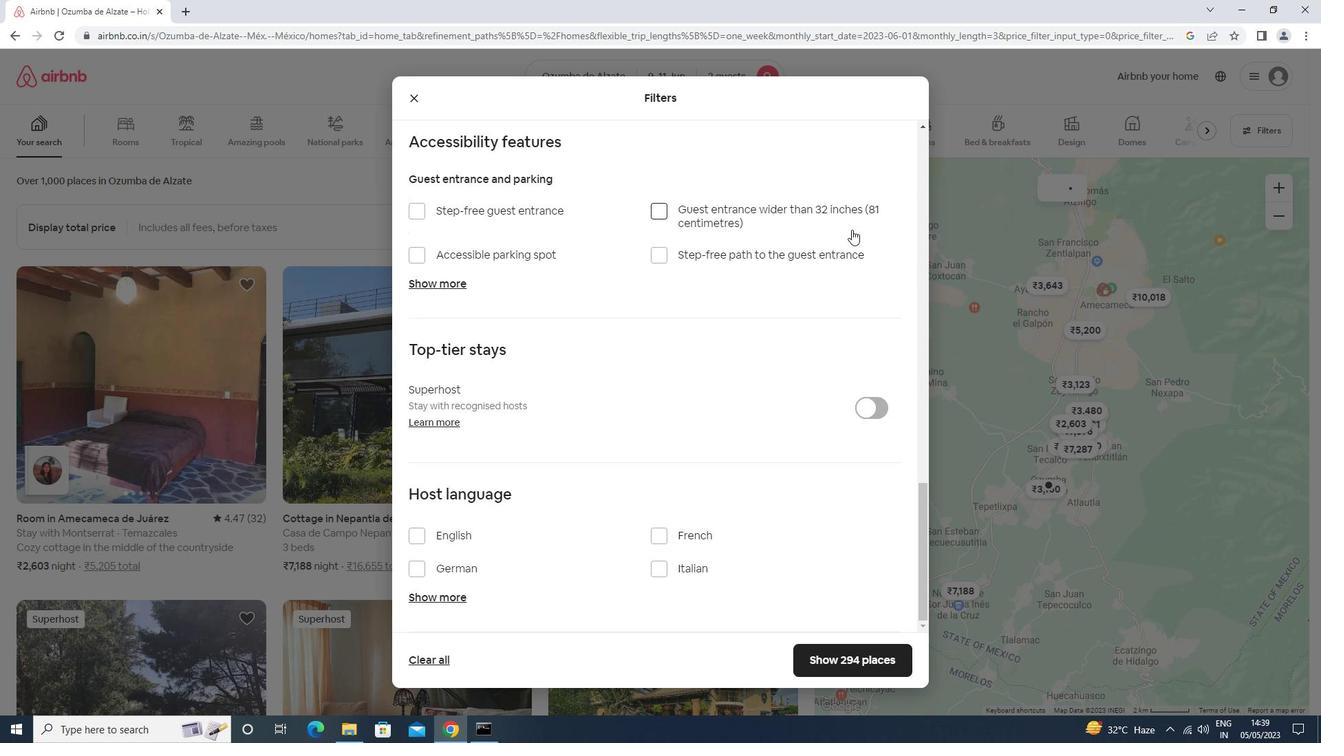 
Action: Mouse moved to (783, 278)
Screenshot: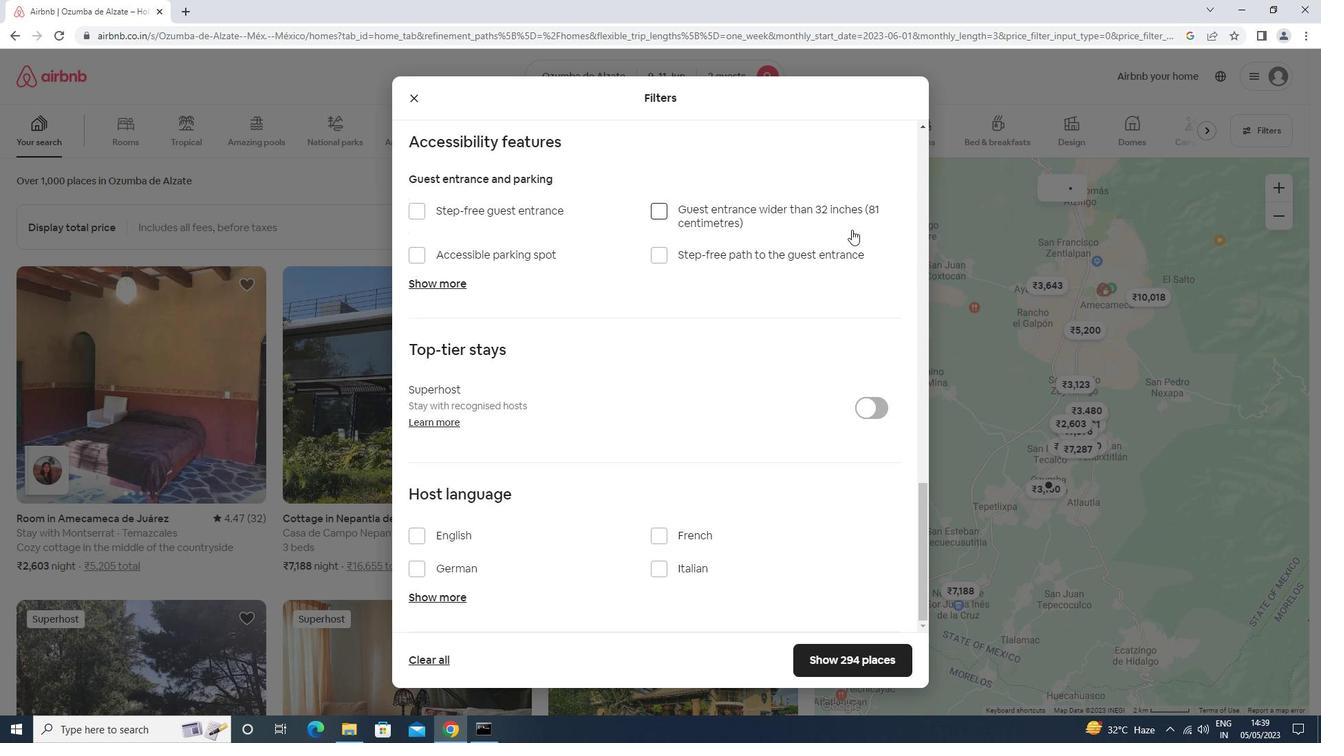 
Action: Mouse scrolled (783, 278) with delta (0, 0)
Screenshot: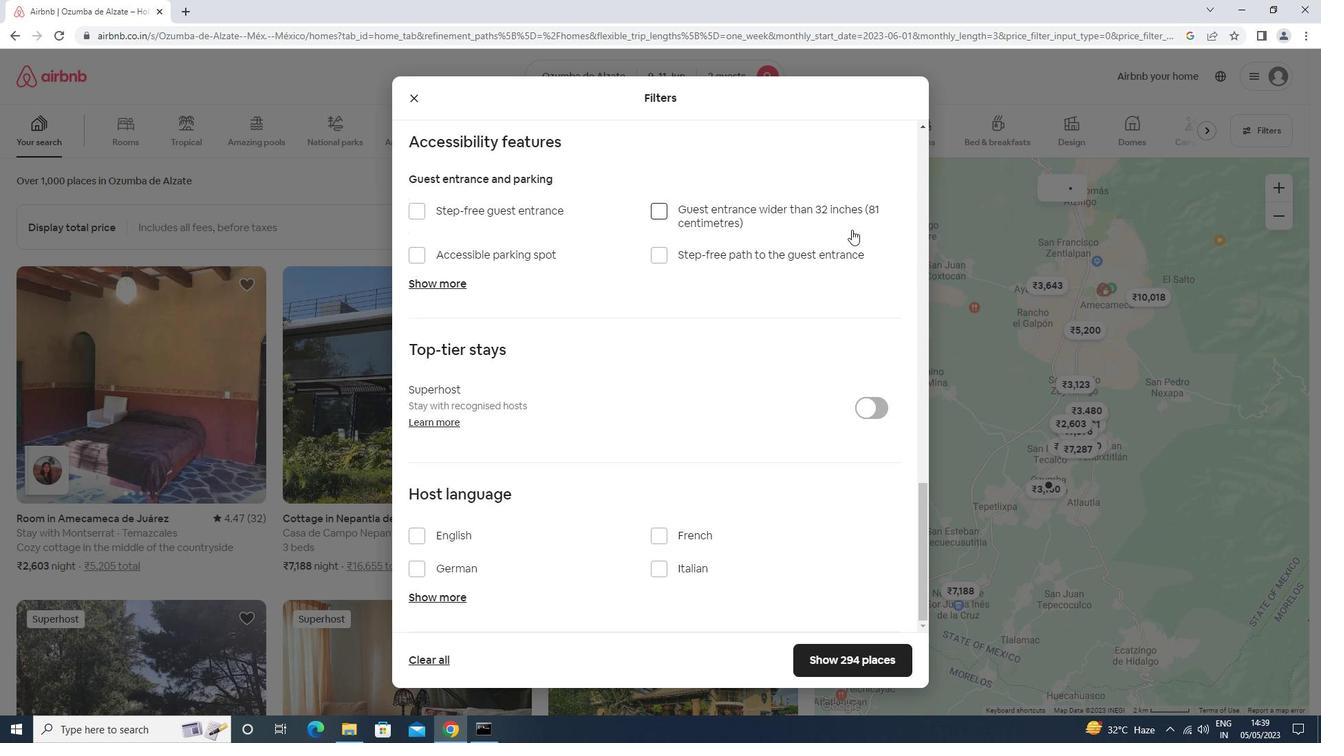 
Action: Mouse moved to (459, 530)
Screenshot: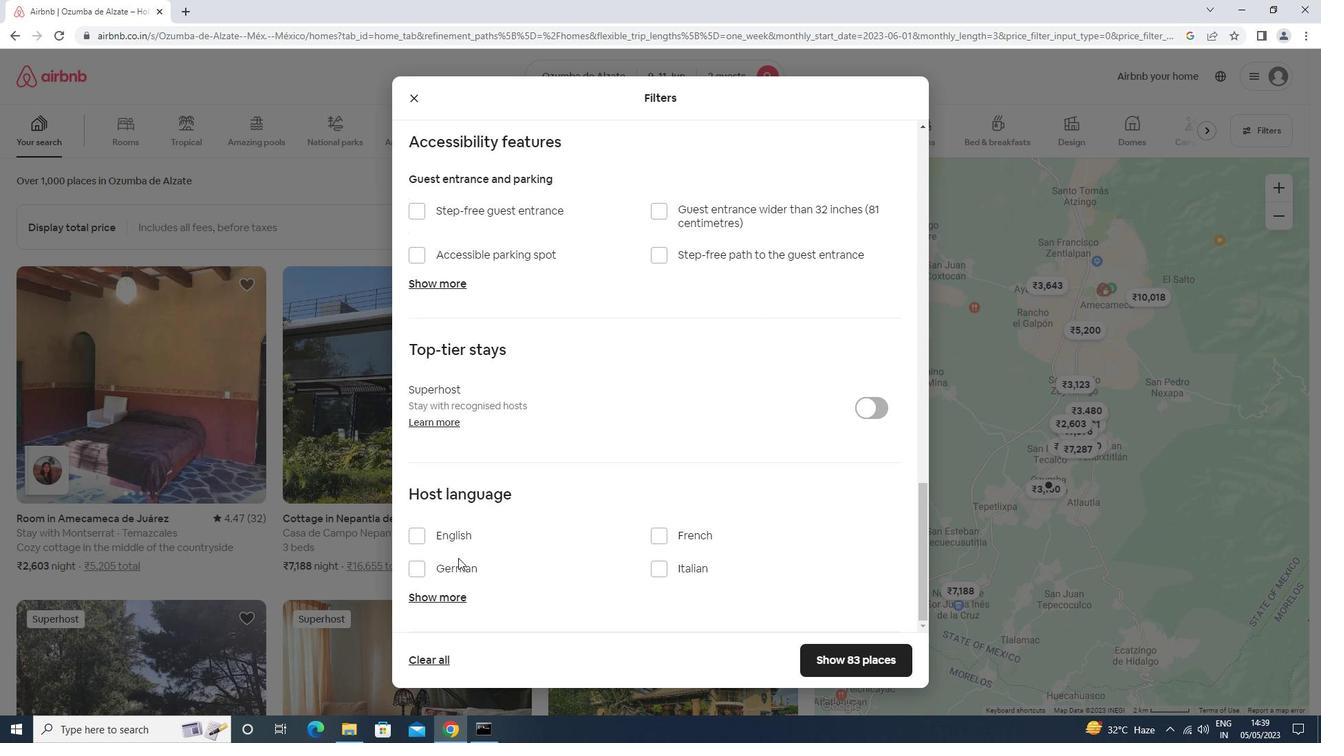 
Action: Mouse pressed left at (459, 530)
Screenshot: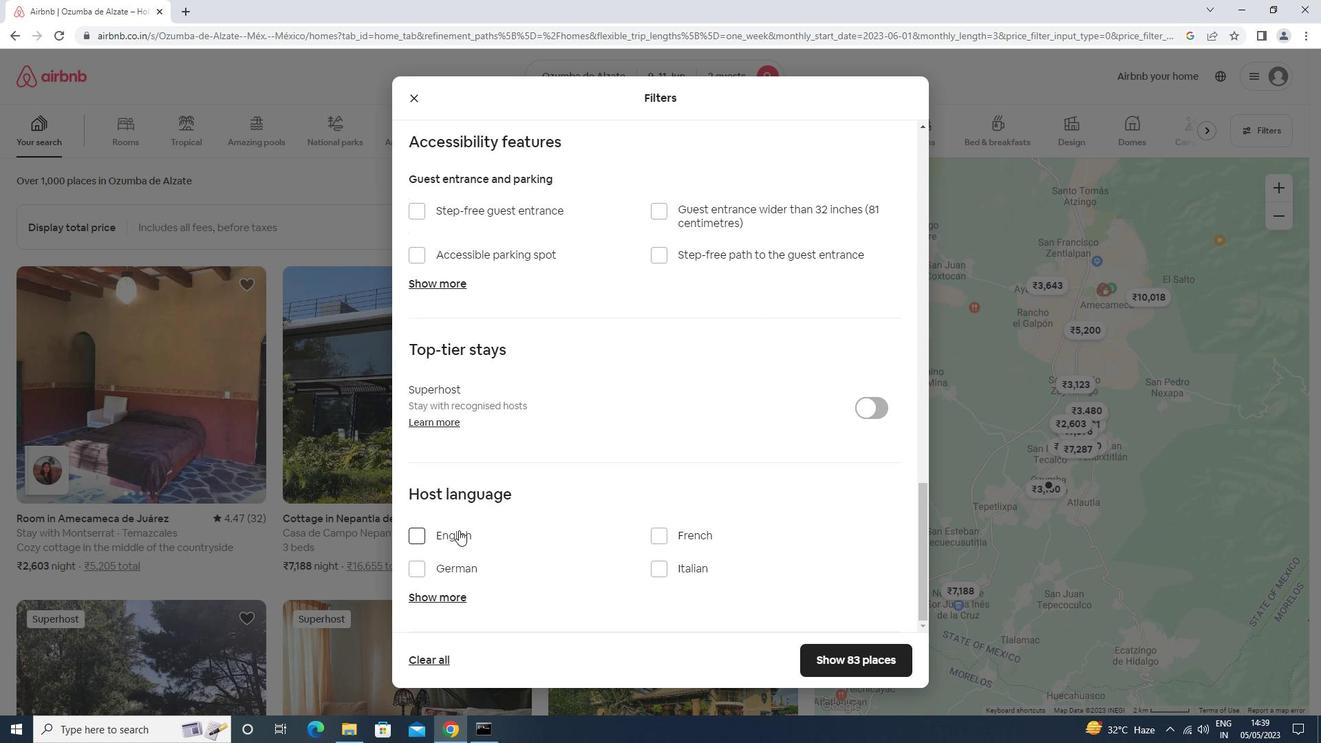 
Action: Mouse moved to (891, 651)
Screenshot: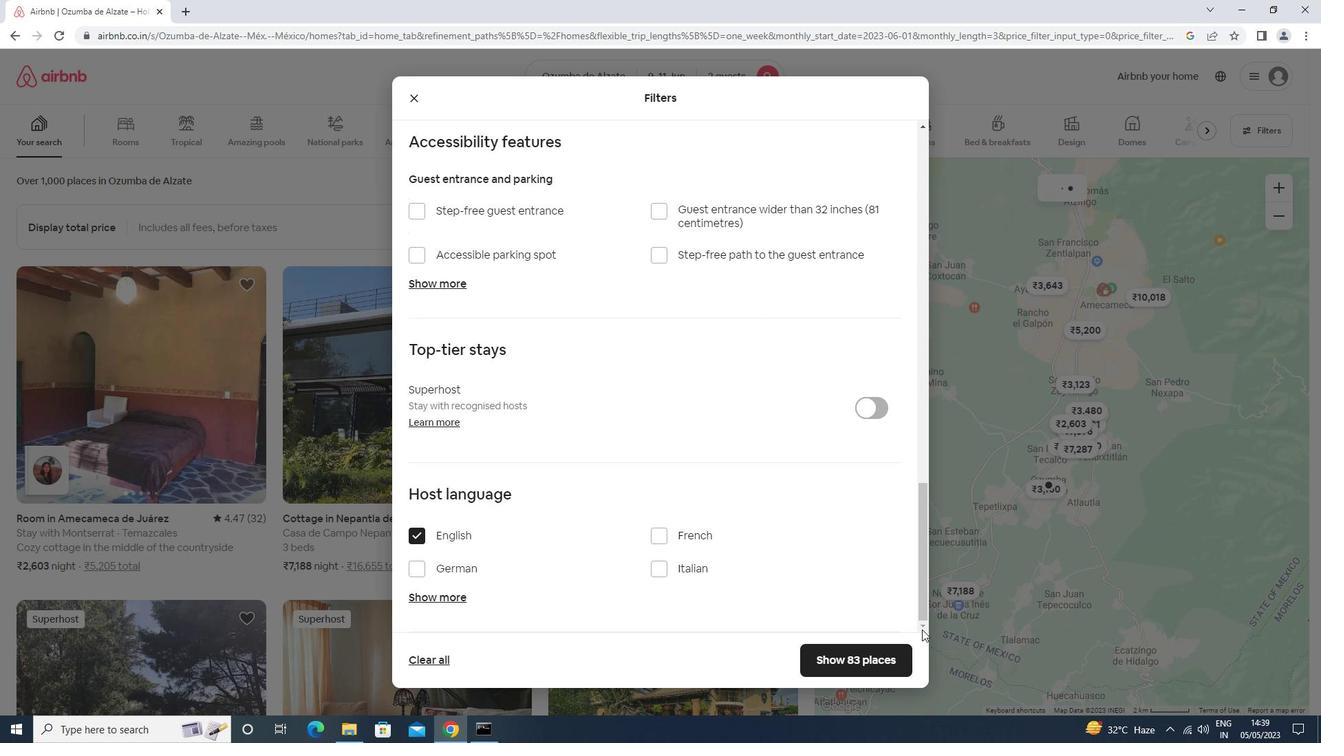 
Action: Mouse pressed left at (891, 651)
Screenshot: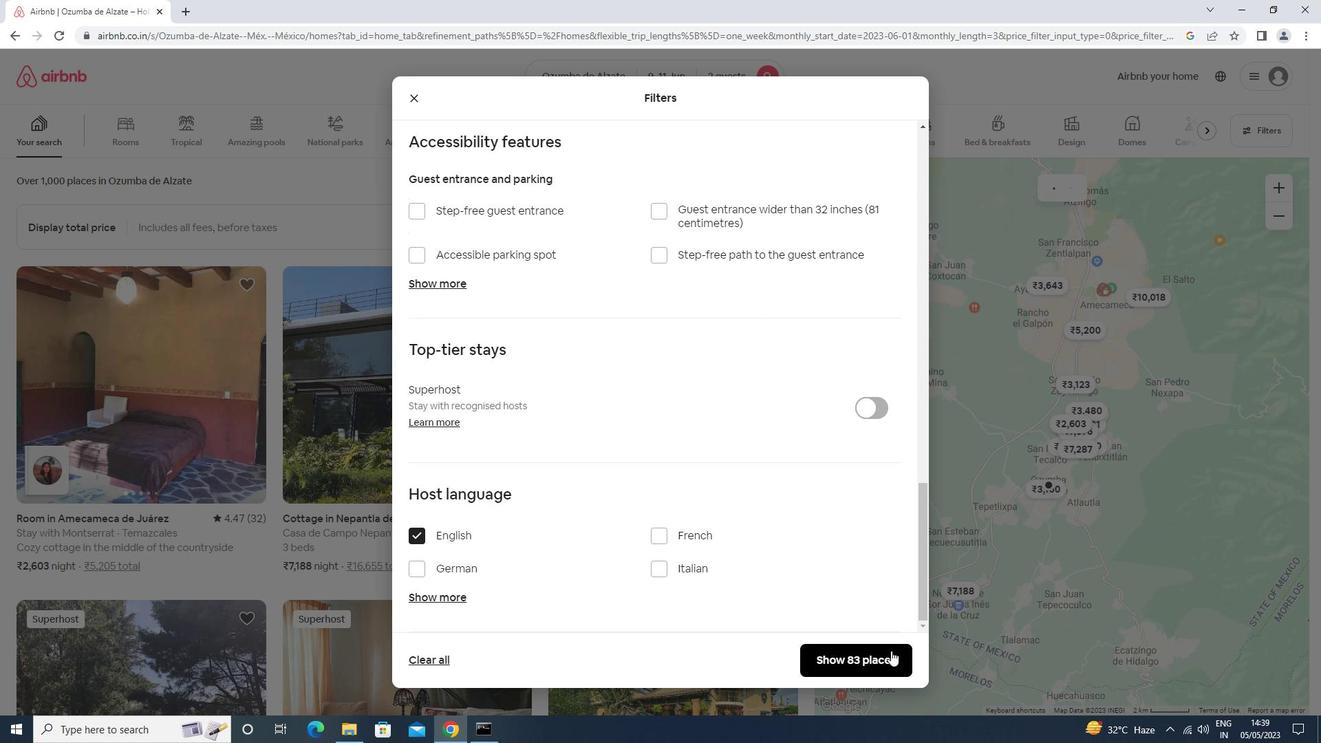
